 Task: Look for space in Bānswāra, India from 4th June, 2023 to 8th June, 2023 for 2 adults in price range Rs.8000 to Rs.16000. Place can be private room with 1  bedroom having 1 bed and 1 bathroom. Property type can be house, flat, guest house, hotel. Booking option can be shelf check-in. Required host language is English.
Action: Mouse moved to (484, 90)
Screenshot: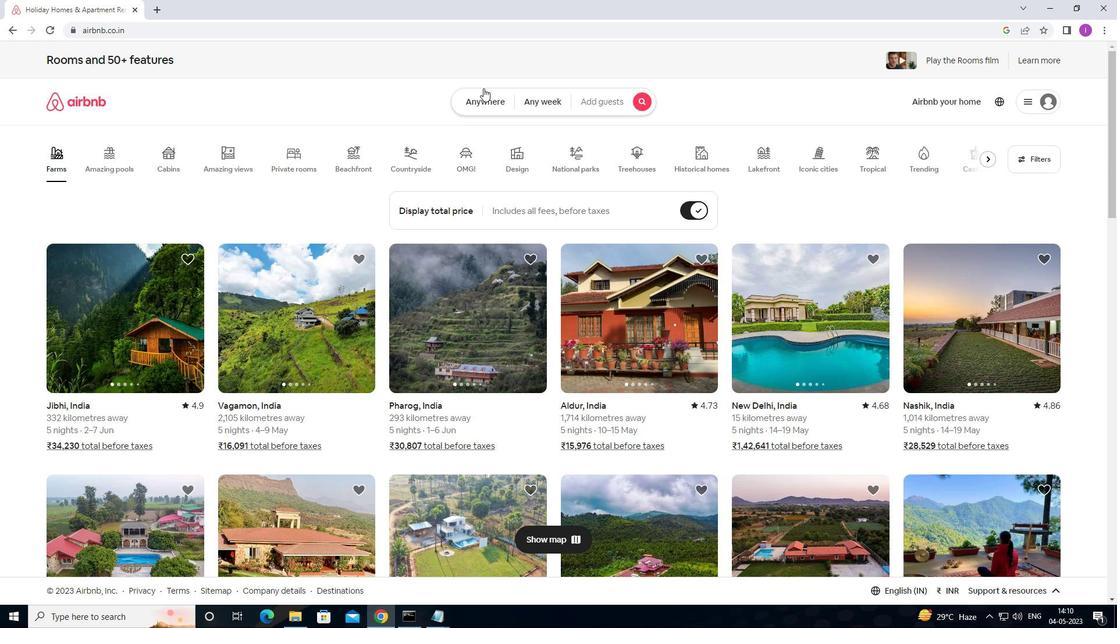 
Action: Mouse pressed left at (484, 90)
Screenshot: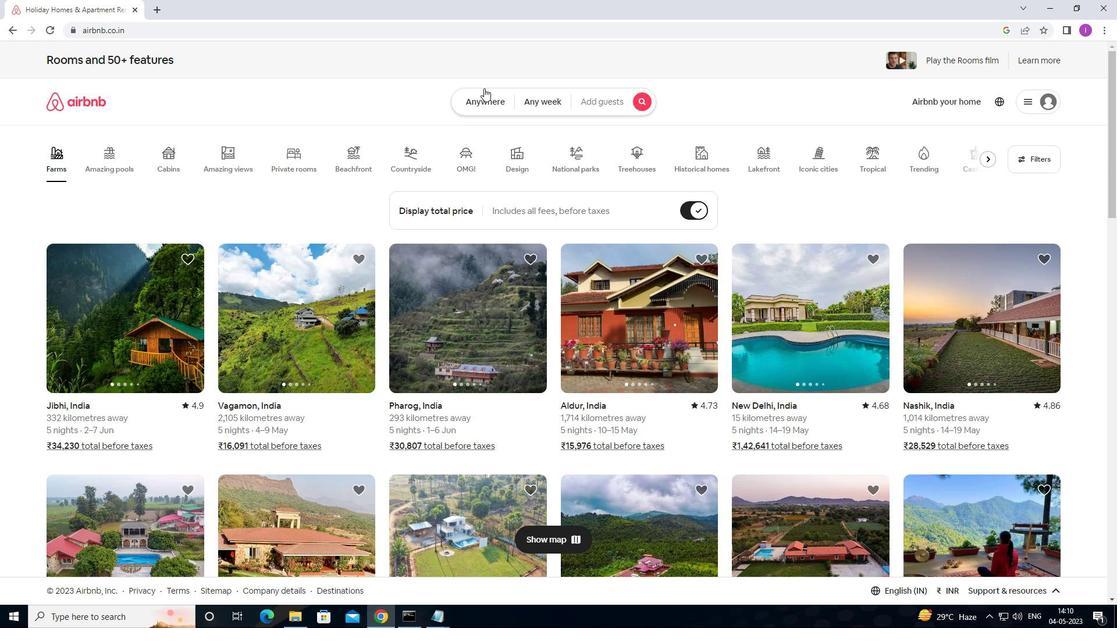 
Action: Mouse moved to (380, 151)
Screenshot: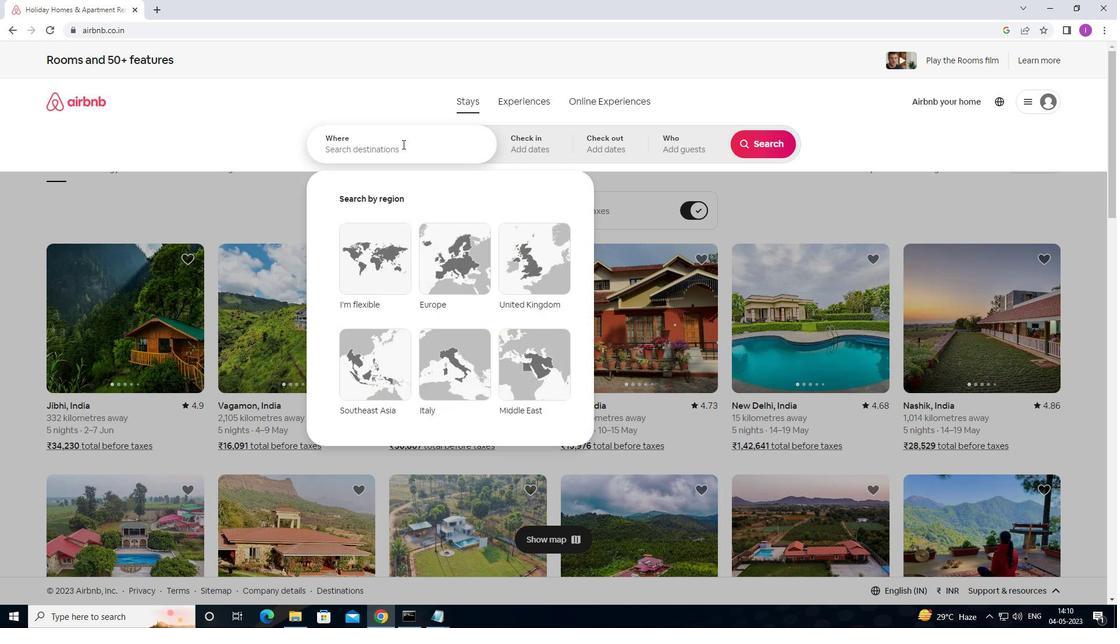 
Action: Mouse pressed left at (380, 151)
Screenshot: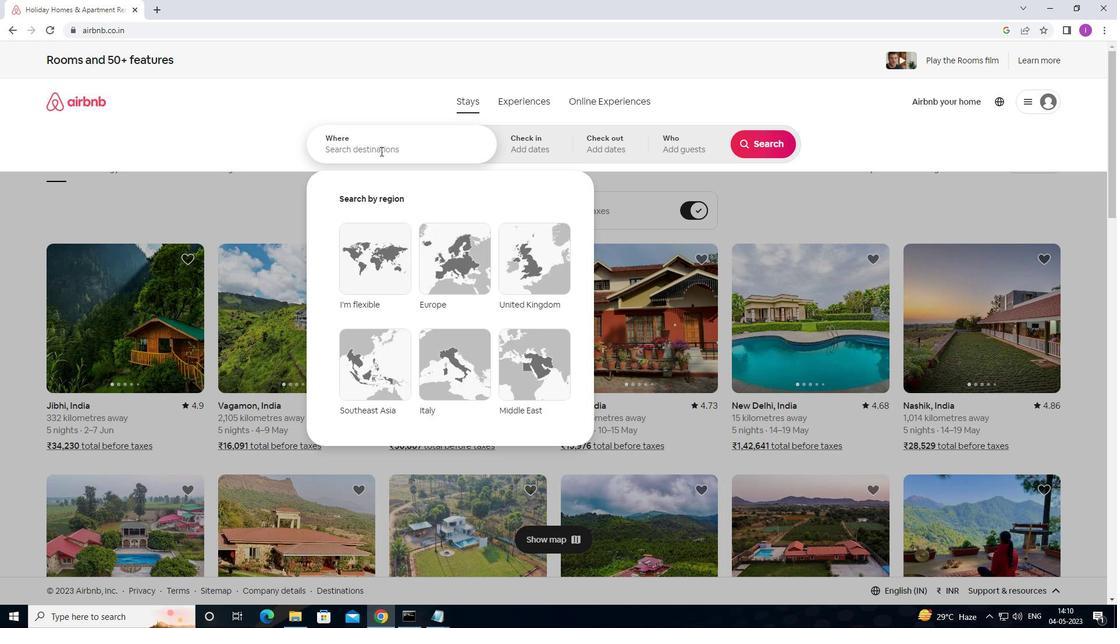 
Action: Mouse moved to (443, 131)
Screenshot: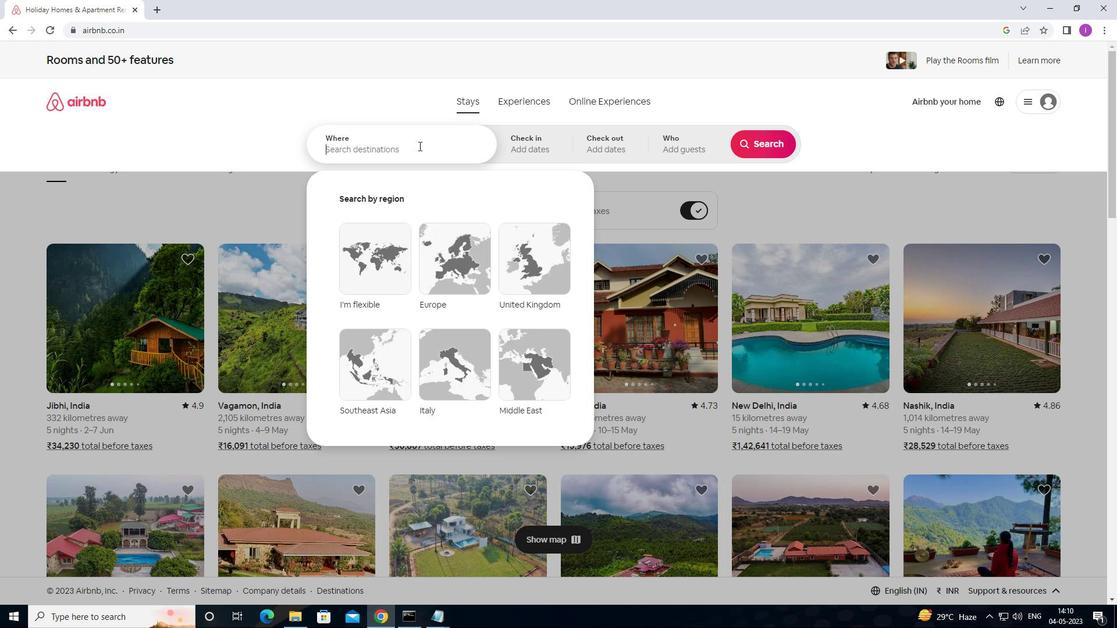 
Action: Key pressed <Key.shift>BANSWARA,<Key.shift>INDIA
Screenshot: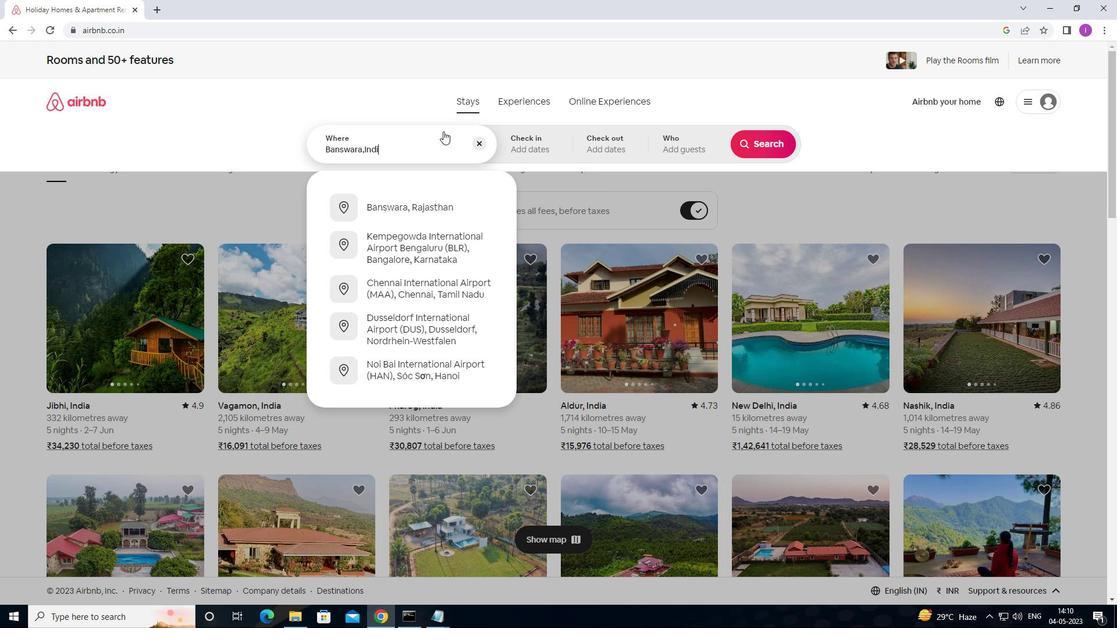 
Action: Mouse moved to (542, 147)
Screenshot: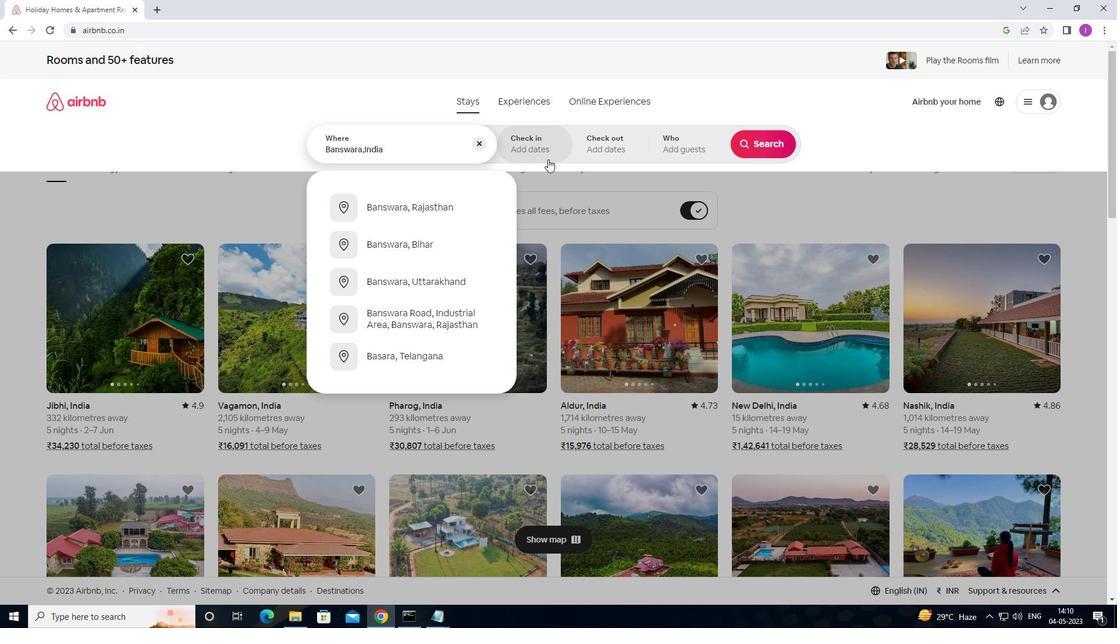 
Action: Mouse pressed left at (542, 147)
Screenshot: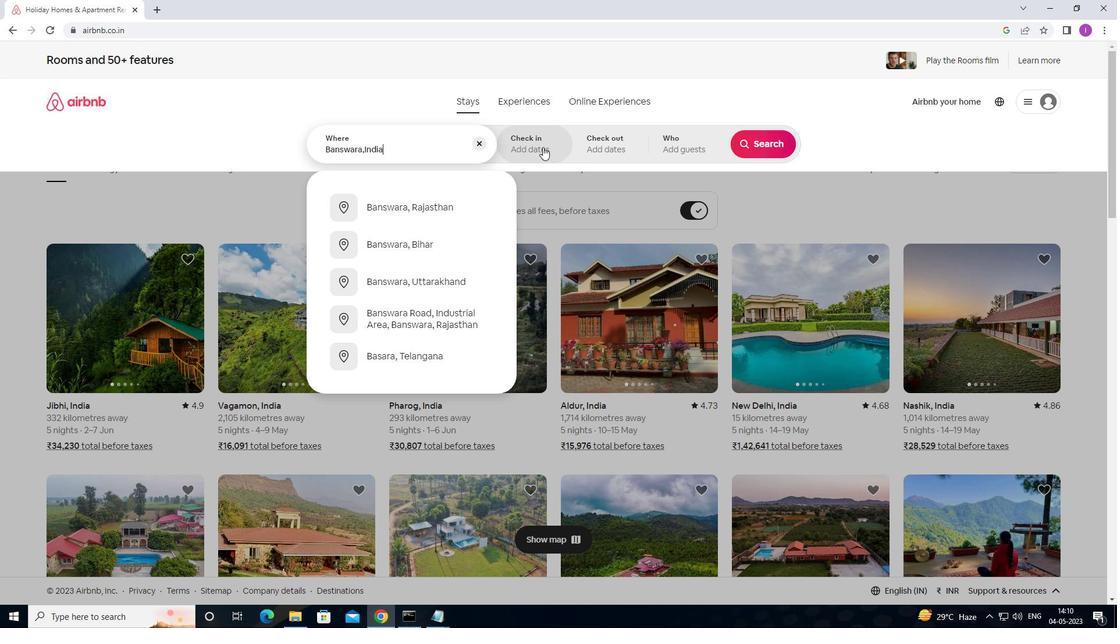 
Action: Mouse moved to (758, 232)
Screenshot: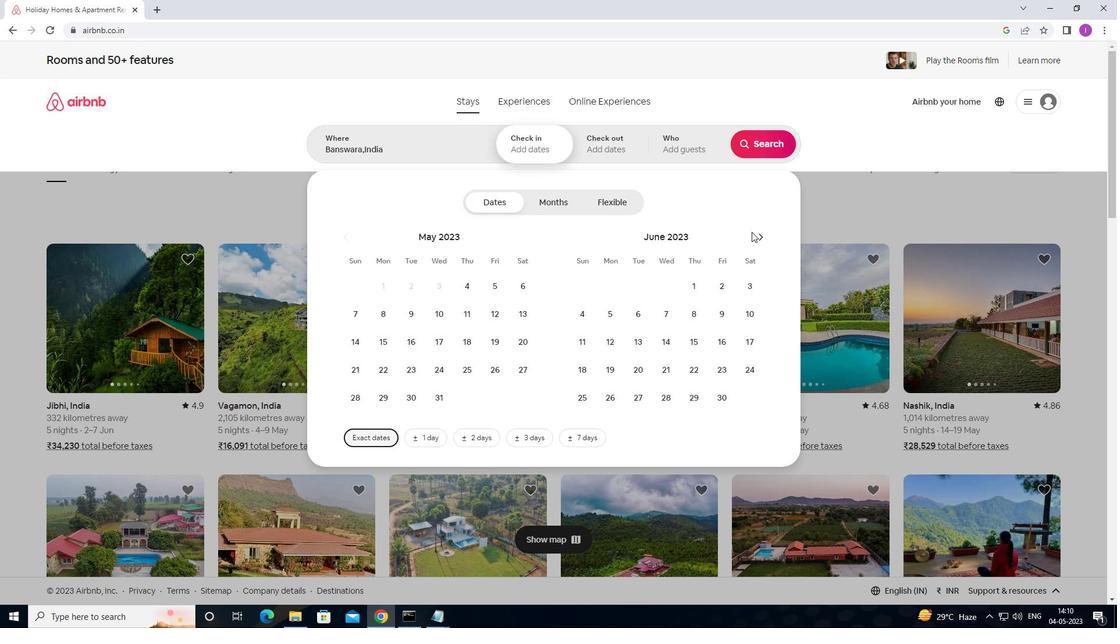 
Action: Mouse pressed left at (758, 232)
Screenshot: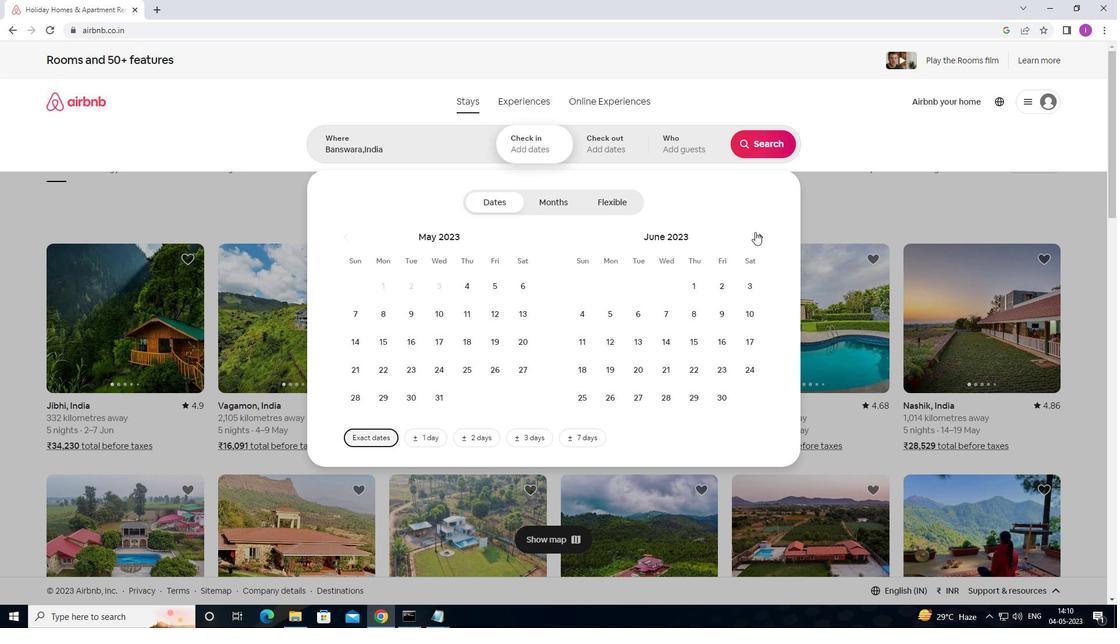
Action: Mouse pressed left at (758, 232)
Screenshot: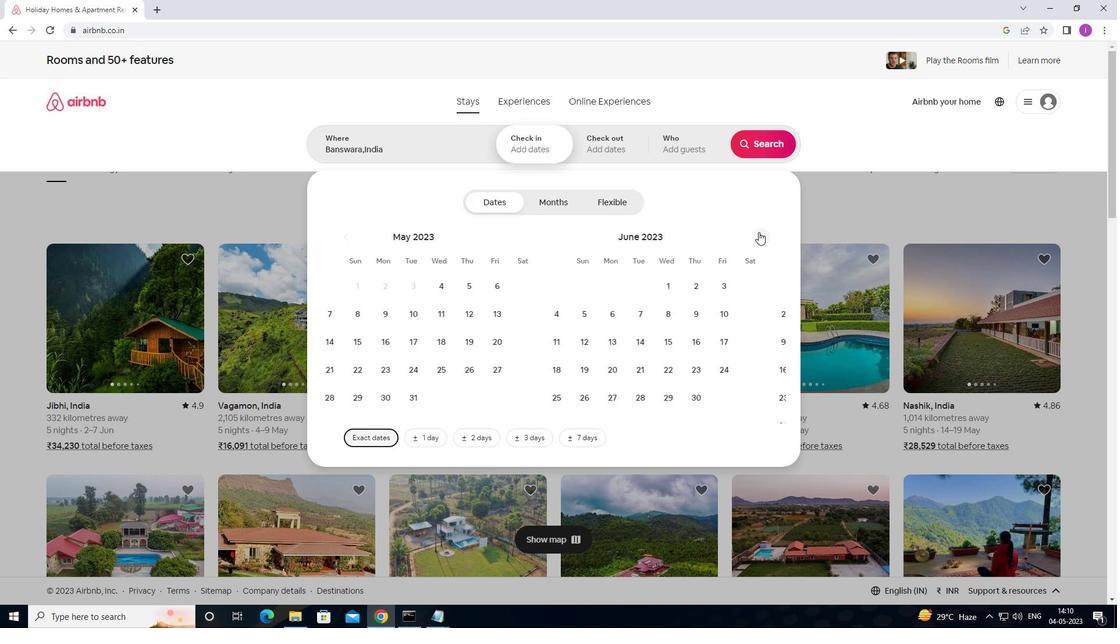 
Action: Mouse moved to (342, 233)
Screenshot: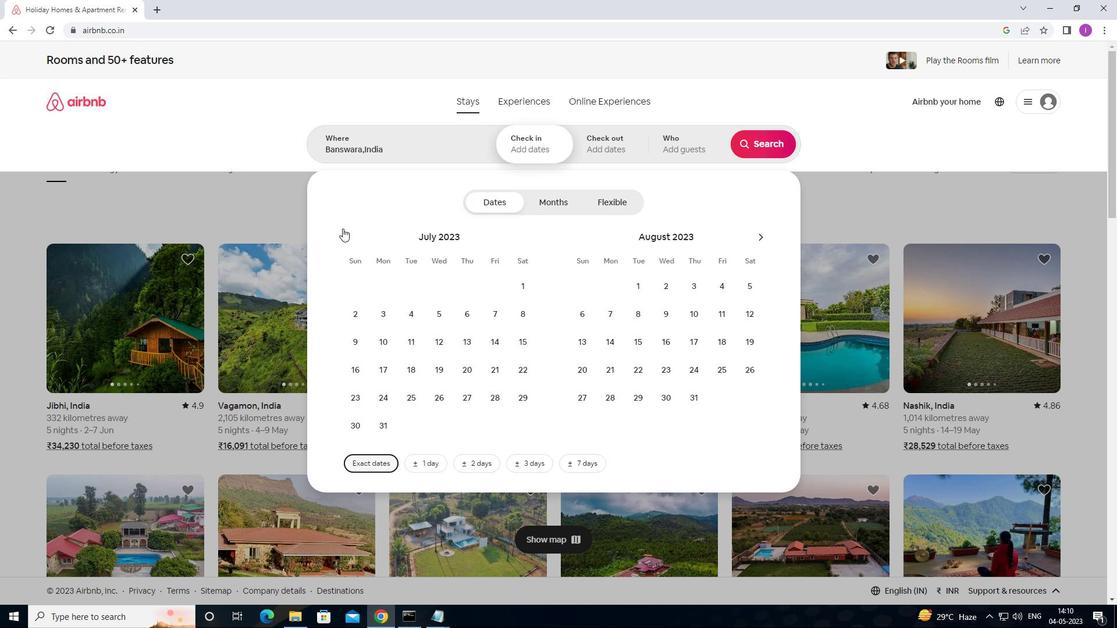 
Action: Mouse pressed left at (342, 233)
Screenshot: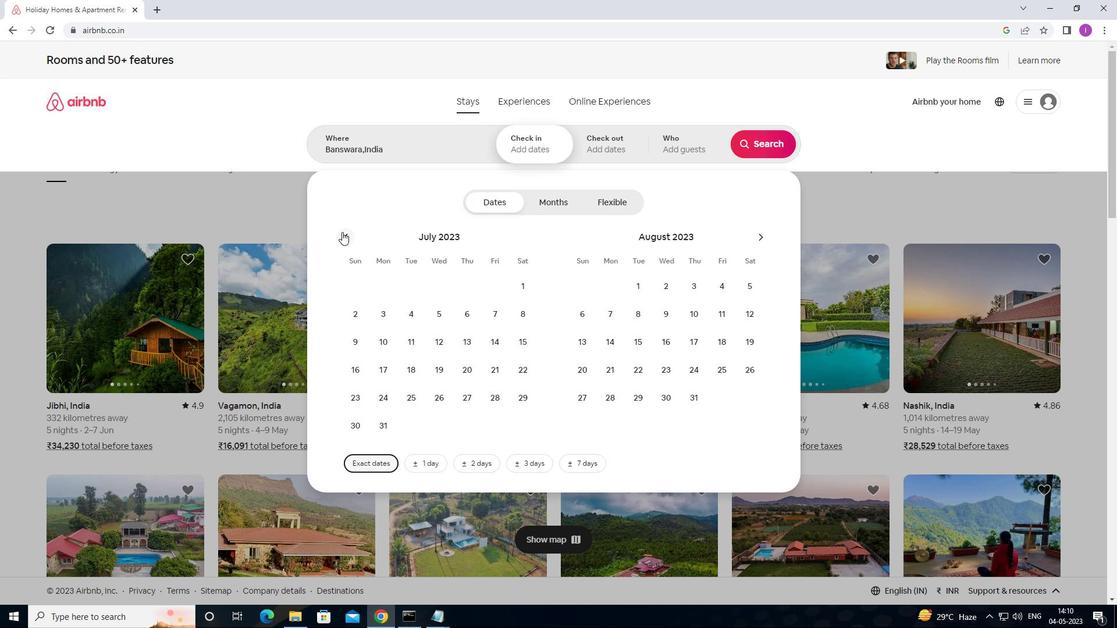 
Action: Mouse moved to (349, 312)
Screenshot: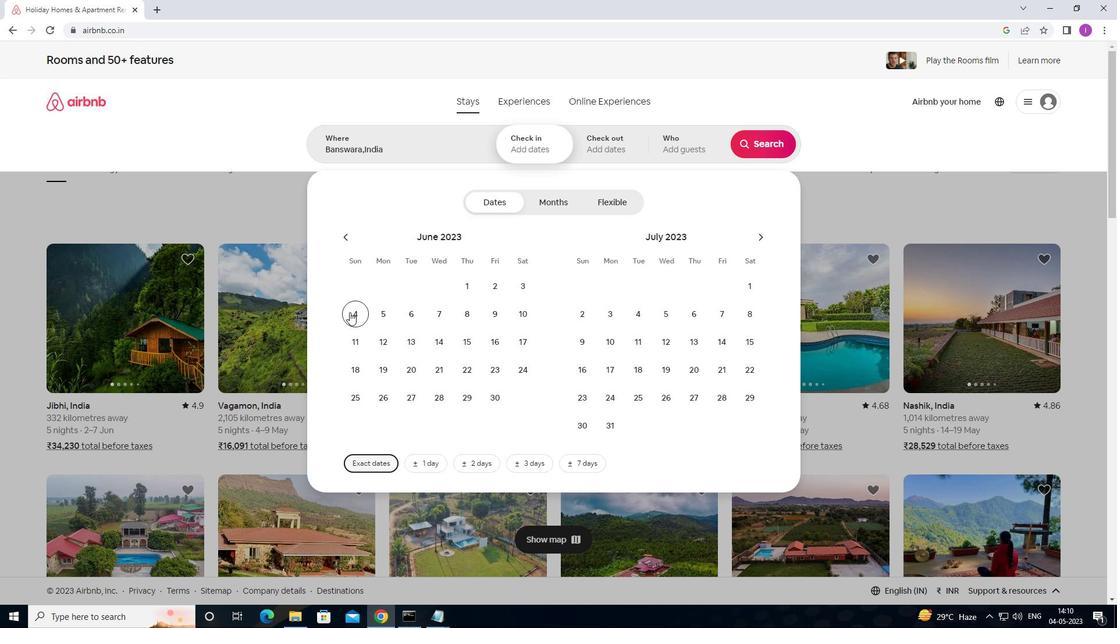 
Action: Mouse pressed left at (349, 312)
Screenshot: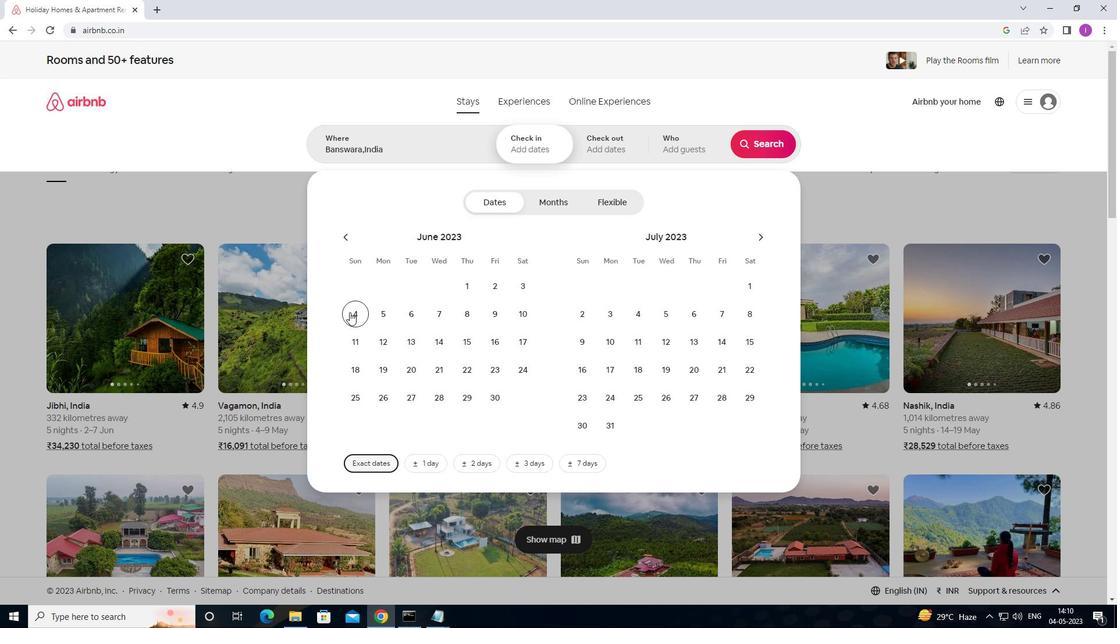 
Action: Mouse moved to (472, 317)
Screenshot: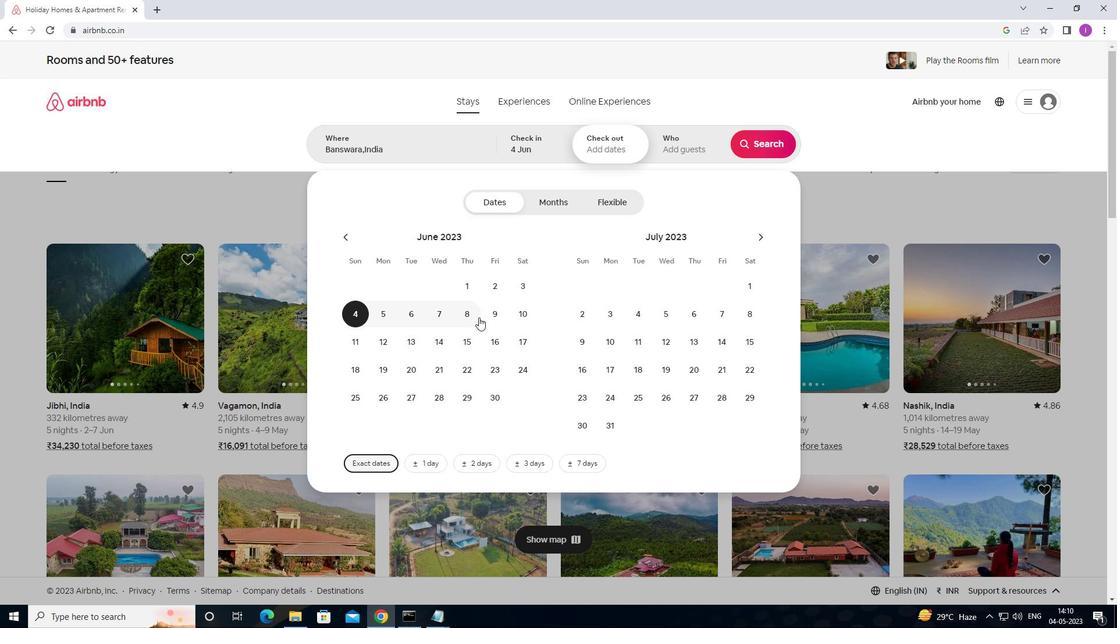 
Action: Mouse pressed left at (472, 317)
Screenshot: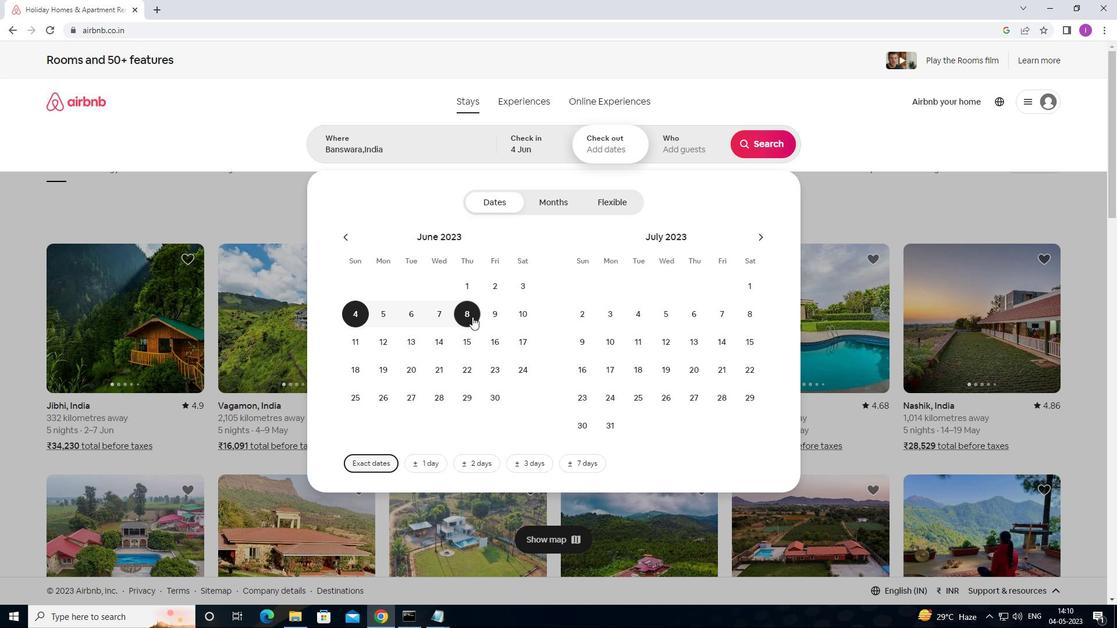 
Action: Mouse moved to (680, 150)
Screenshot: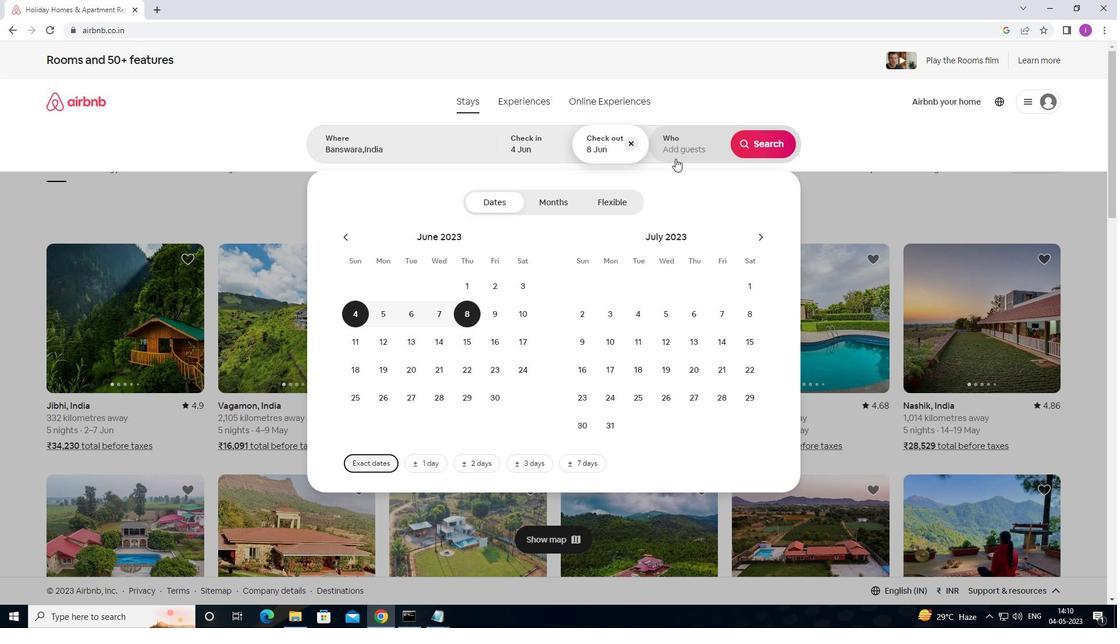 
Action: Mouse pressed left at (680, 150)
Screenshot: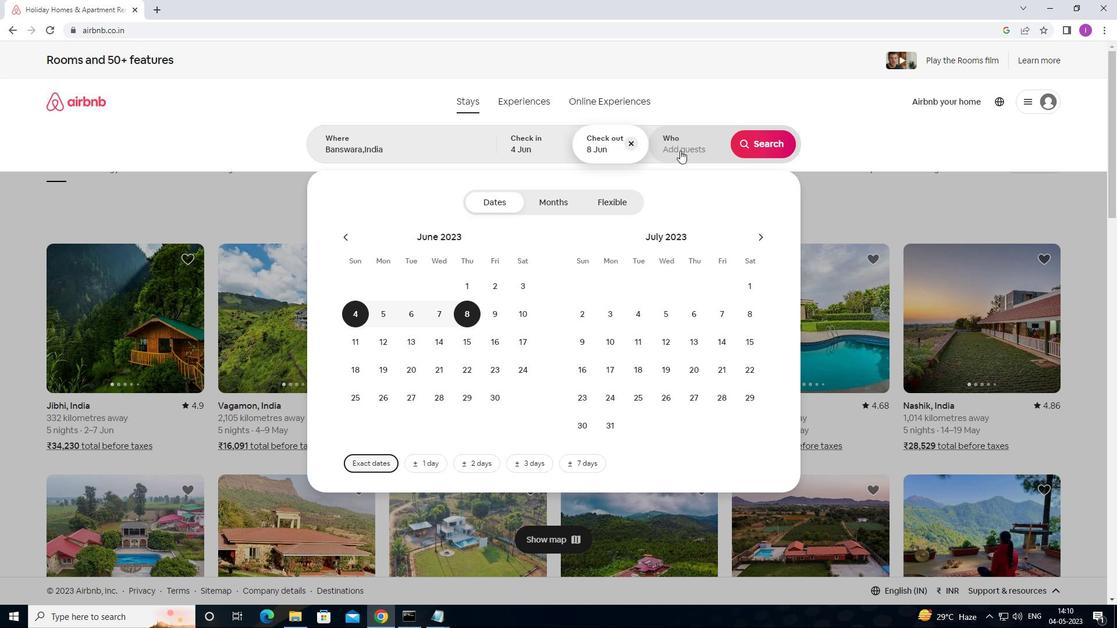 
Action: Mouse moved to (770, 205)
Screenshot: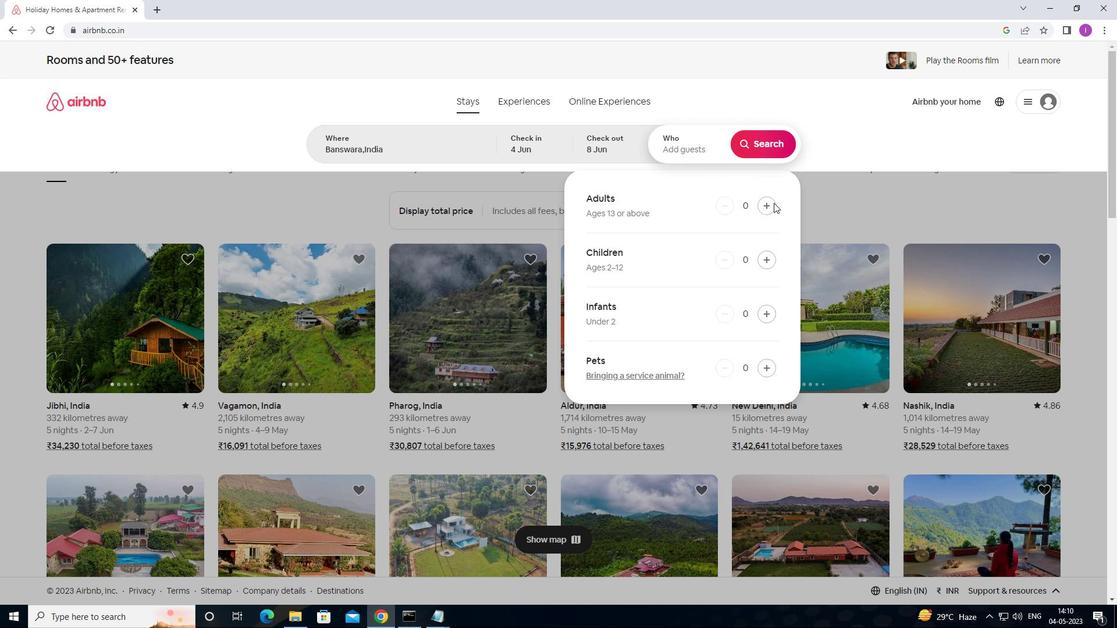 
Action: Mouse pressed left at (770, 205)
Screenshot: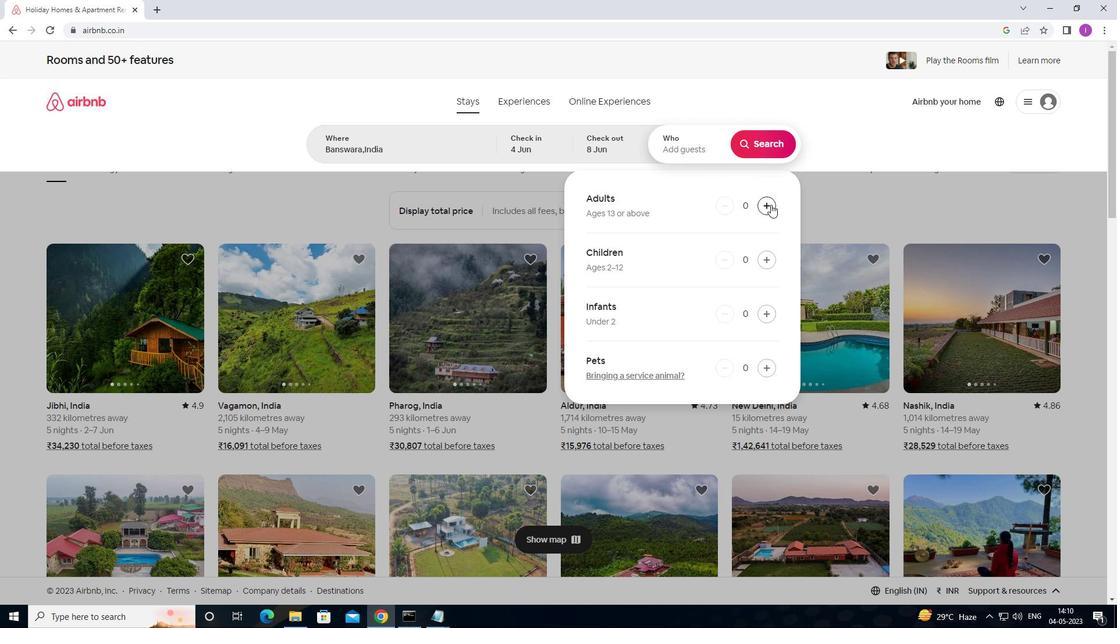 
Action: Mouse pressed left at (770, 205)
Screenshot: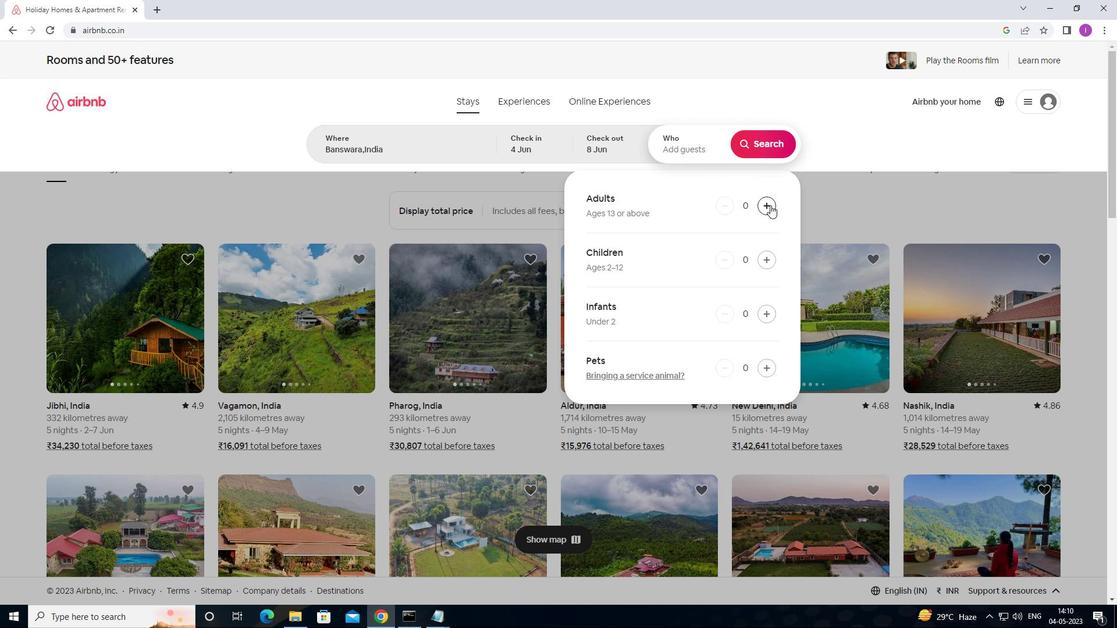 
Action: Mouse moved to (760, 144)
Screenshot: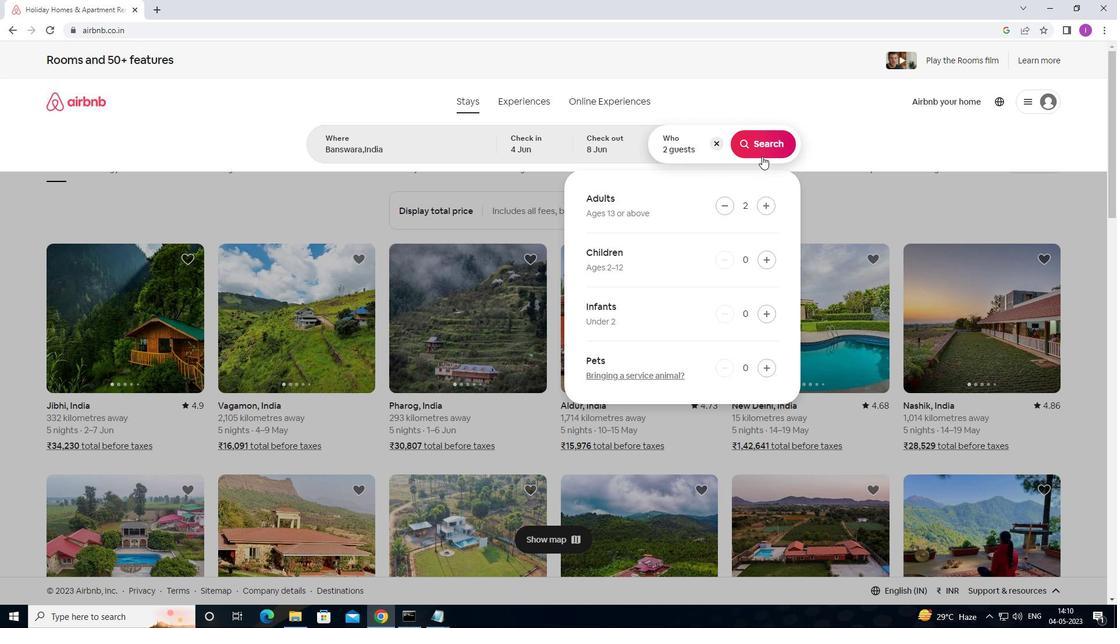 
Action: Mouse pressed left at (760, 144)
Screenshot: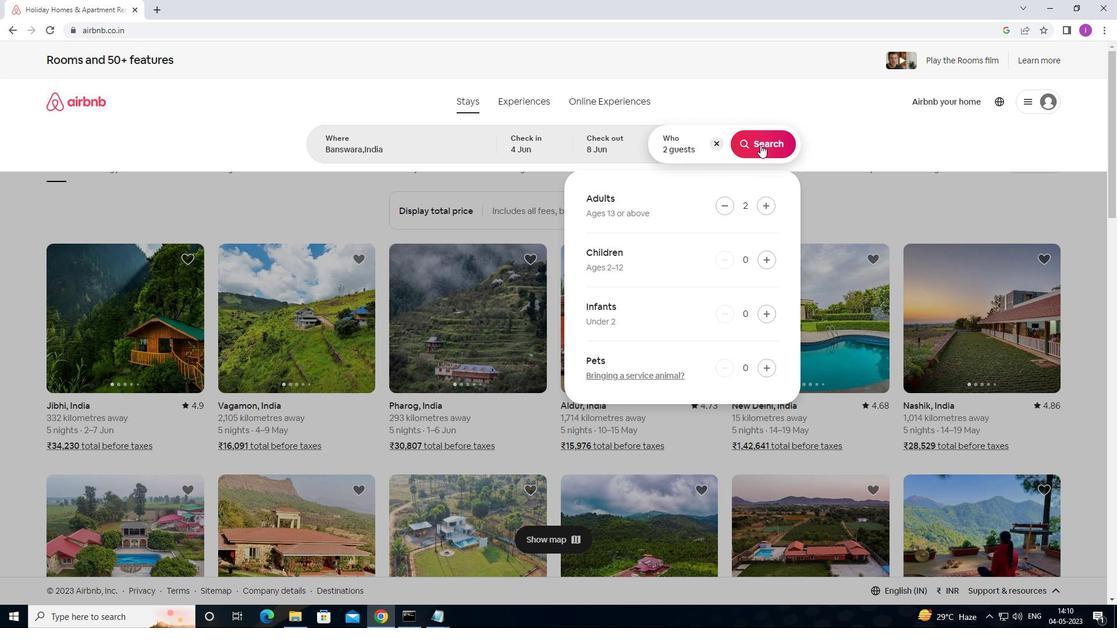 
Action: Mouse moved to (1061, 107)
Screenshot: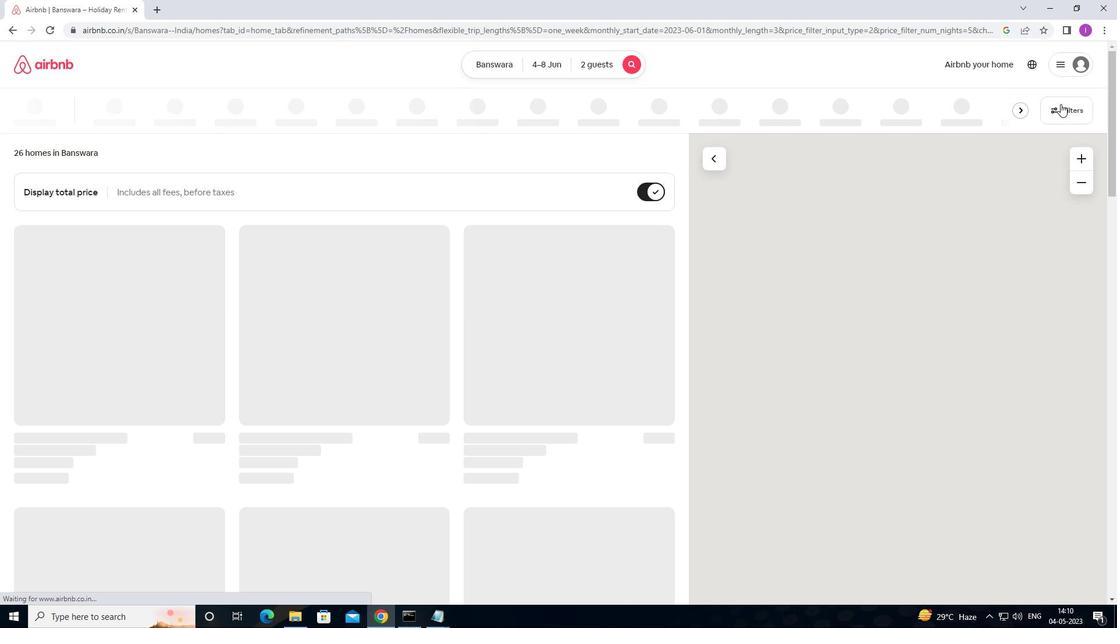 
Action: Mouse pressed left at (1061, 107)
Screenshot: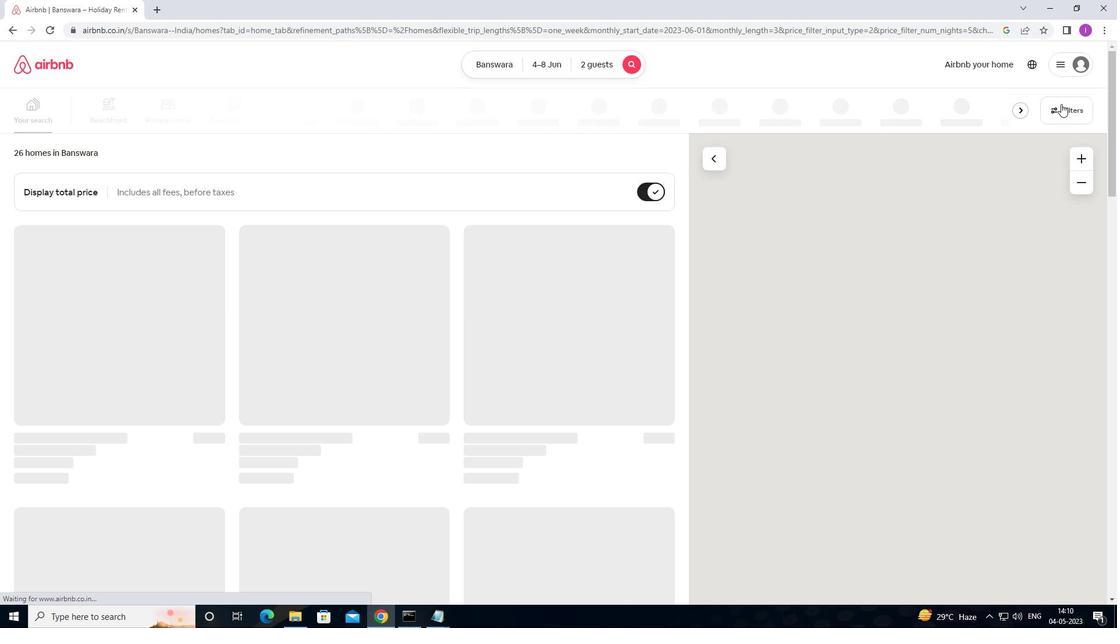 
Action: Mouse moved to (414, 257)
Screenshot: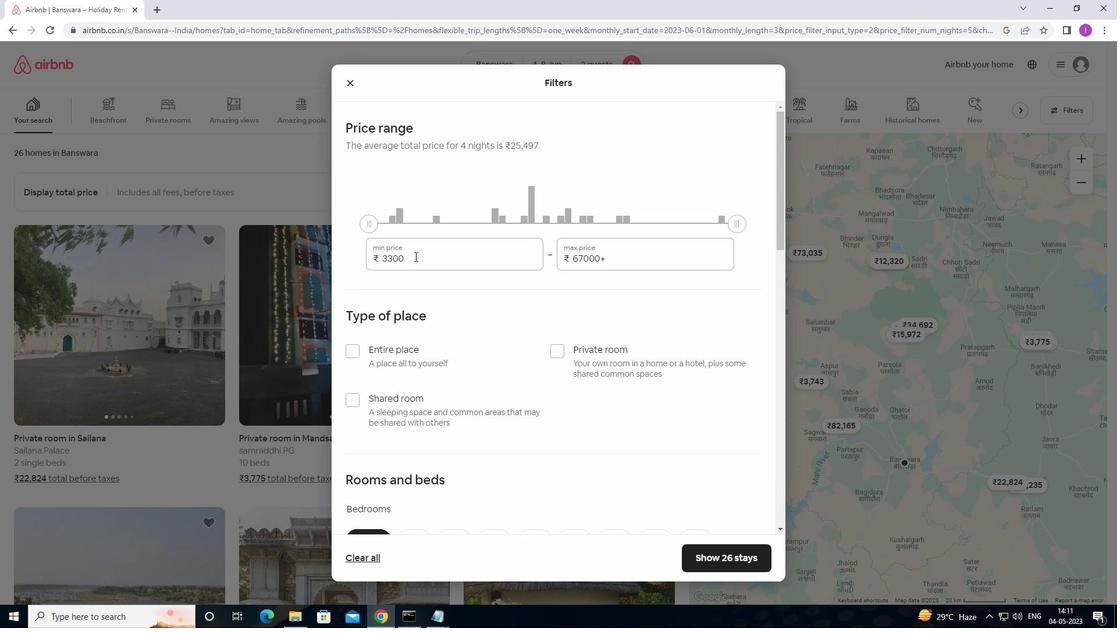 
Action: Mouse pressed left at (414, 257)
Screenshot: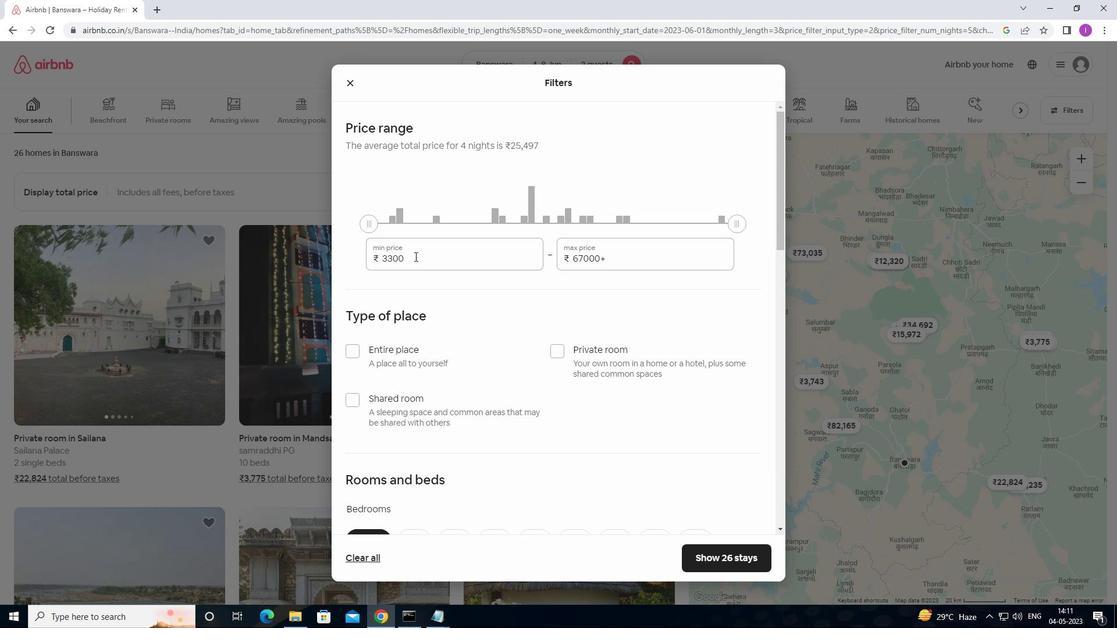 
Action: Mouse moved to (386, 258)
Screenshot: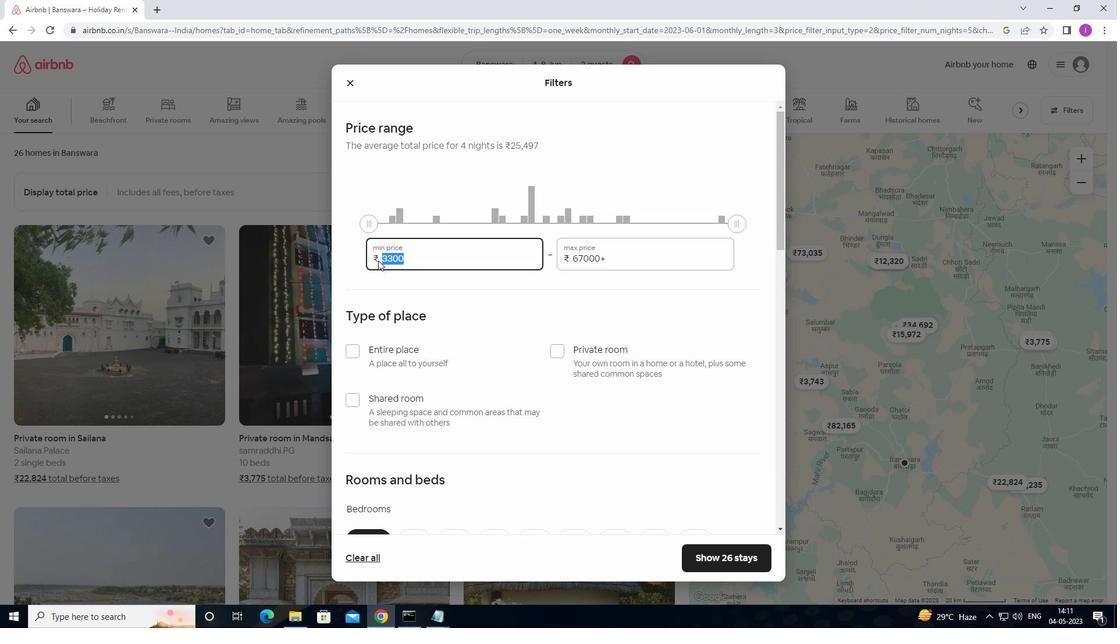 
Action: Key pressed 8
Screenshot: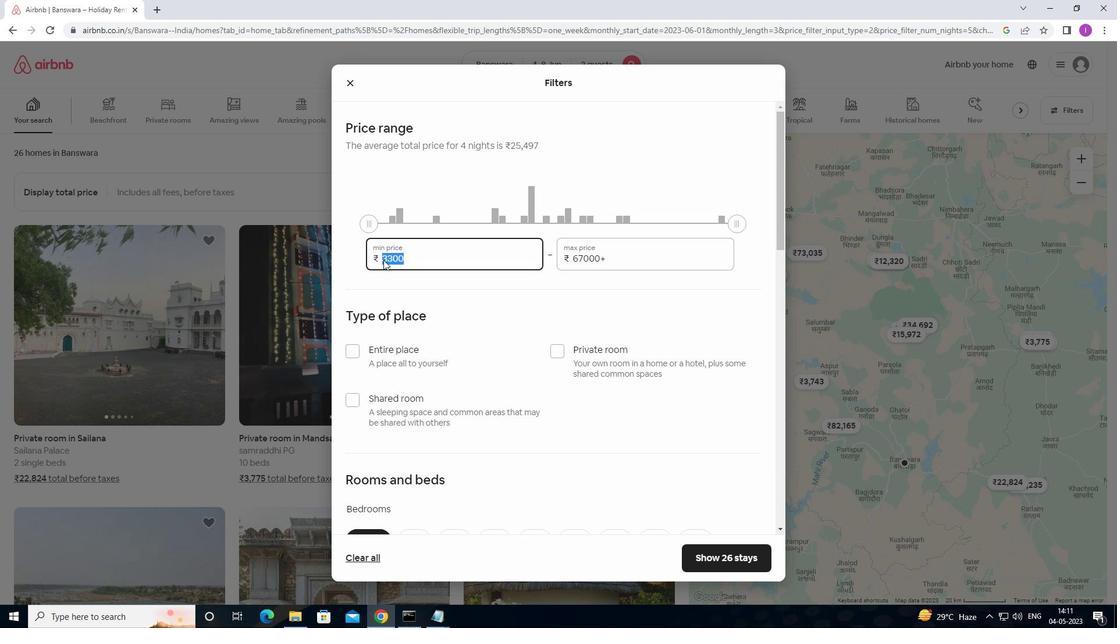 
Action: Mouse moved to (386, 258)
Screenshot: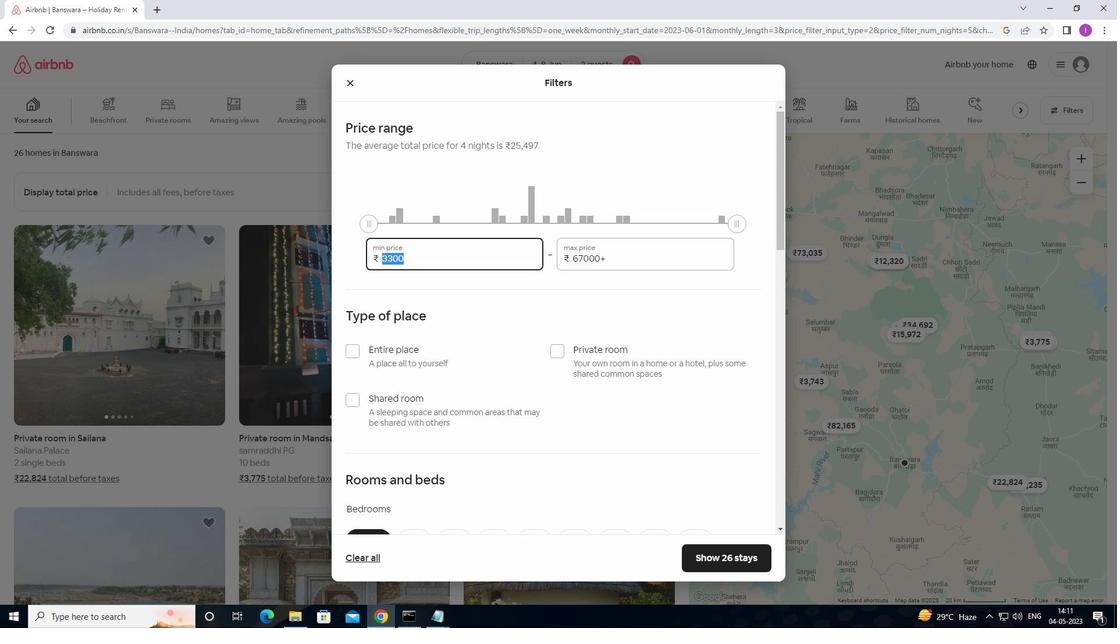 
Action: Key pressed 0
Screenshot: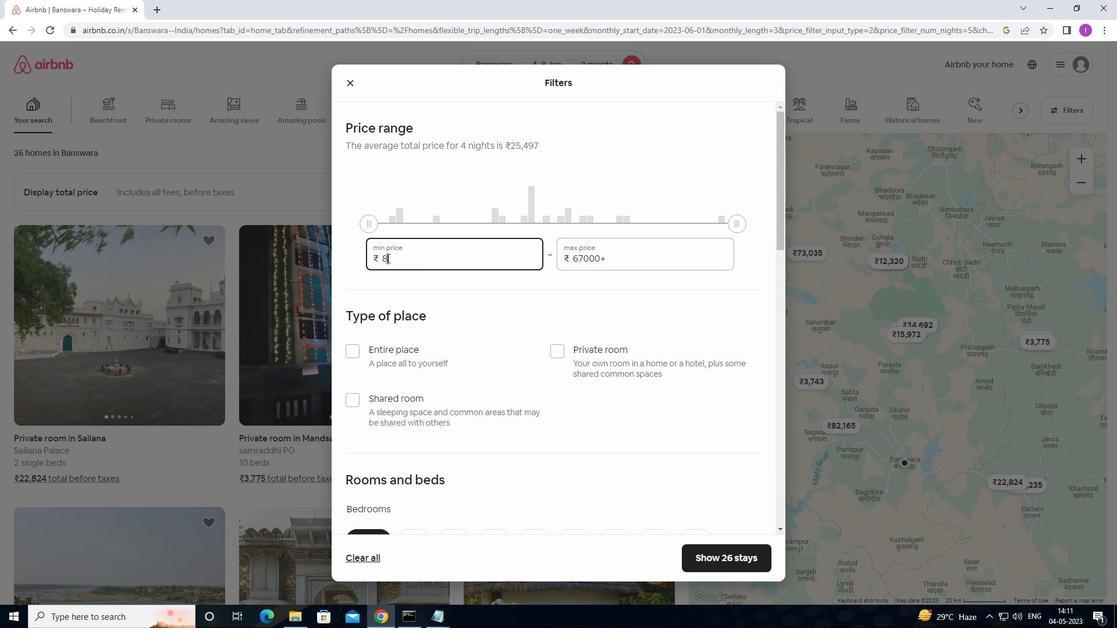 
Action: Mouse moved to (394, 258)
Screenshot: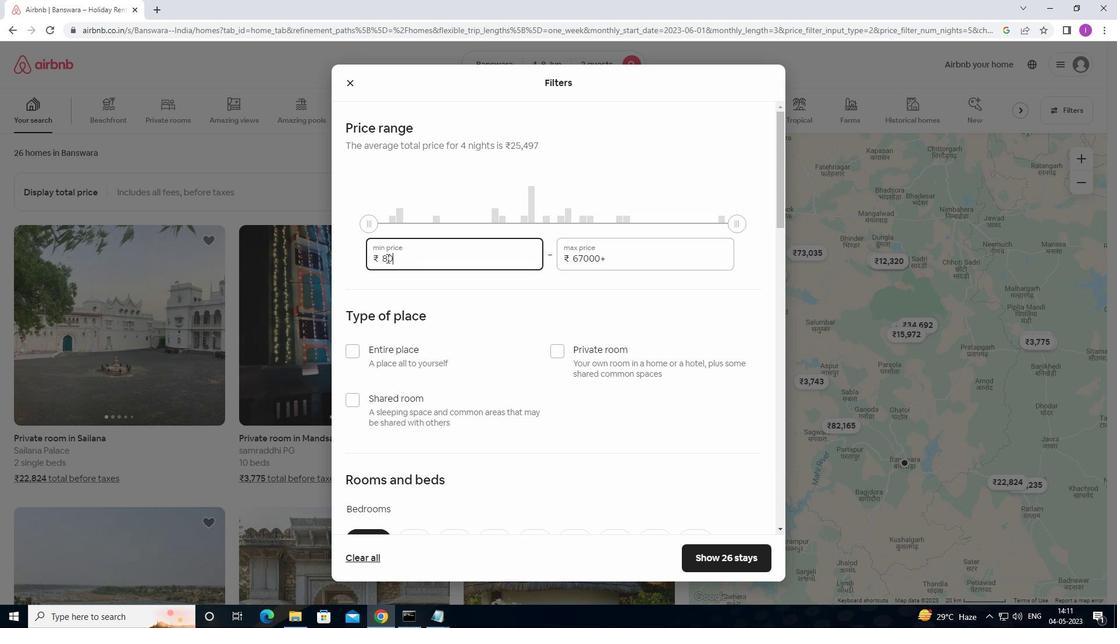 
Action: Key pressed 0
Screenshot: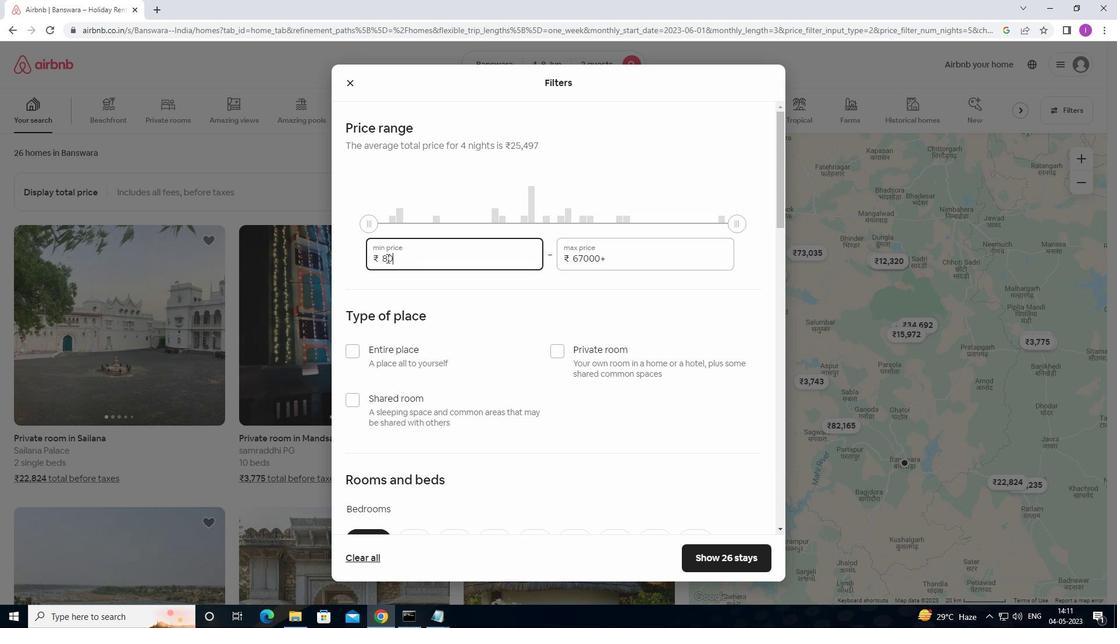 
Action: Mouse moved to (395, 258)
Screenshot: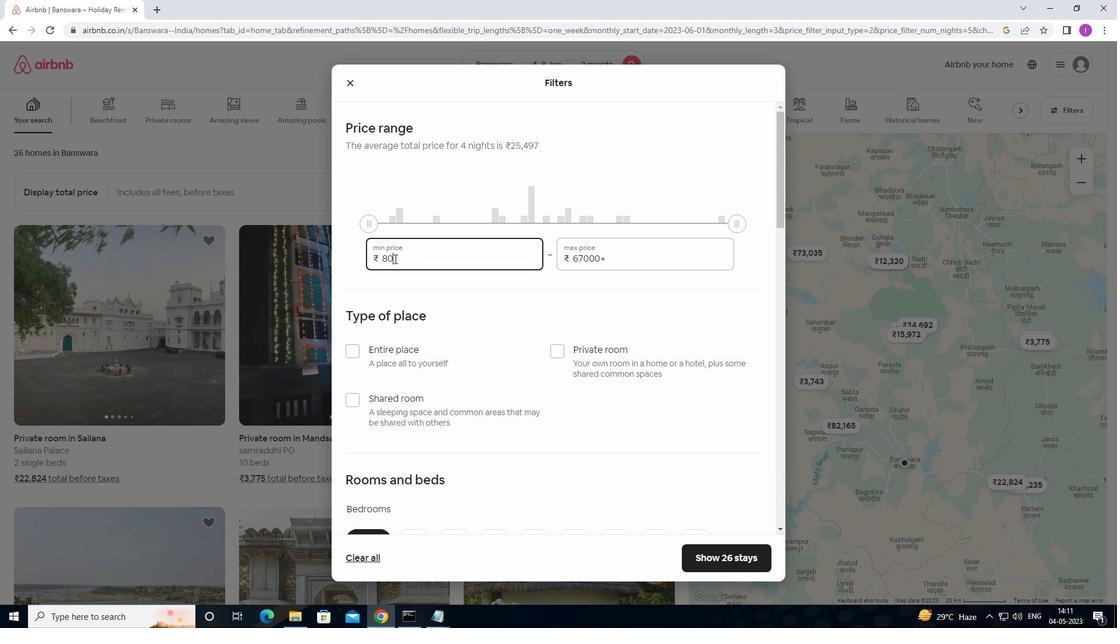 
Action: Key pressed 0
Screenshot: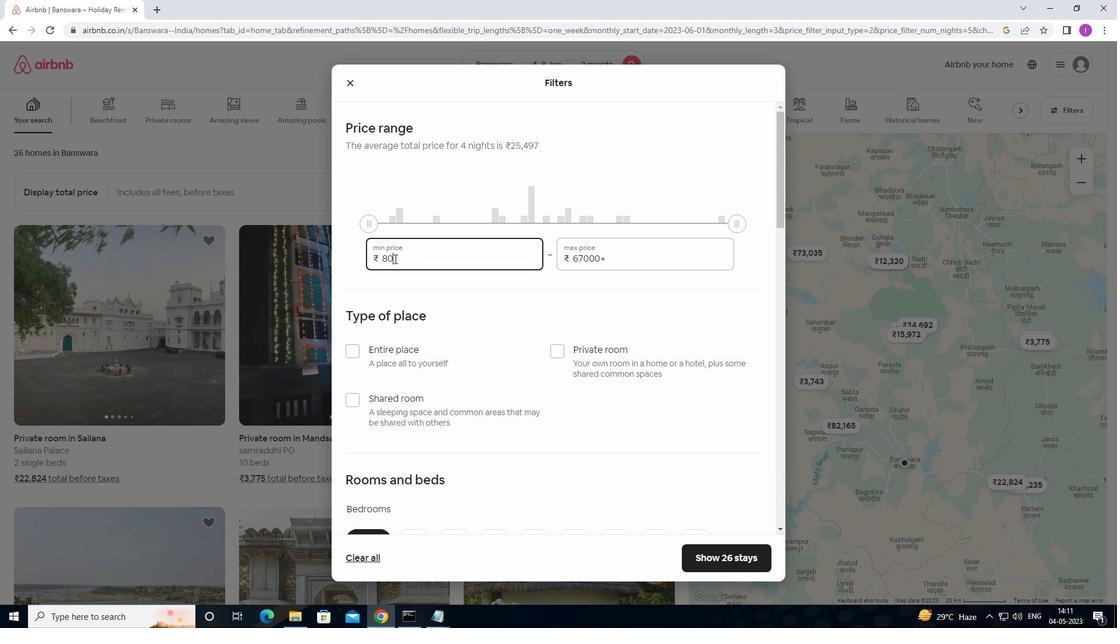 
Action: Mouse moved to (612, 253)
Screenshot: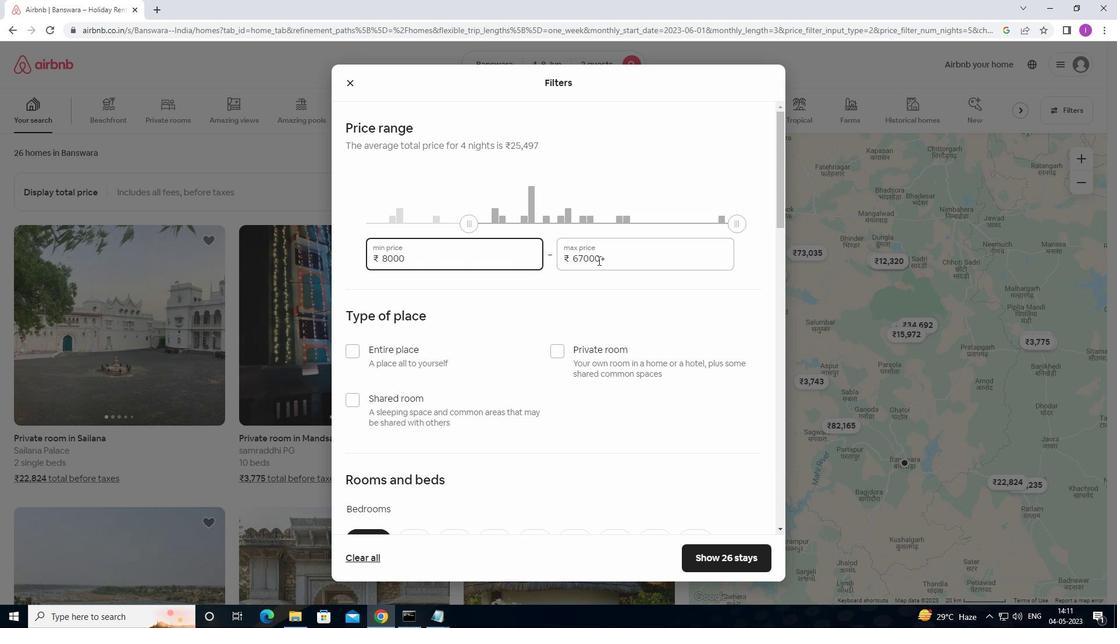 
Action: Mouse pressed left at (612, 253)
Screenshot: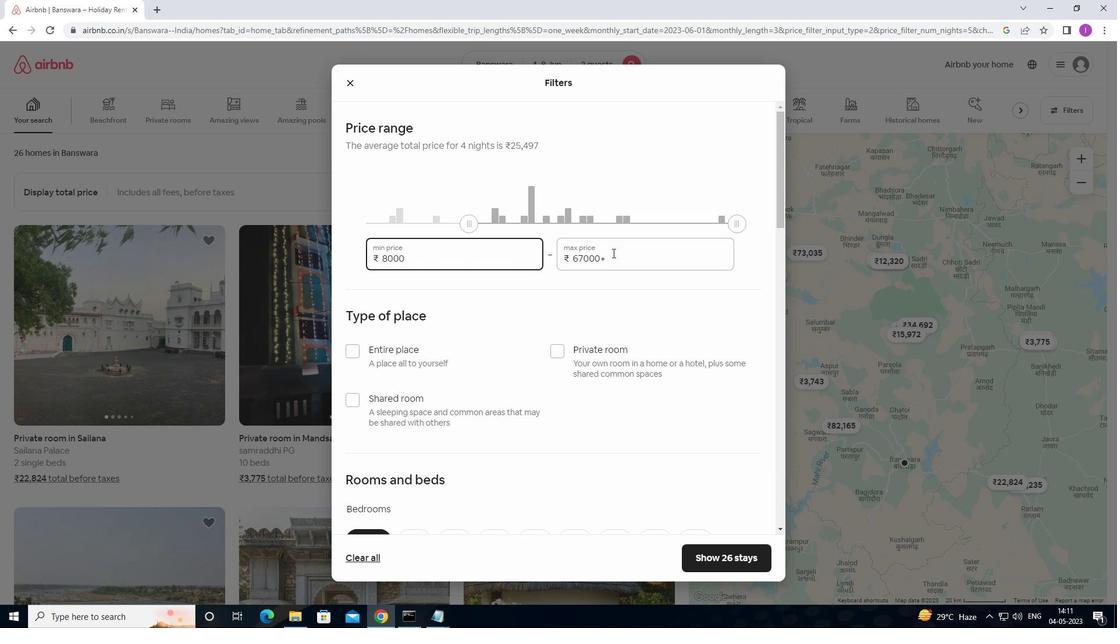 
Action: Mouse moved to (555, 260)
Screenshot: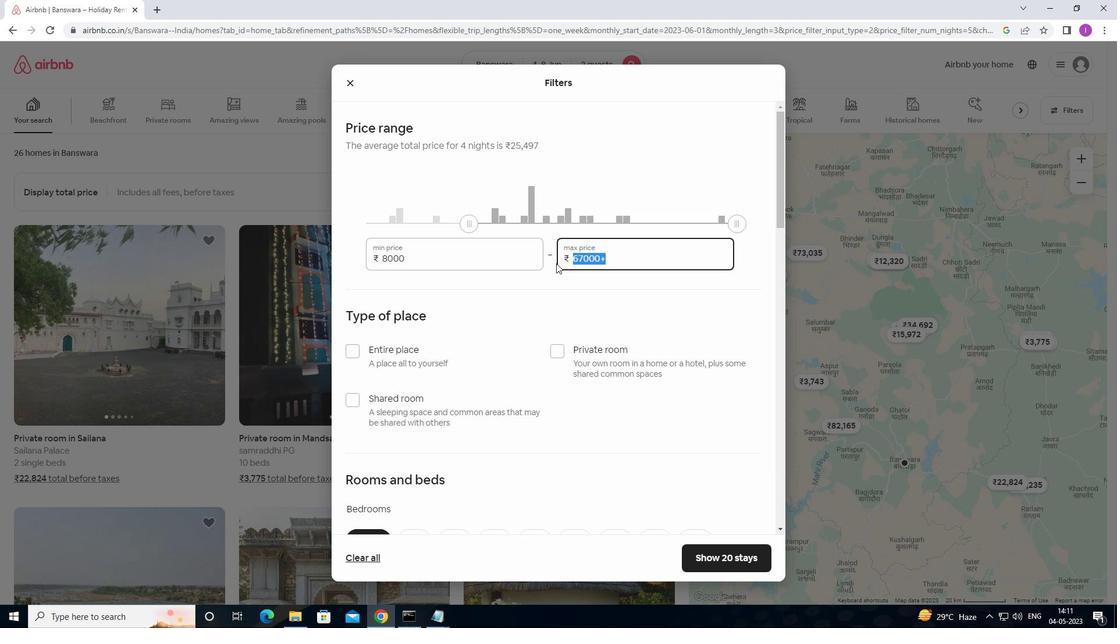 
Action: Key pressed 16000
Screenshot: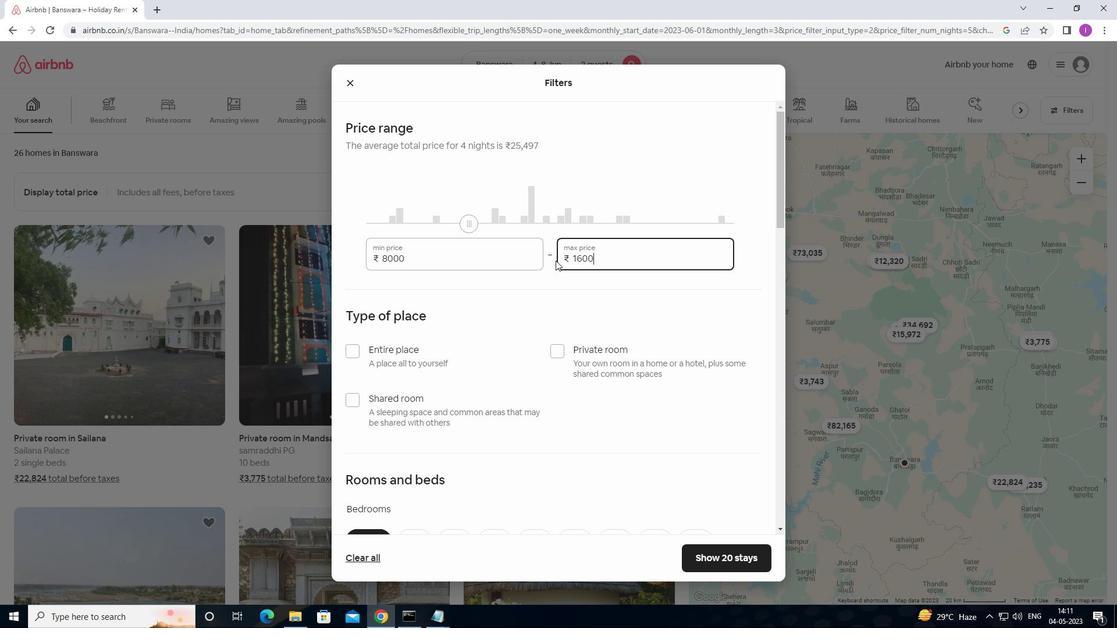 
Action: Mouse moved to (551, 350)
Screenshot: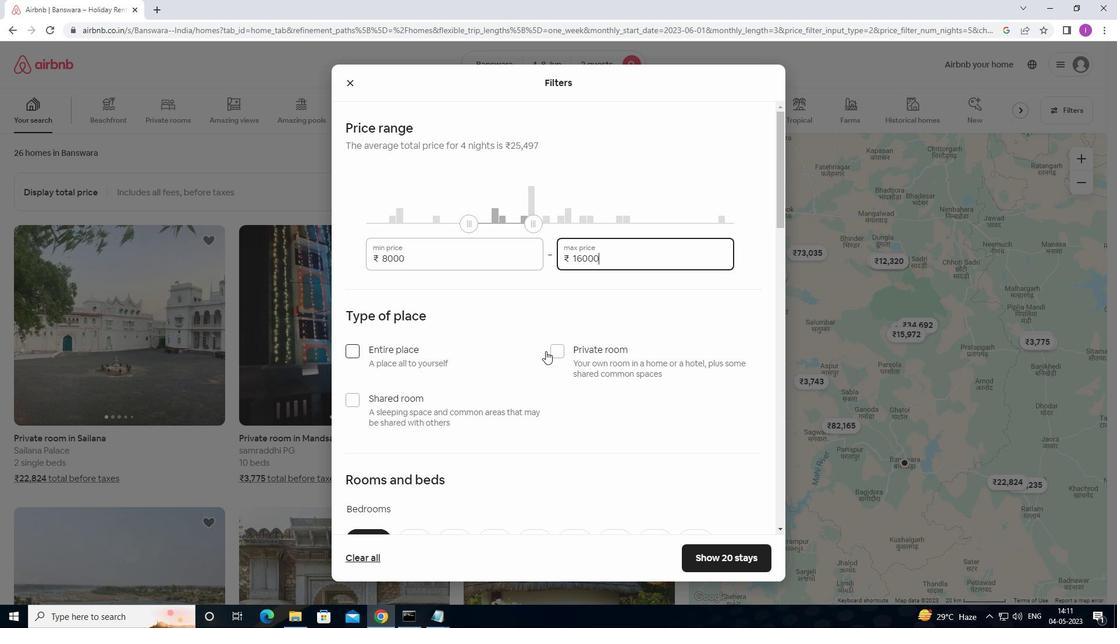 
Action: Mouse pressed left at (551, 350)
Screenshot: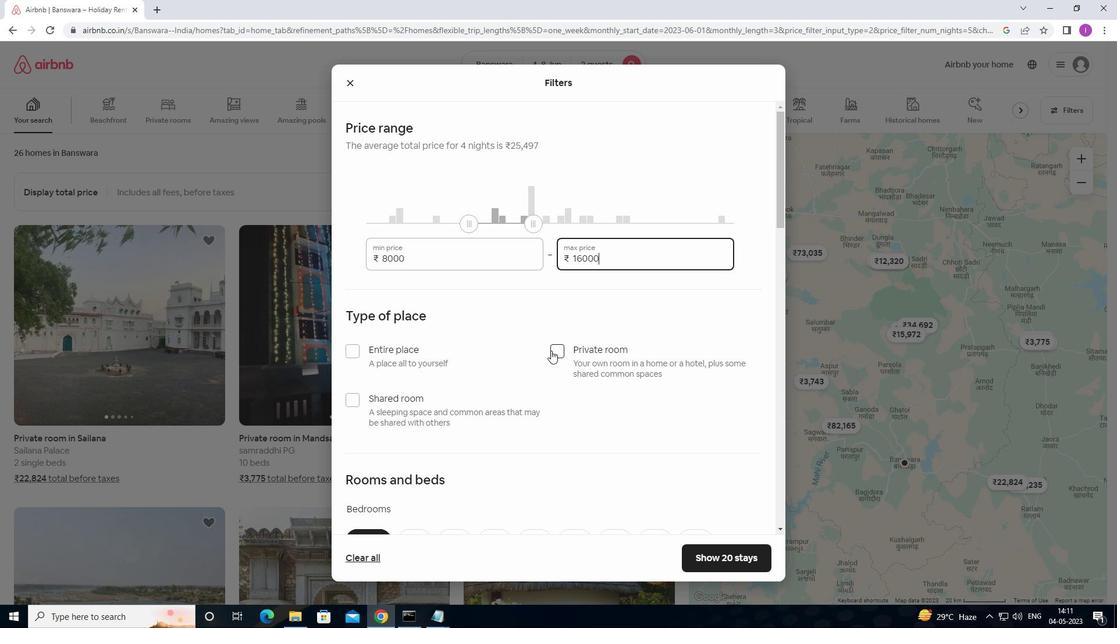 
Action: Mouse moved to (511, 357)
Screenshot: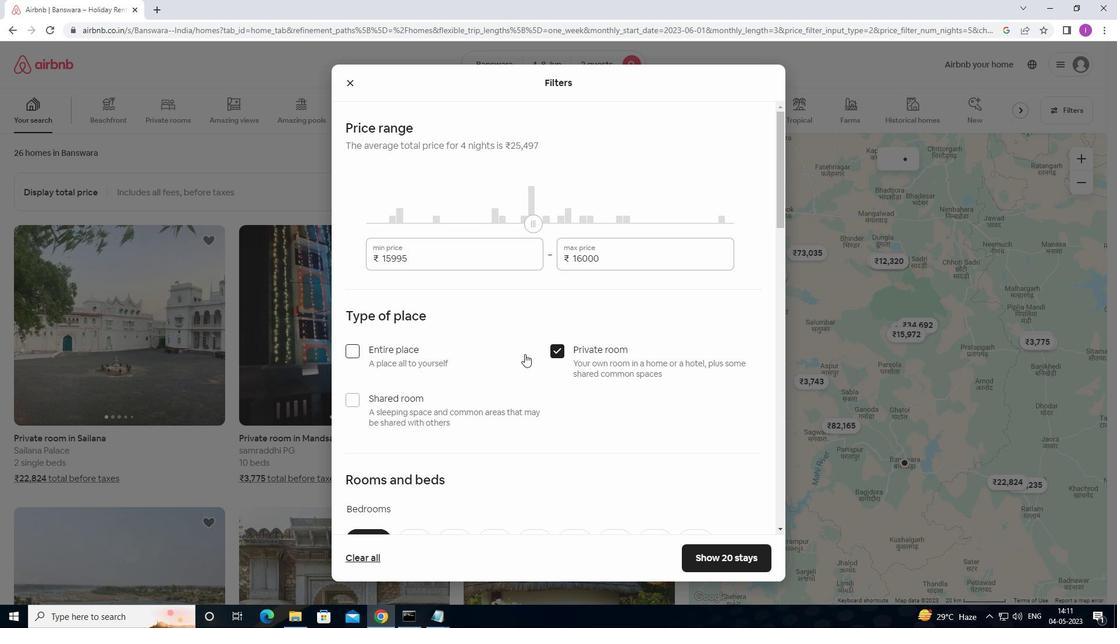 
Action: Mouse scrolled (511, 357) with delta (0, 0)
Screenshot: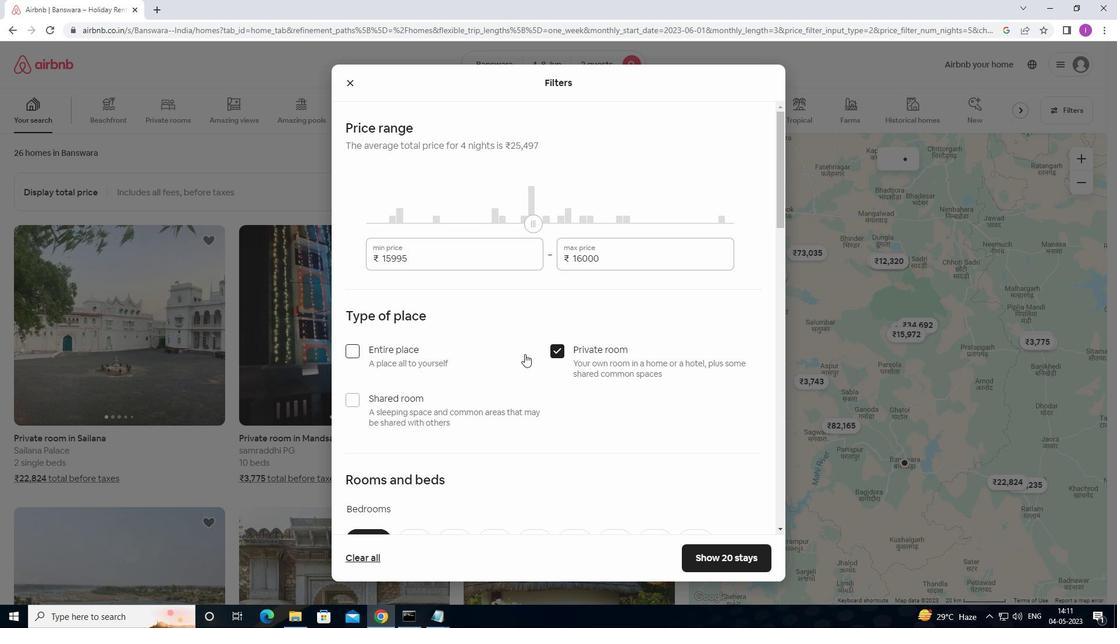
Action: Mouse moved to (510, 360)
Screenshot: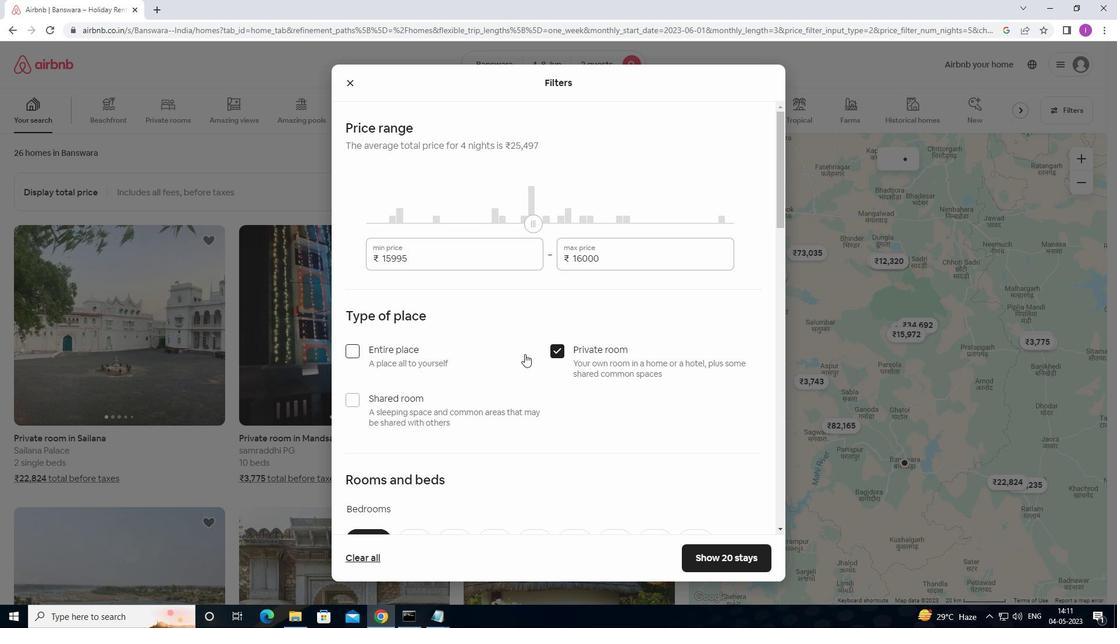 
Action: Mouse scrolled (510, 360) with delta (0, 0)
Screenshot: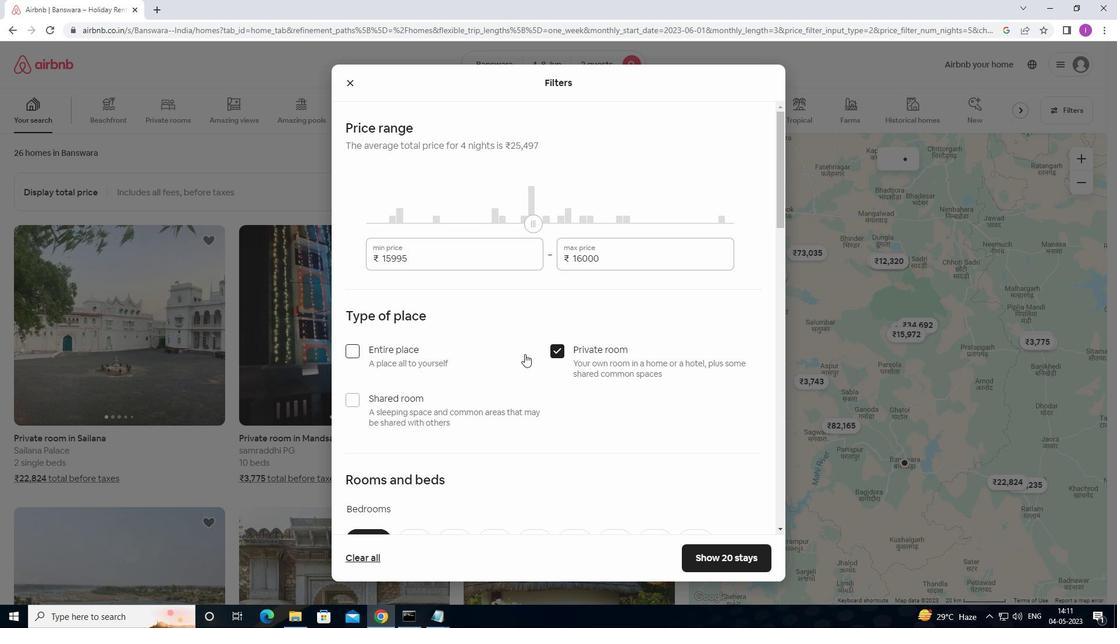 
Action: Mouse scrolled (510, 360) with delta (0, 0)
Screenshot: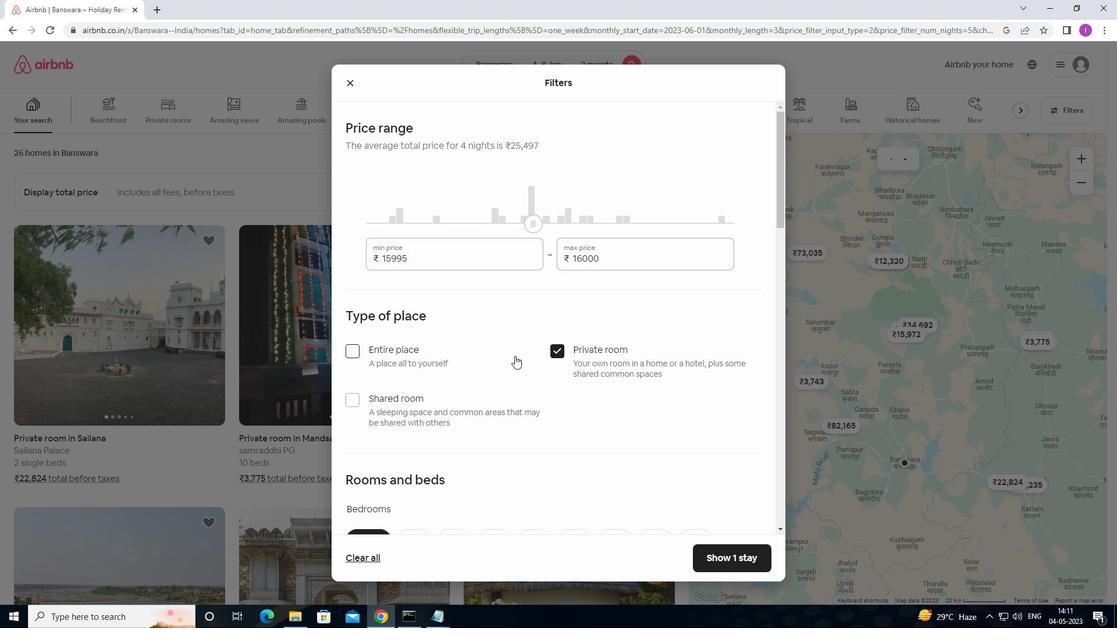 
Action: Mouse scrolled (510, 360) with delta (0, 0)
Screenshot: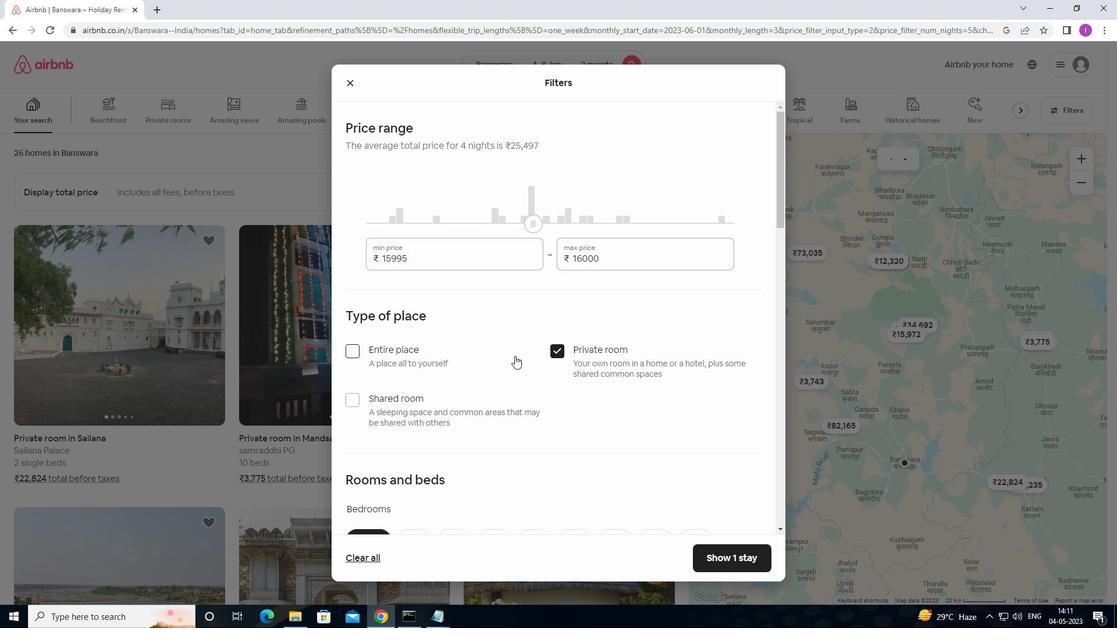 
Action: Mouse moved to (416, 317)
Screenshot: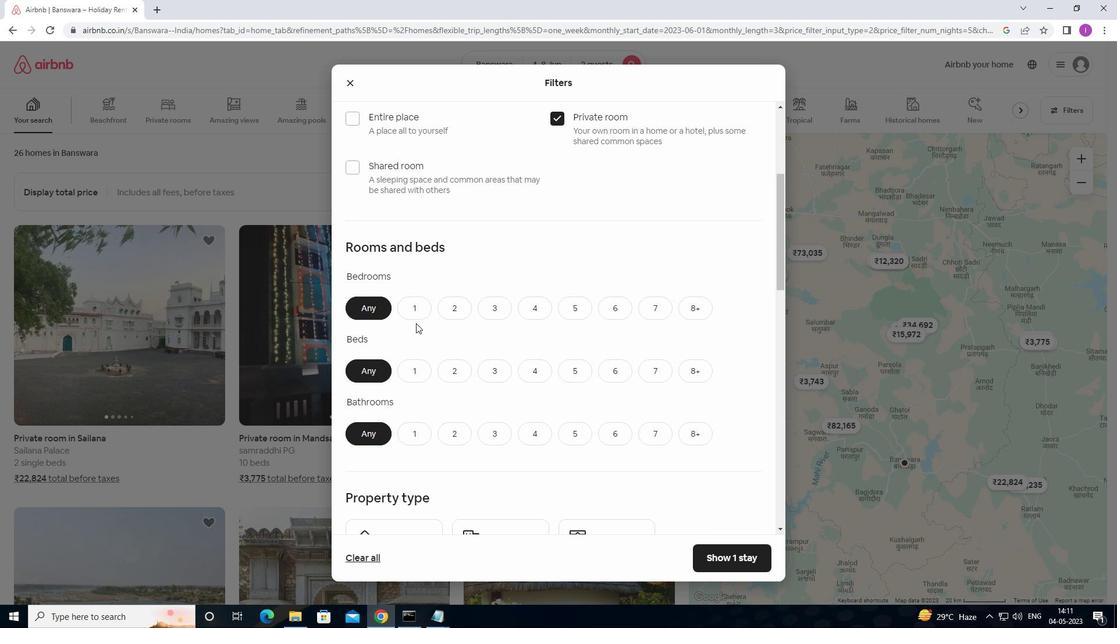 
Action: Mouse pressed left at (416, 317)
Screenshot: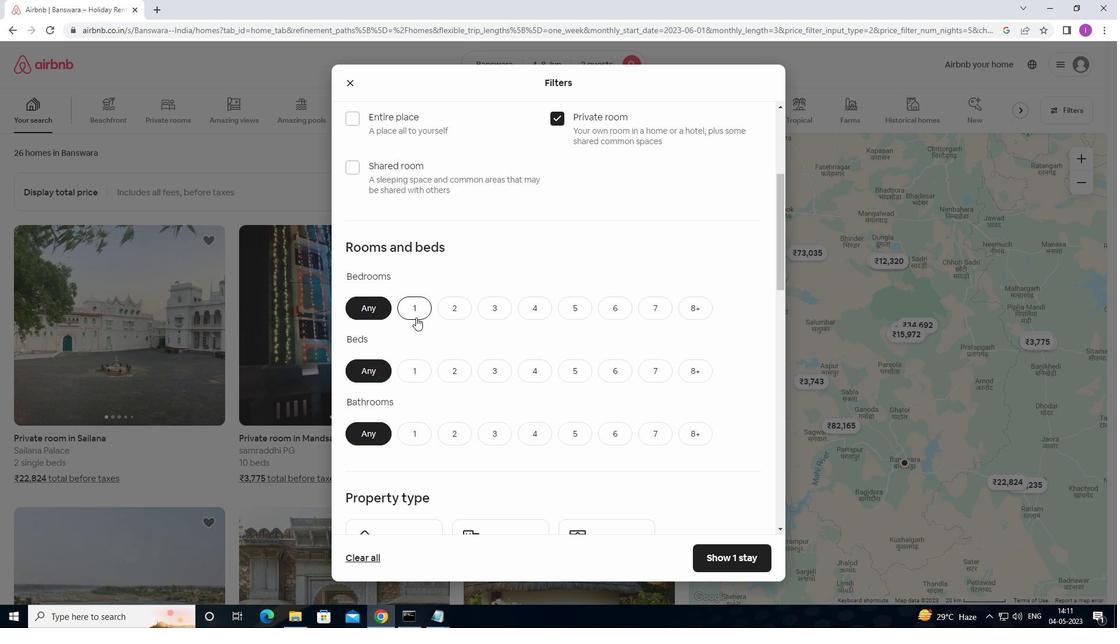 
Action: Mouse moved to (414, 370)
Screenshot: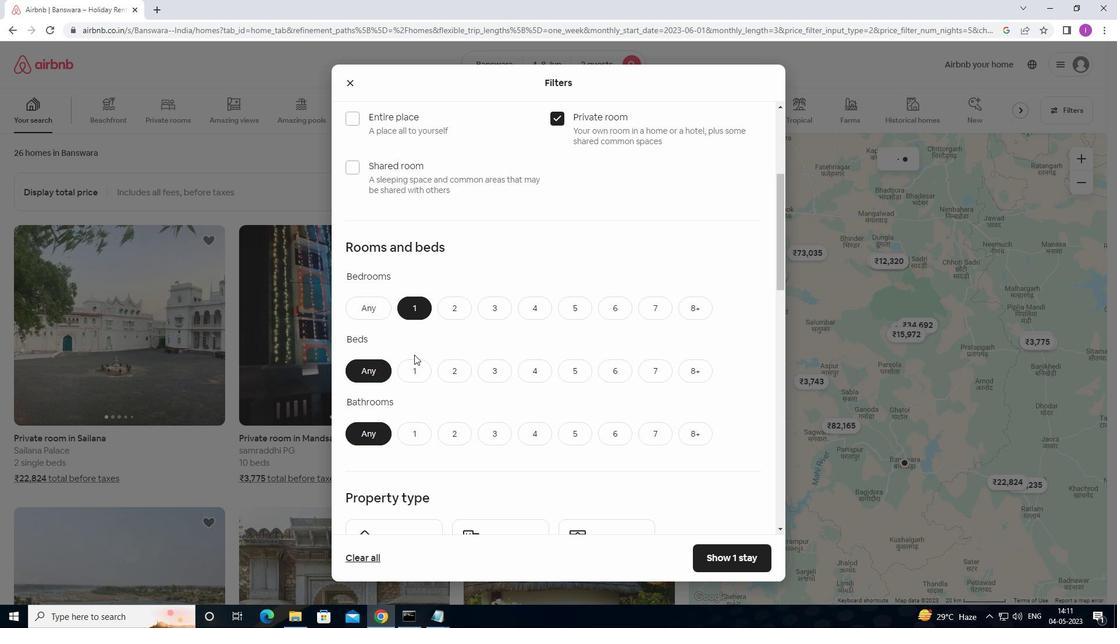 
Action: Mouse pressed left at (414, 370)
Screenshot: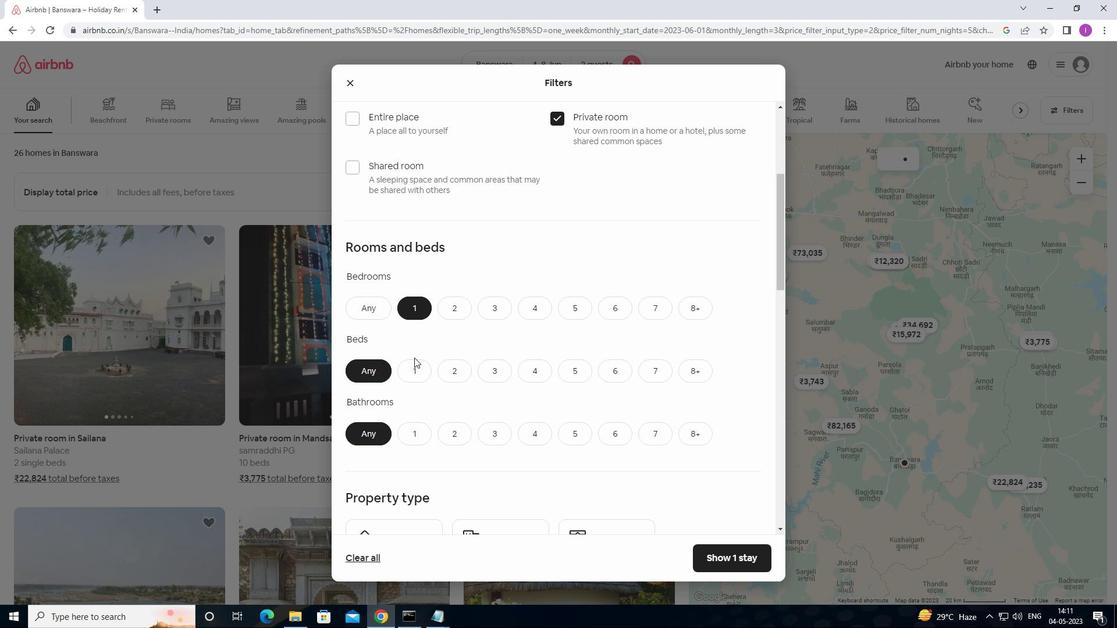 
Action: Mouse moved to (410, 429)
Screenshot: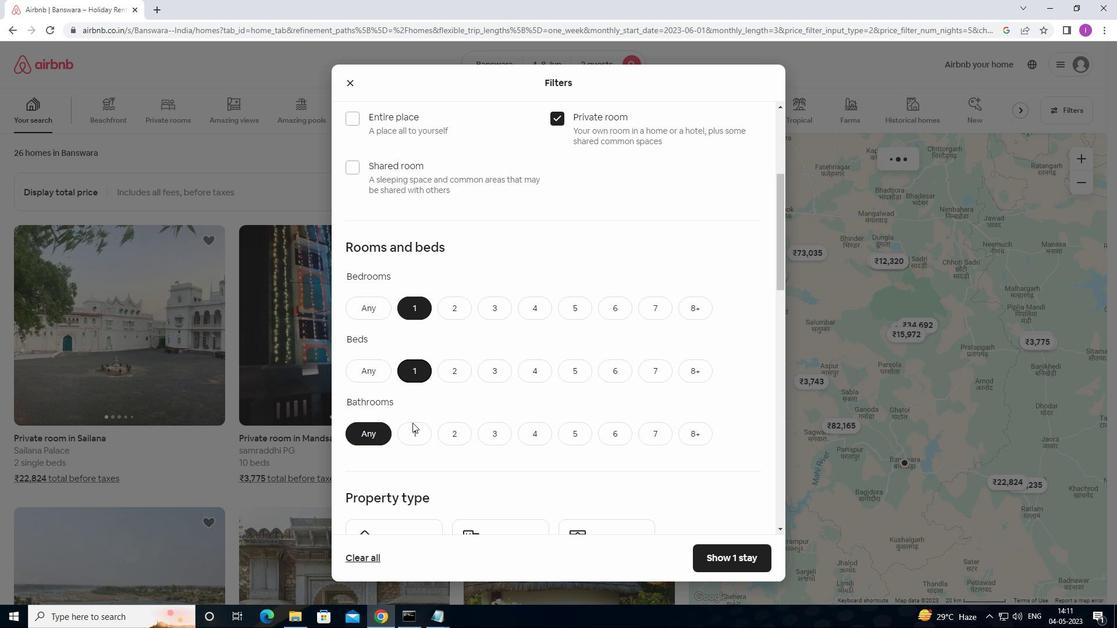 
Action: Mouse pressed left at (410, 429)
Screenshot: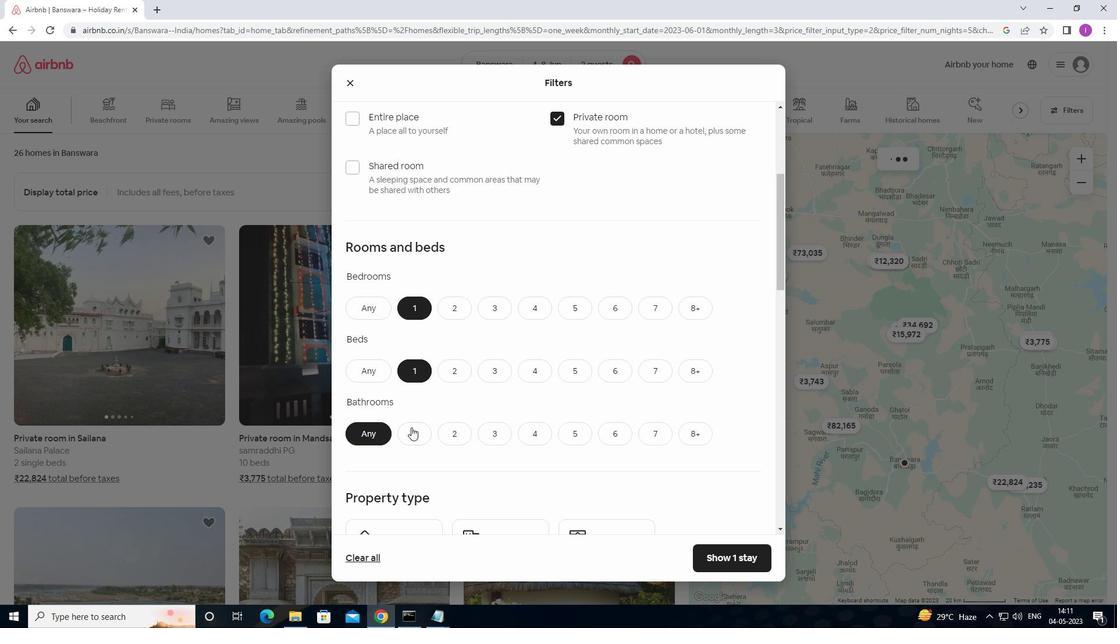 
Action: Mouse moved to (434, 396)
Screenshot: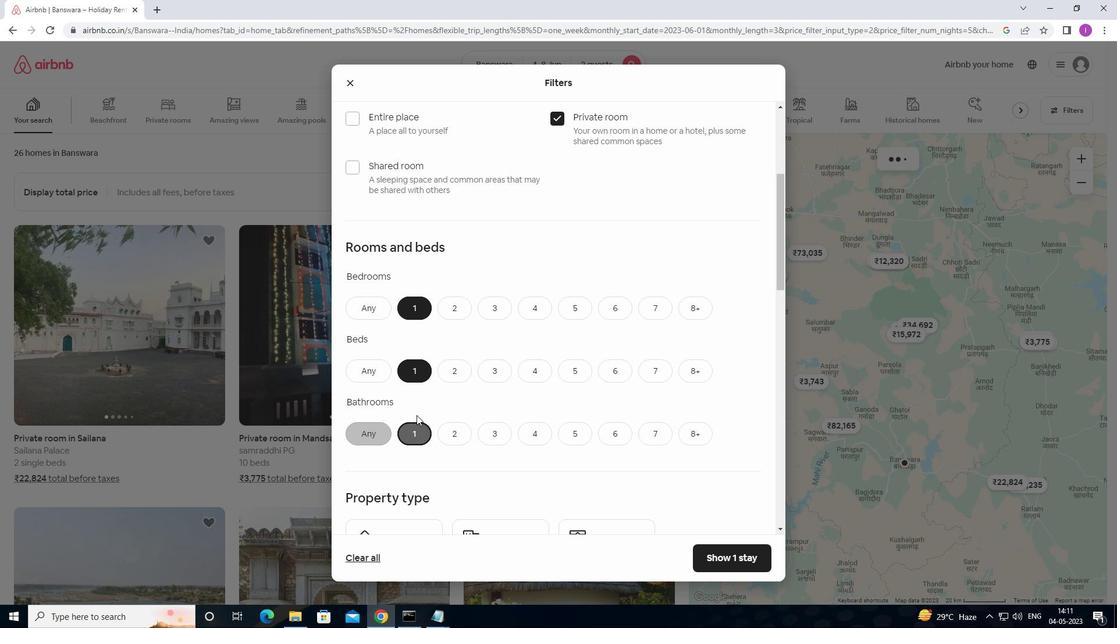 
Action: Mouse scrolled (434, 396) with delta (0, 0)
Screenshot: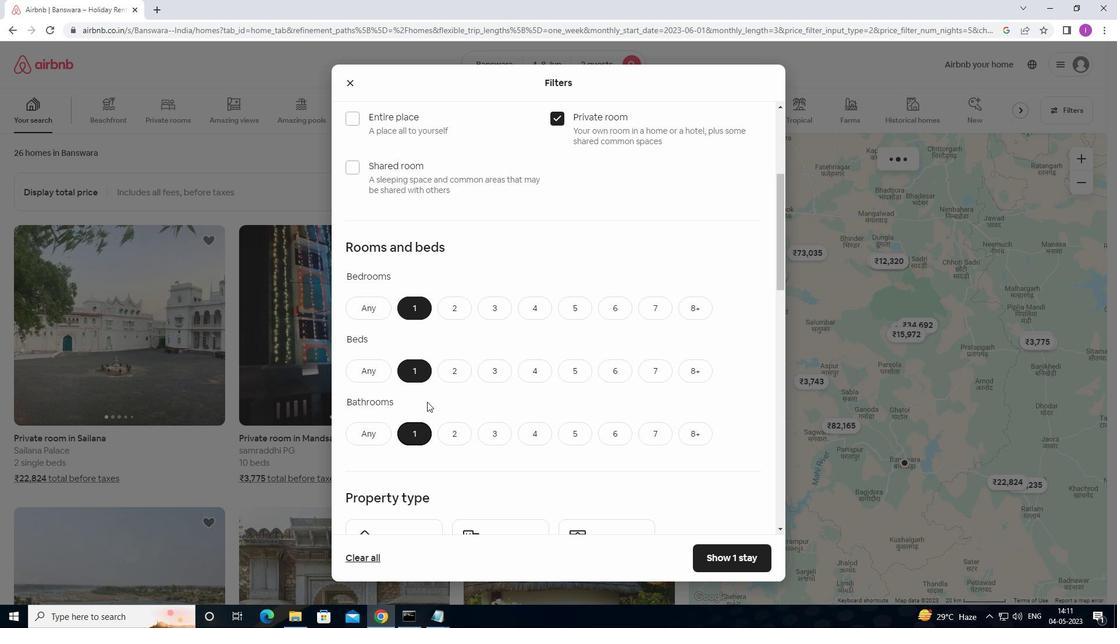 
Action: Mouse scrolled (434, 396) with delta (0, 0)
Screenshot: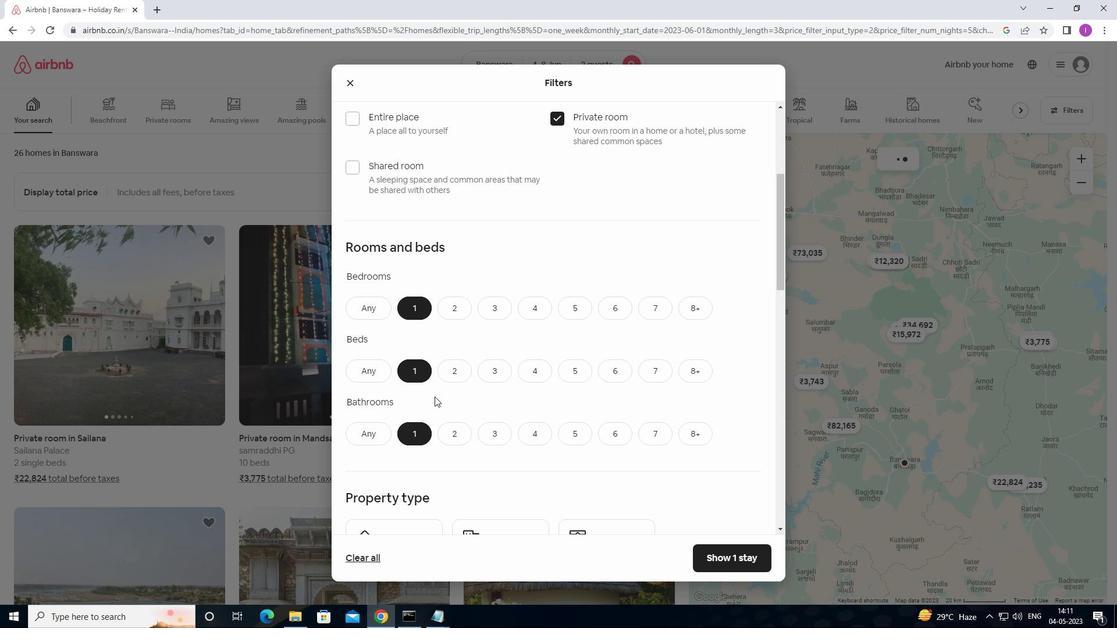 
Action: Mouse moved to (409, 386)
Screenshot: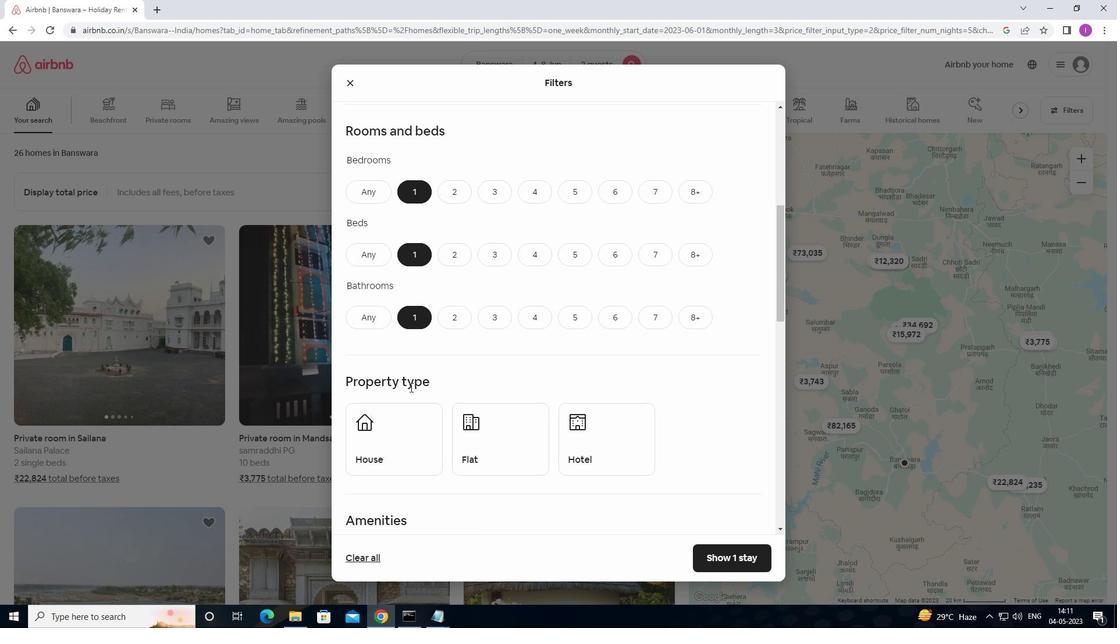 
Action: Mouse scrolled (409, 386) with delta (0, 0)
Screenshot: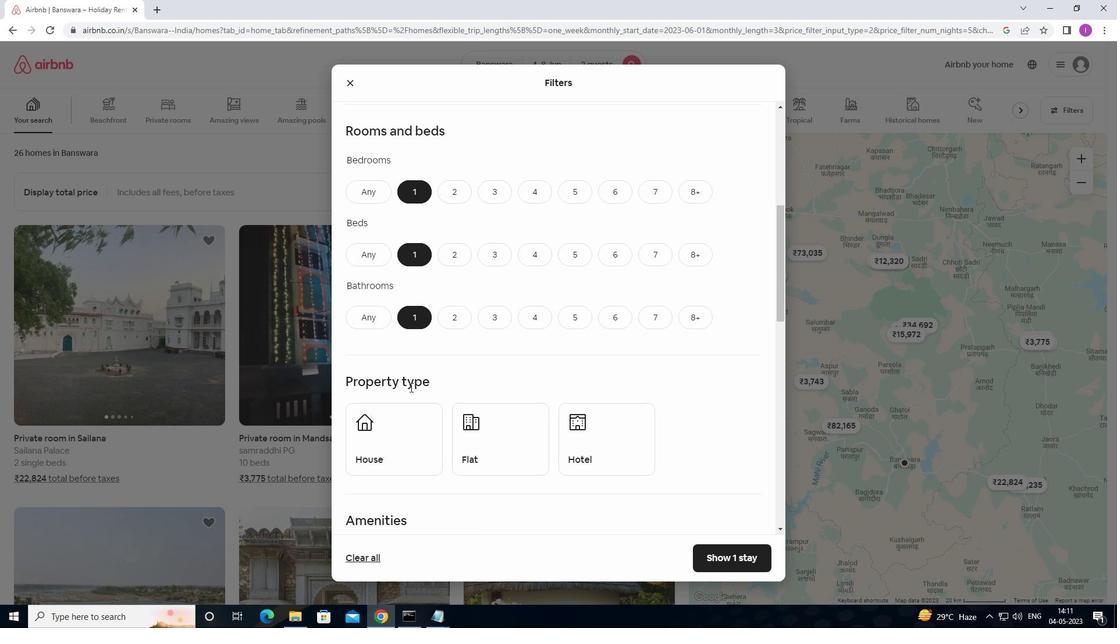 
Action: Mouse moved to (354, 392)
Screenshot: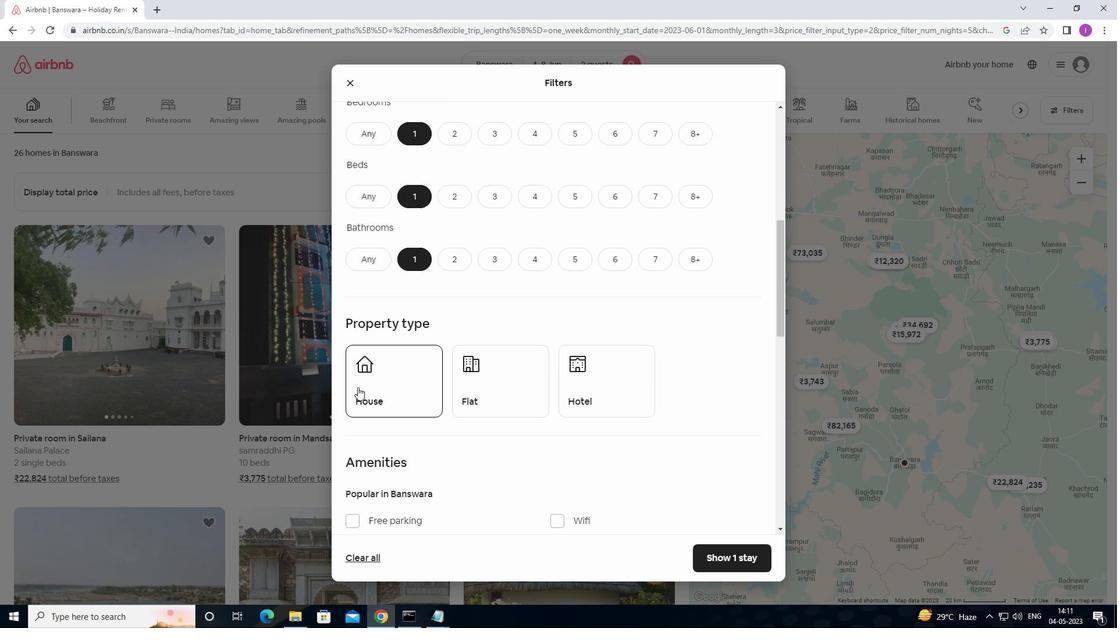 
Action: Mouse pressed left at (354, 392)
Screenshot: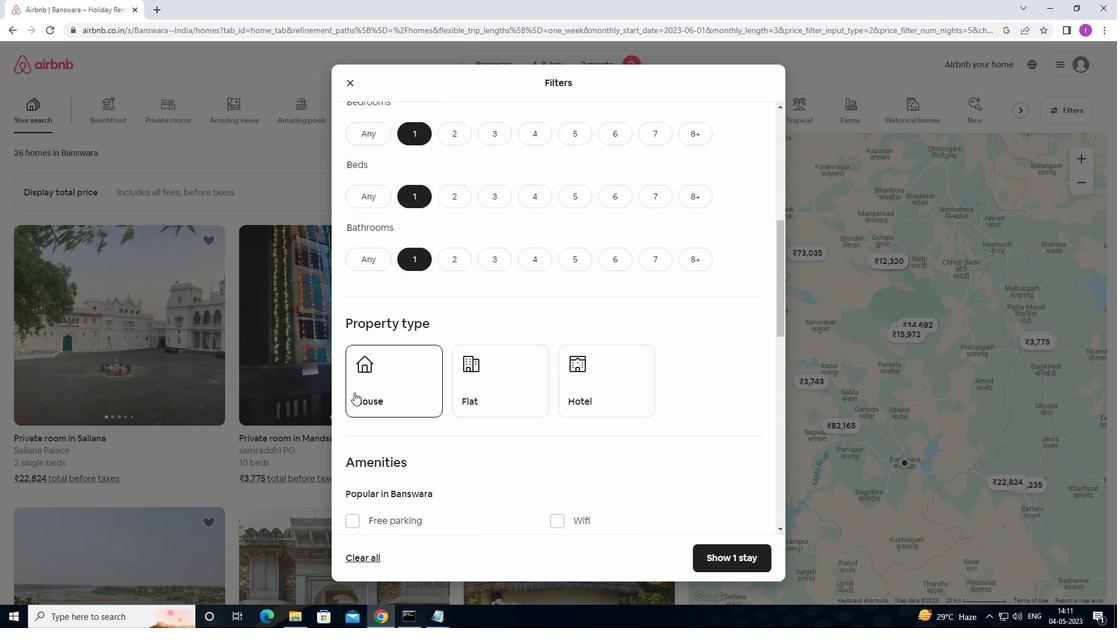 
Action: Mouse moved to (506, 389)
Screenshot: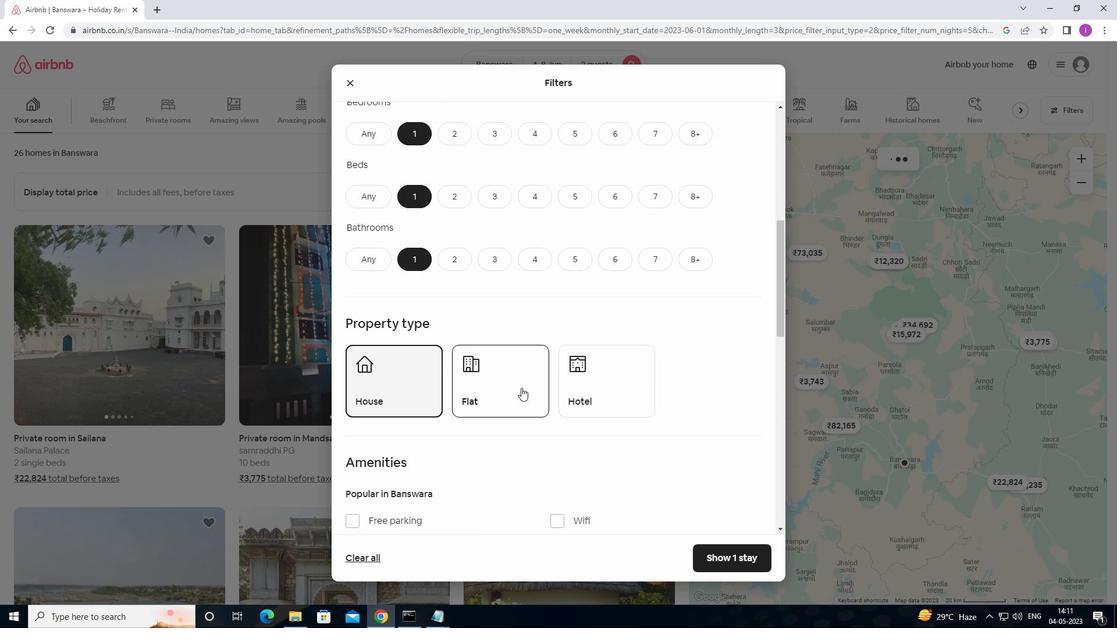 
Action: Mouse pressed left at (506, 389)
Screenshot: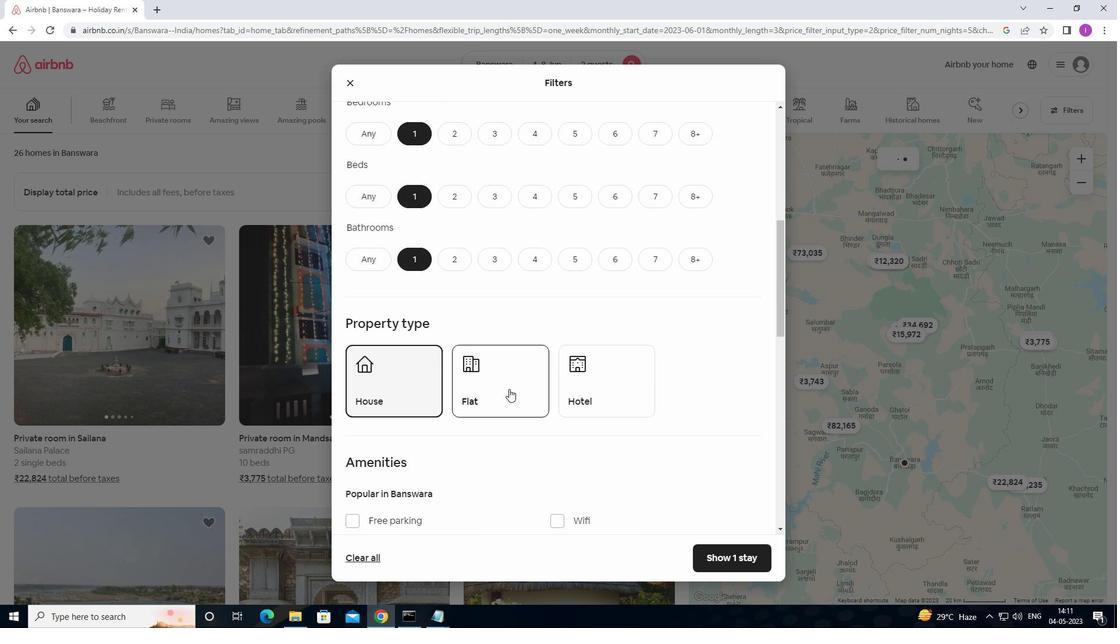 
Action: Mouse moved to (603, 382)
Screenshot: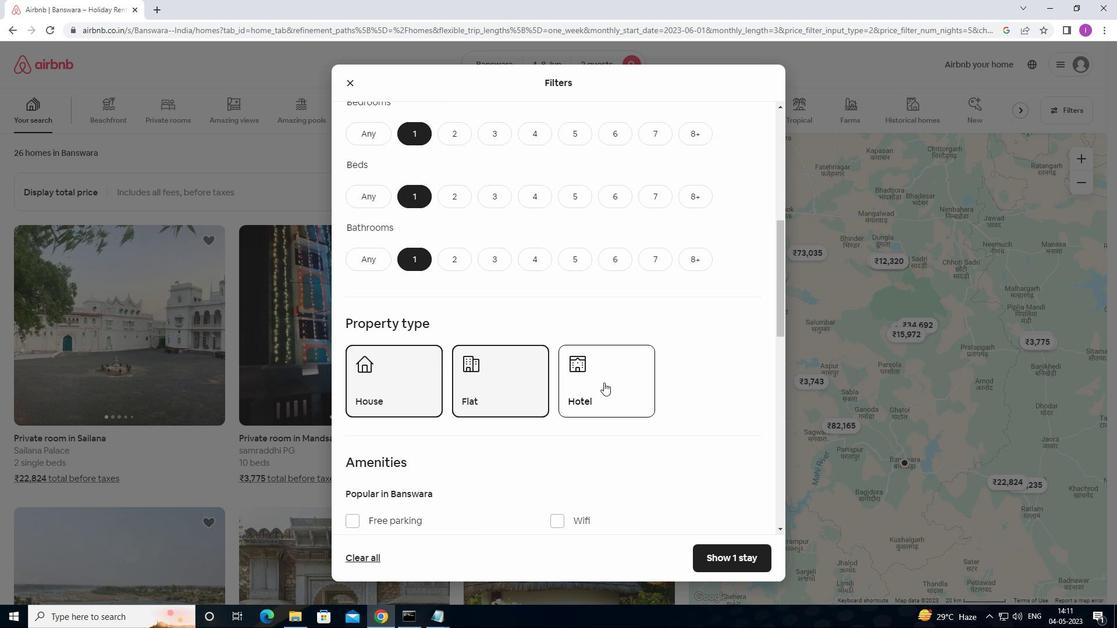 
Action: Mouse pressed left at (603, 382)
Screenshot: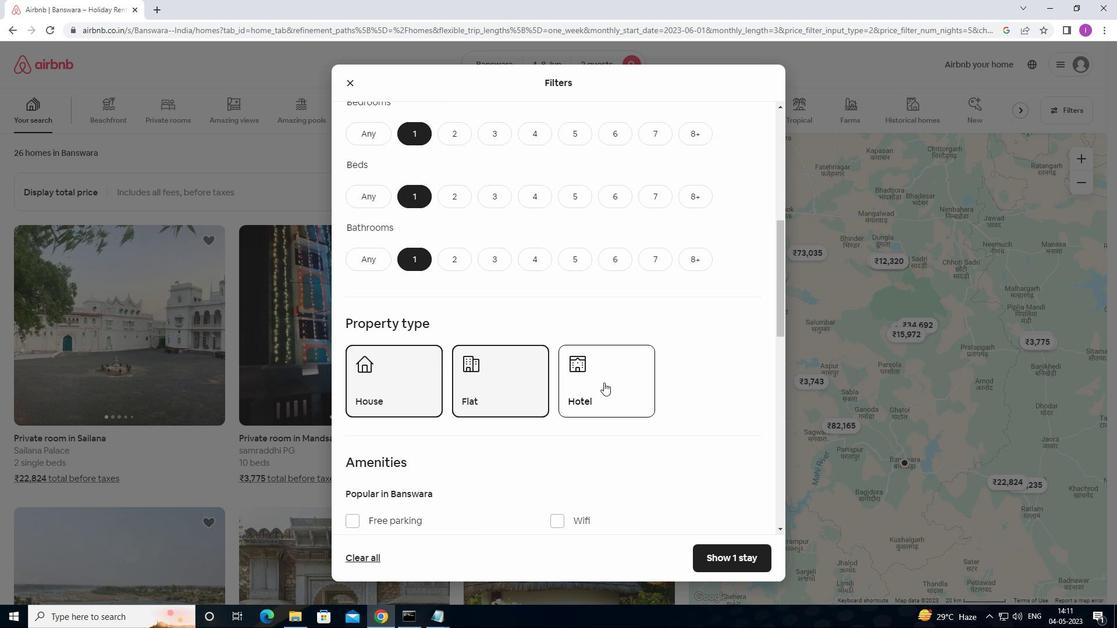 
Action: Mouse moved to (531, 380)
Screenshot: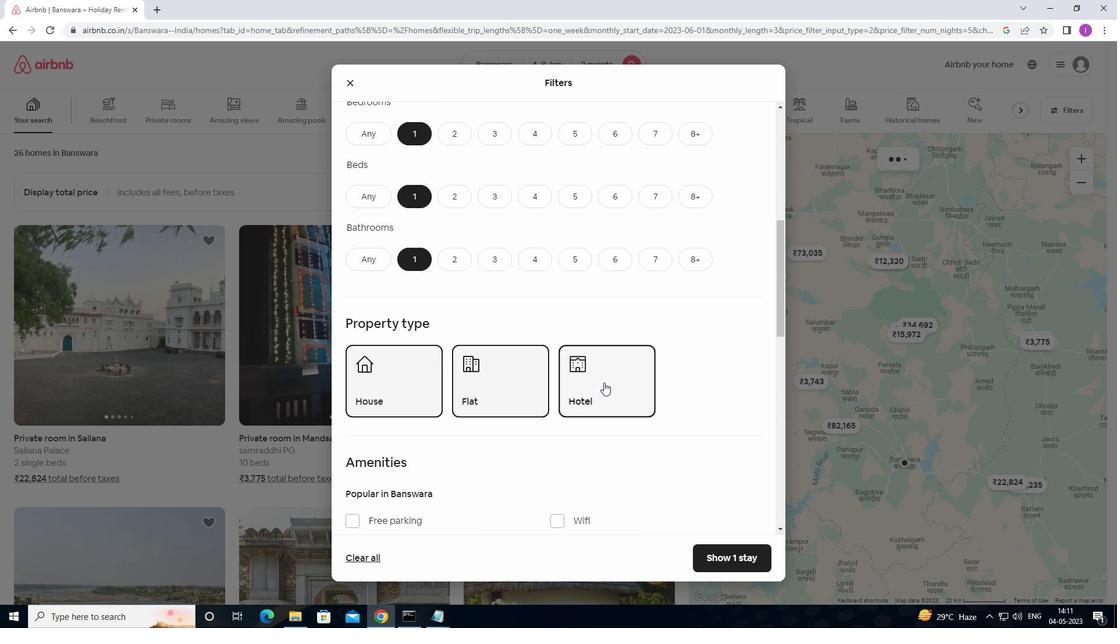 
Action: Mouse scrolled (531, 379) with delta (0, 0)
Screenshot: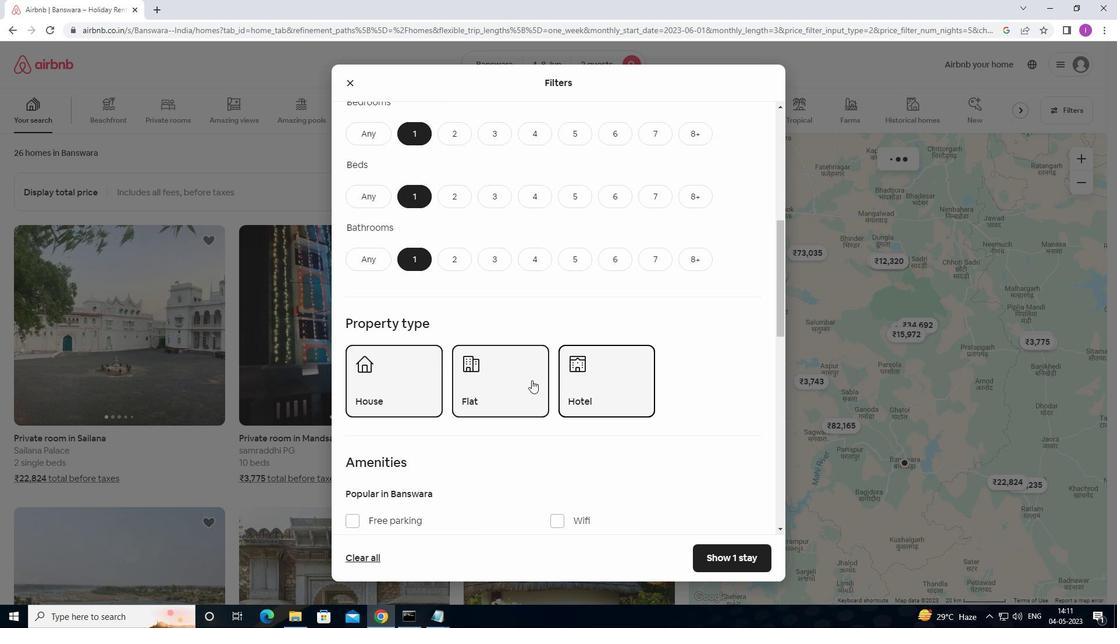 
Action: Mouse scrolled (531, 379) with delta (0, 0)
Screenshot: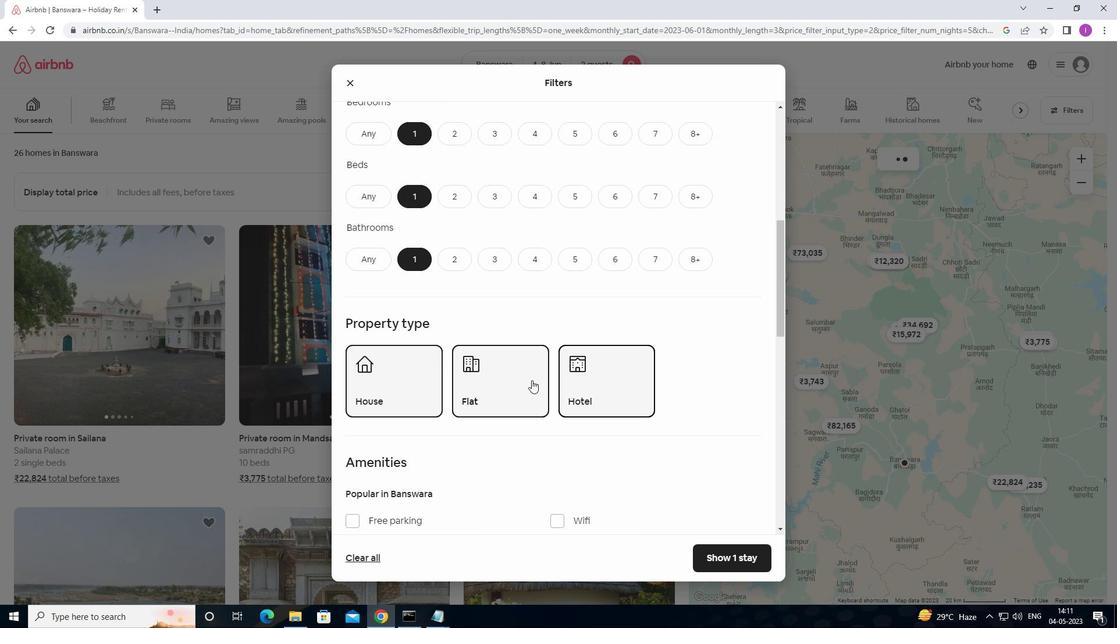 
Action: Mouse scrolled (531, 379) with delta (0, 0)
Screenshot: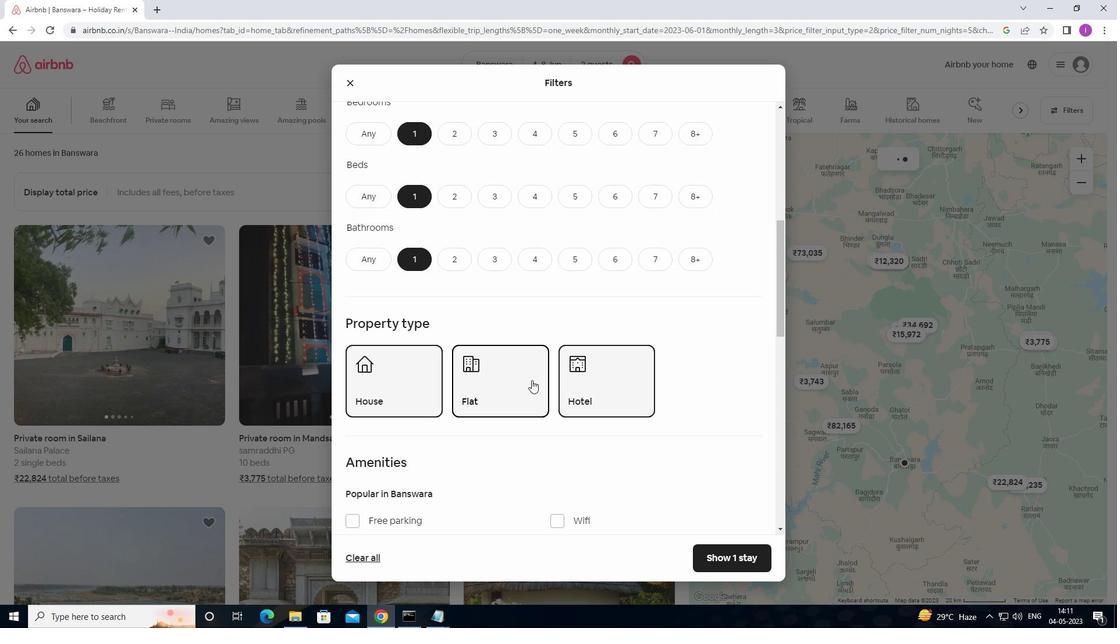 
Action: Mouse moved to (660, 391)
Screenshot: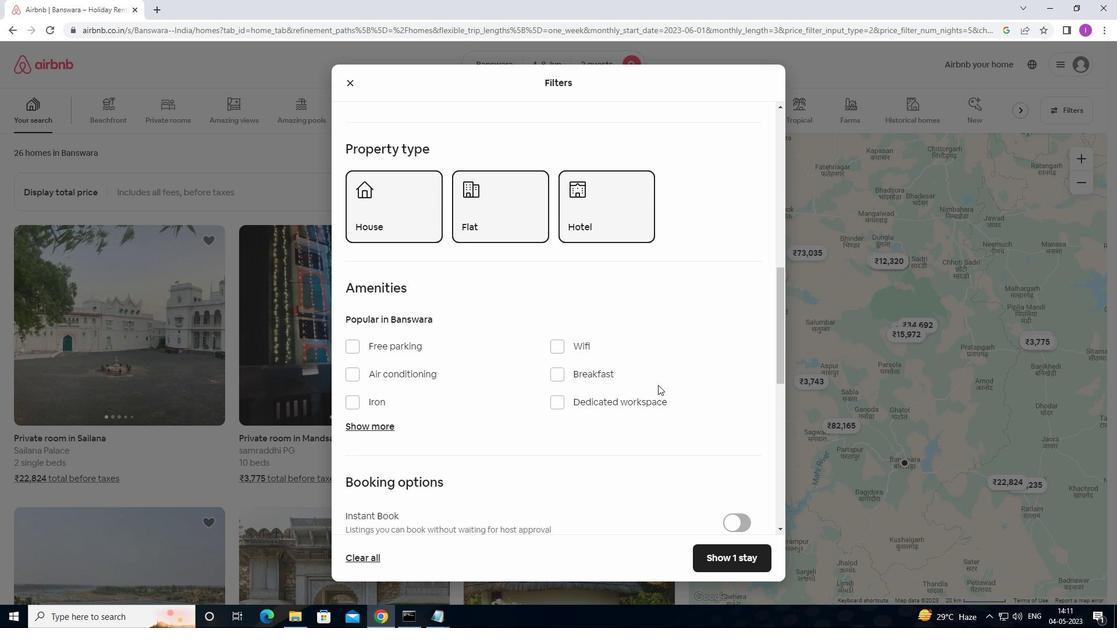 
Action: Mouse scrolled (660, 390) with delta (0, 0)
Screenshot: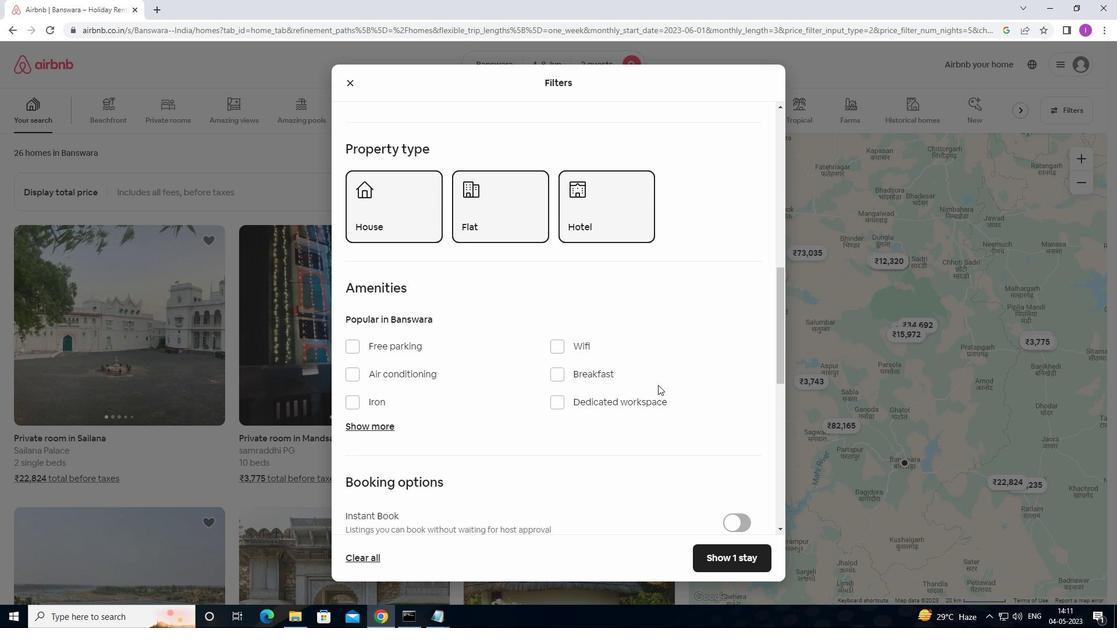 
Action: Mouse moved to (660, 391)
Screenshot: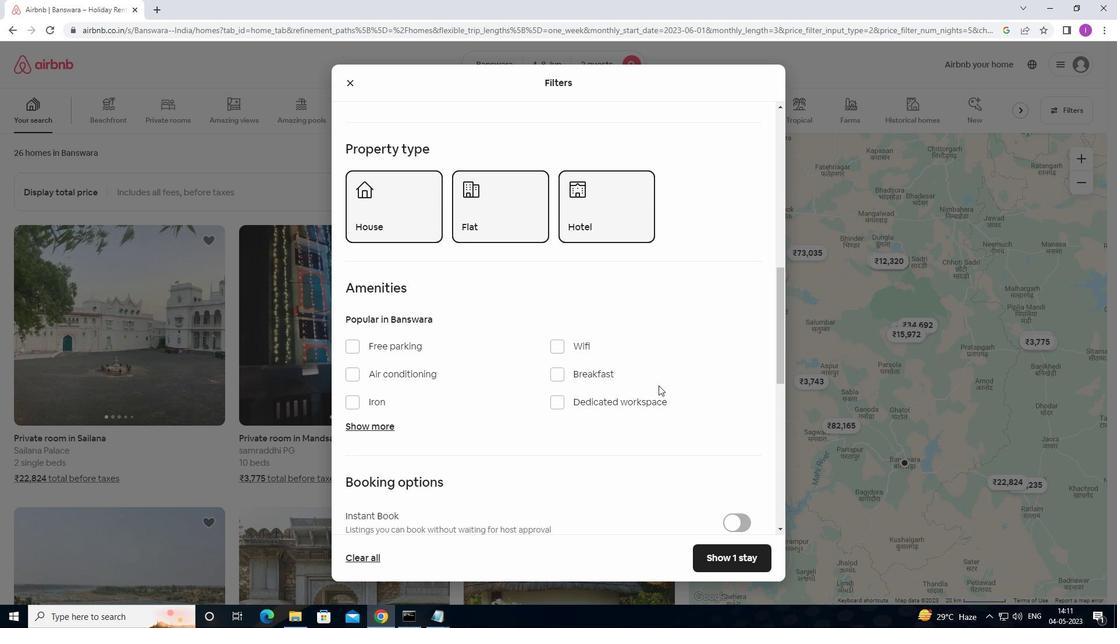 
Action: Mouse scrolled (660, 391) with delta (0, 0)
Screenshot: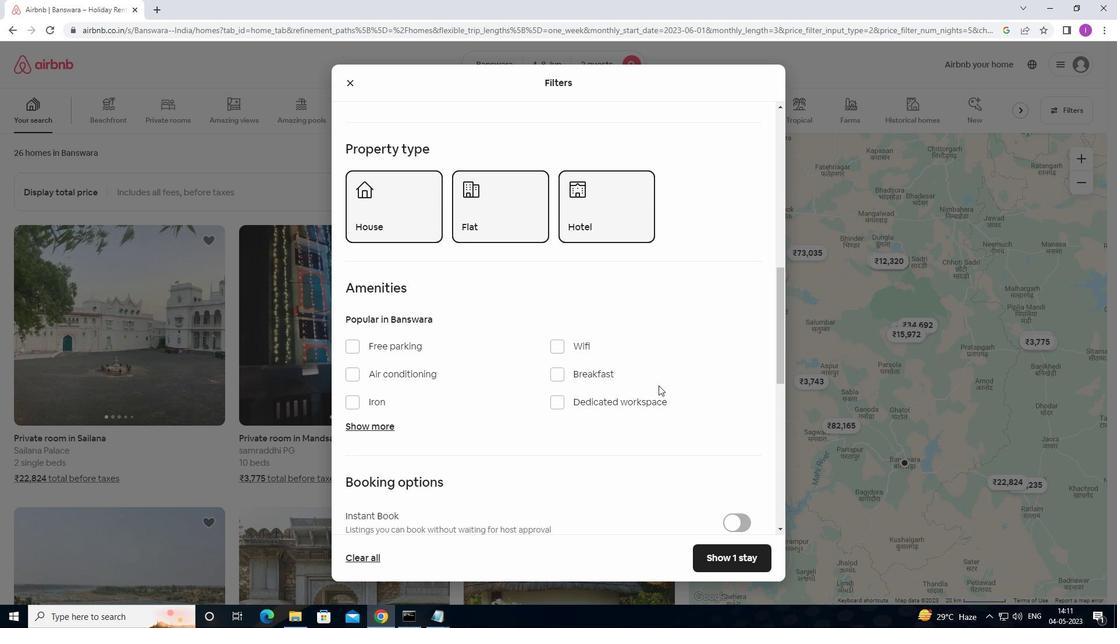 
Action: Mouse moved to (661, 392)
Screenshot: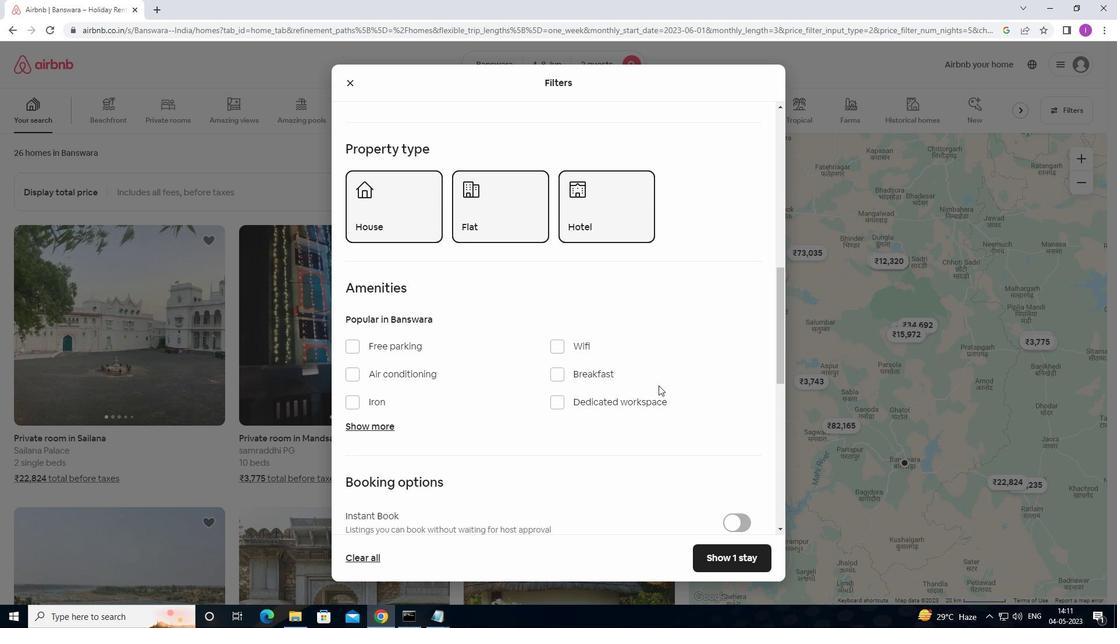 
Action: Mouse scrolled (661, 391) with delta (0, 0)
Screenshot: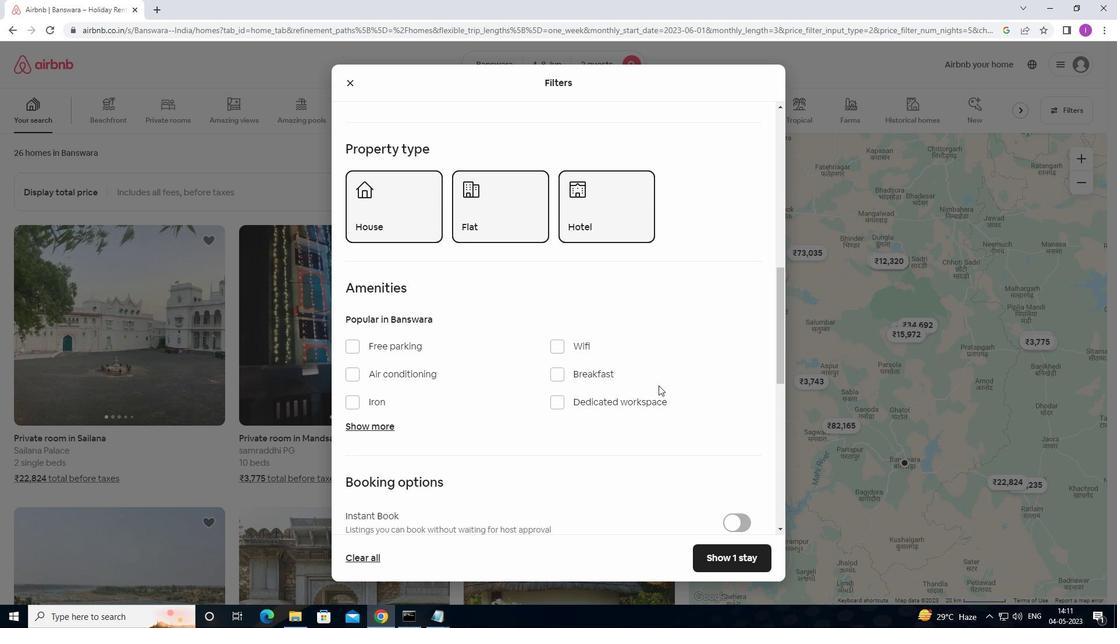 
Action: Mouse scrolled (661, 391) with delta (0, 0)
Screenshot: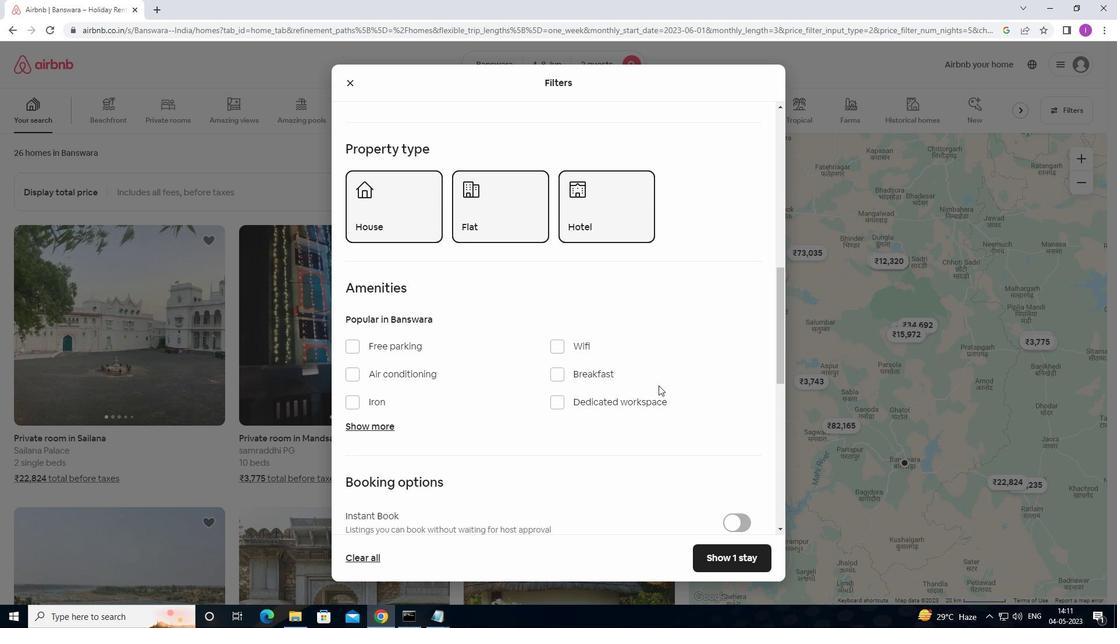 
Action: Mouse moved to (738, 332)
Screenshot: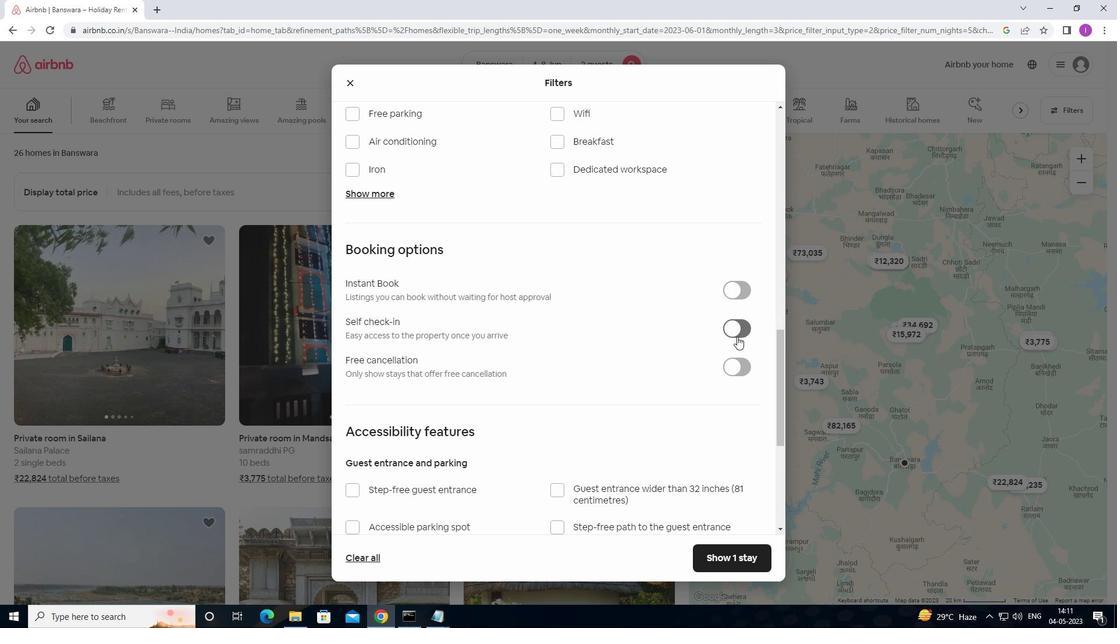 
Action: Mouse pressed left at (738, 332)
Screenshot: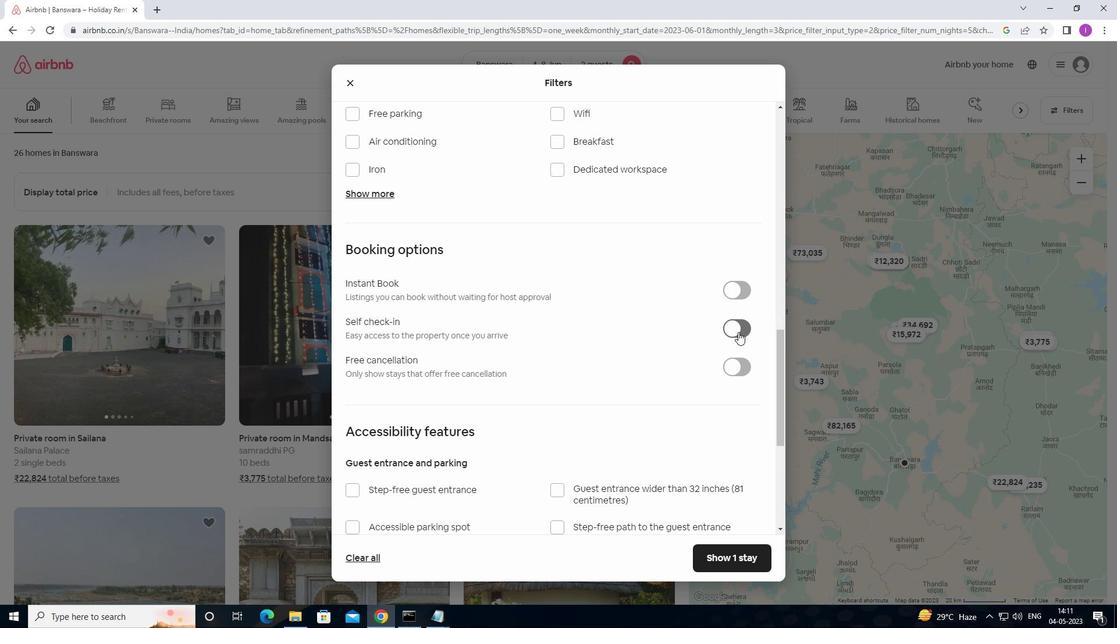 
Action: Mouse moved to (523, 448)
Screenshot: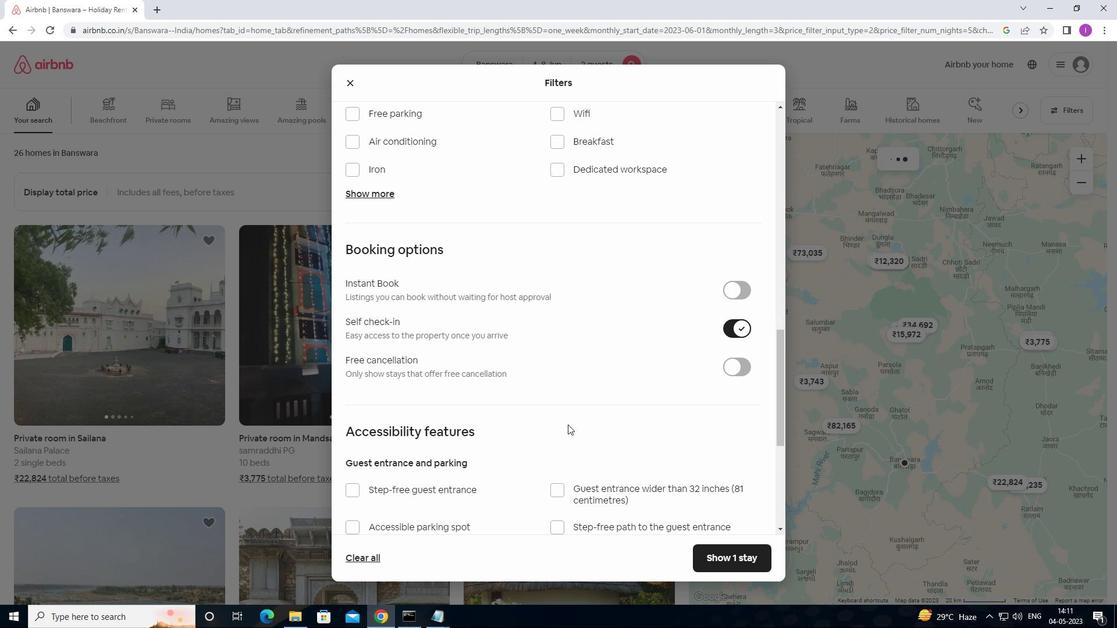 
Action: Mouse scrolled (523, 447) with delta (0, 0)
Screenshot: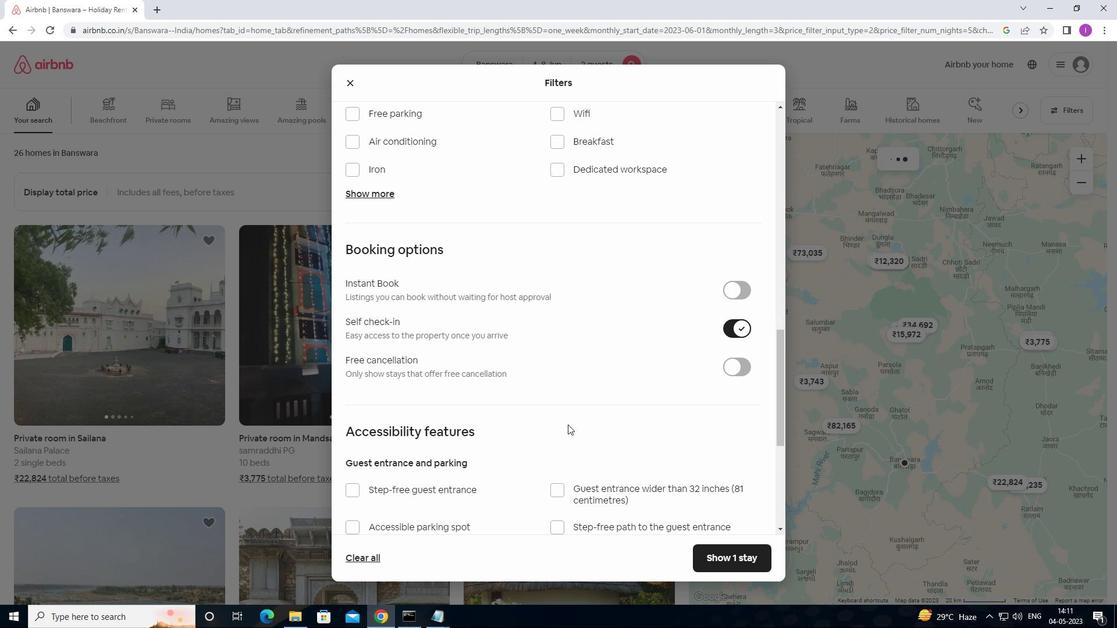 
Action: Mouse moved to (521, 450)
Screenshot: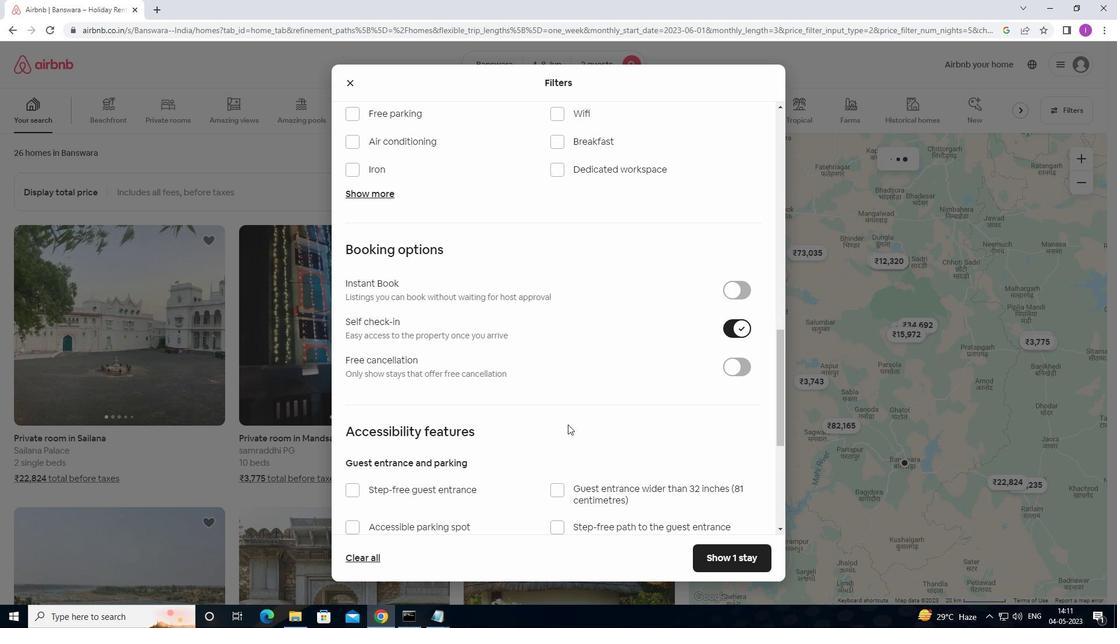 
Action: Mouse scrolled (521, 450) with delta (0, 0)
Screenshot: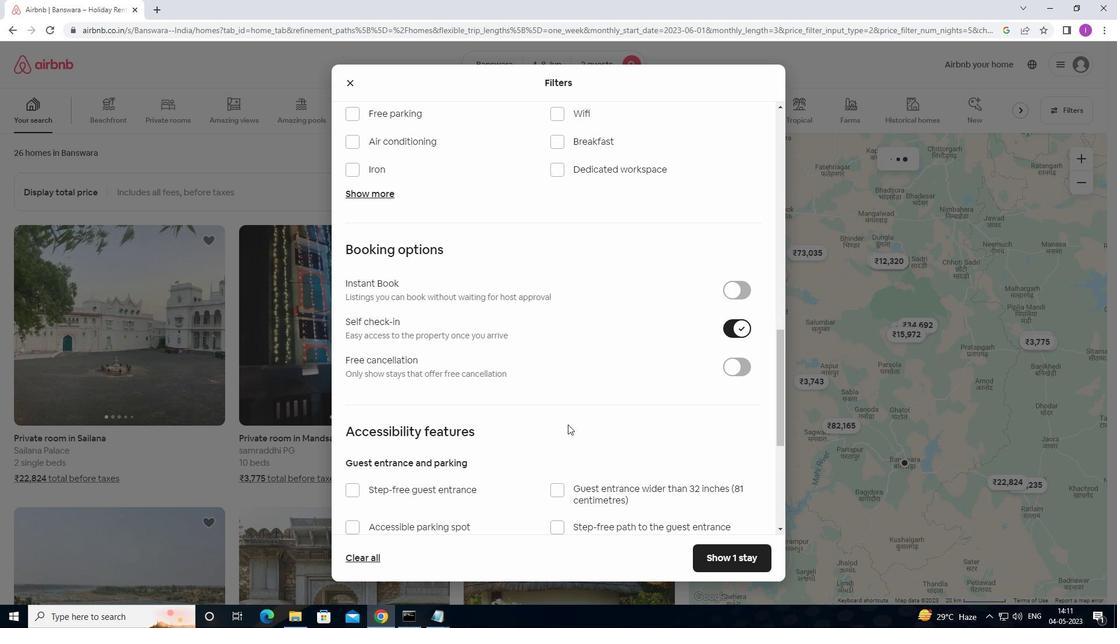 
Action: Mouse moved to (520, 453)
Screenshot: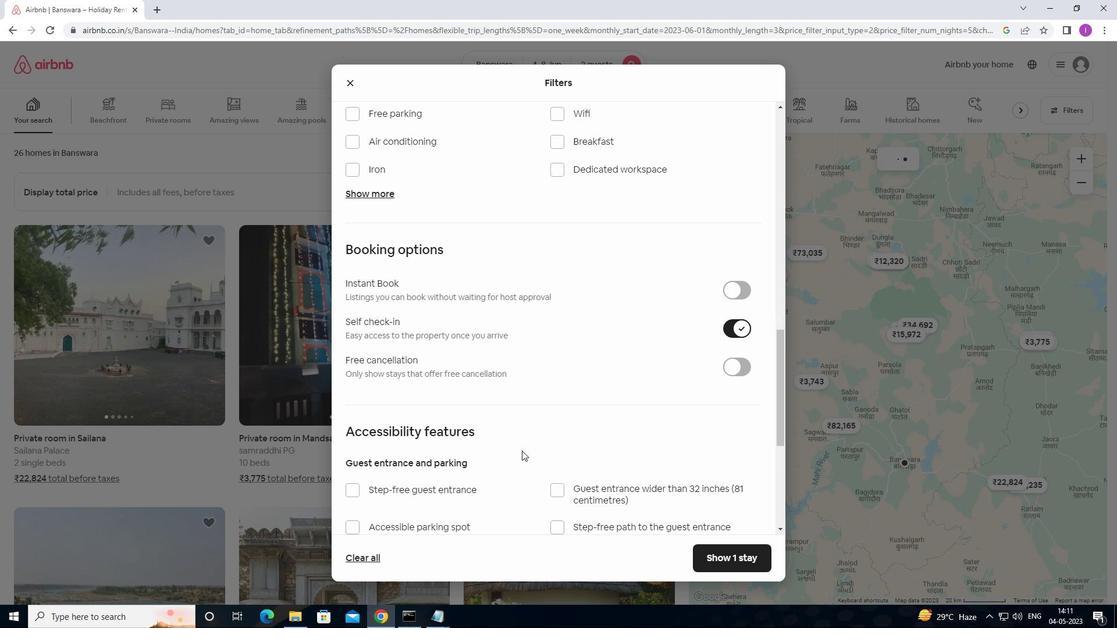
Action: Mouse scrolled (520, 452) with delta (0, 0)
Screenshot: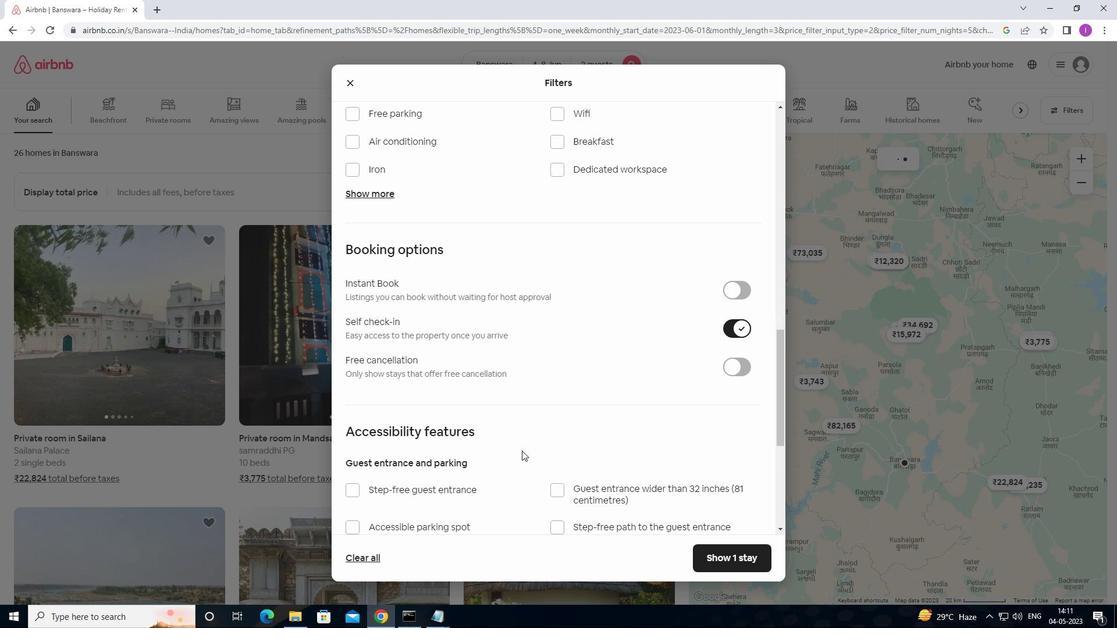 
Action: Mouse moved to (517, 457)
Screenshot: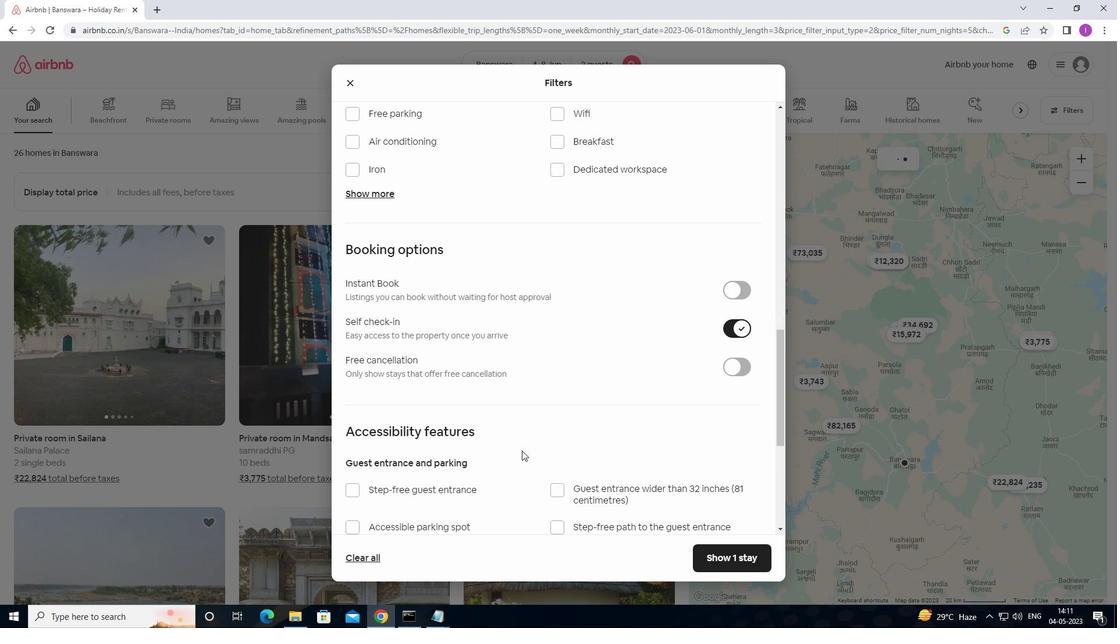 
Action: Mouse scrolled (517, 457) with delta (0, 0)
Screenshot: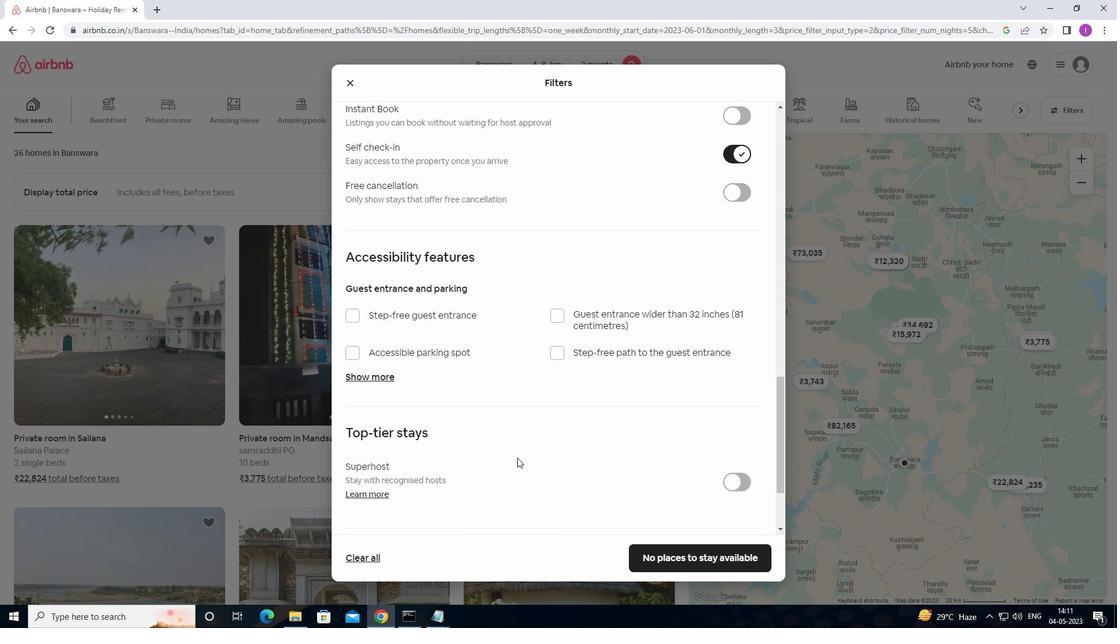 
Action: Mouse scrolled (517, 457) with delta (0, 0)
Screenshot: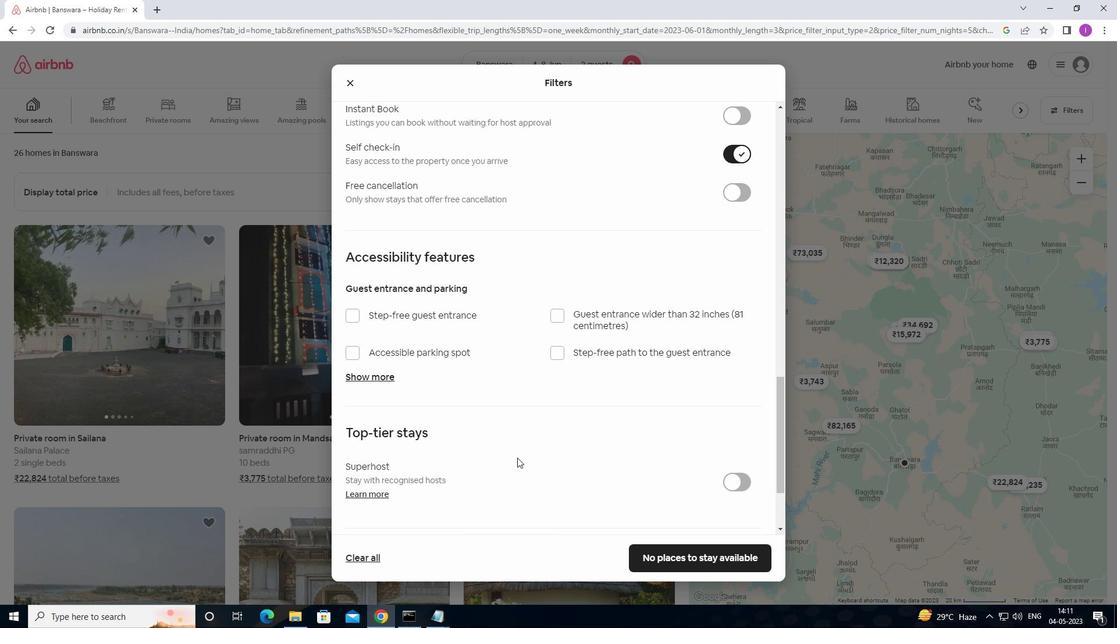 
Action: Mouse scrolled (517, 457) with delta (0, 0)
Screenshot: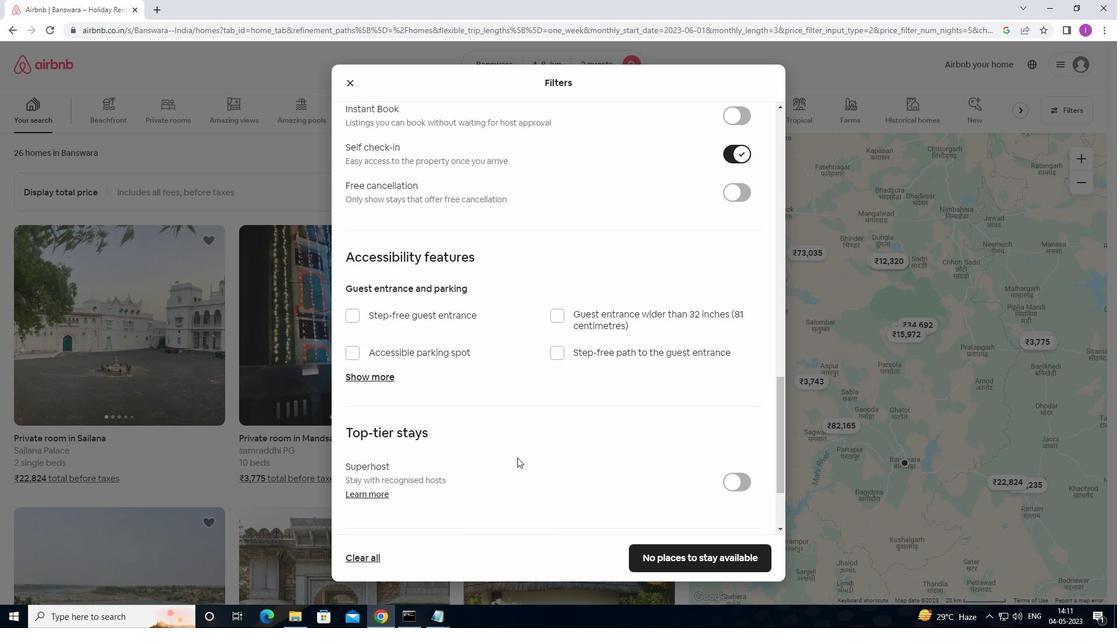 
Action: Mouse moved to (516, 459)
Screenshot: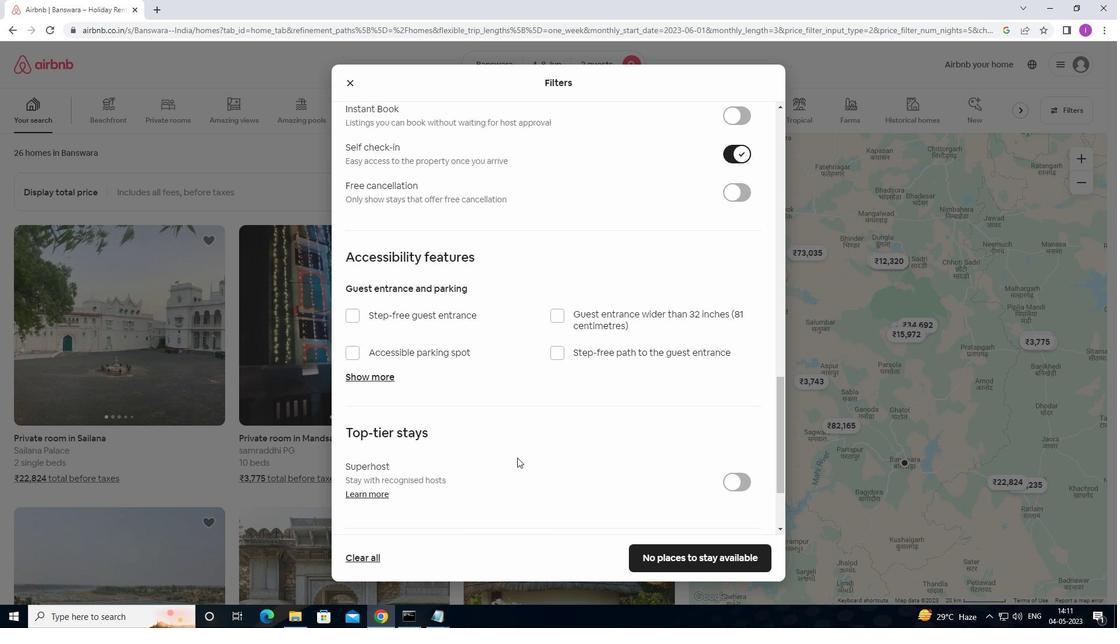 
Action: Mouse scrolled (516, 459) with delta (0, 0)
Screenshot: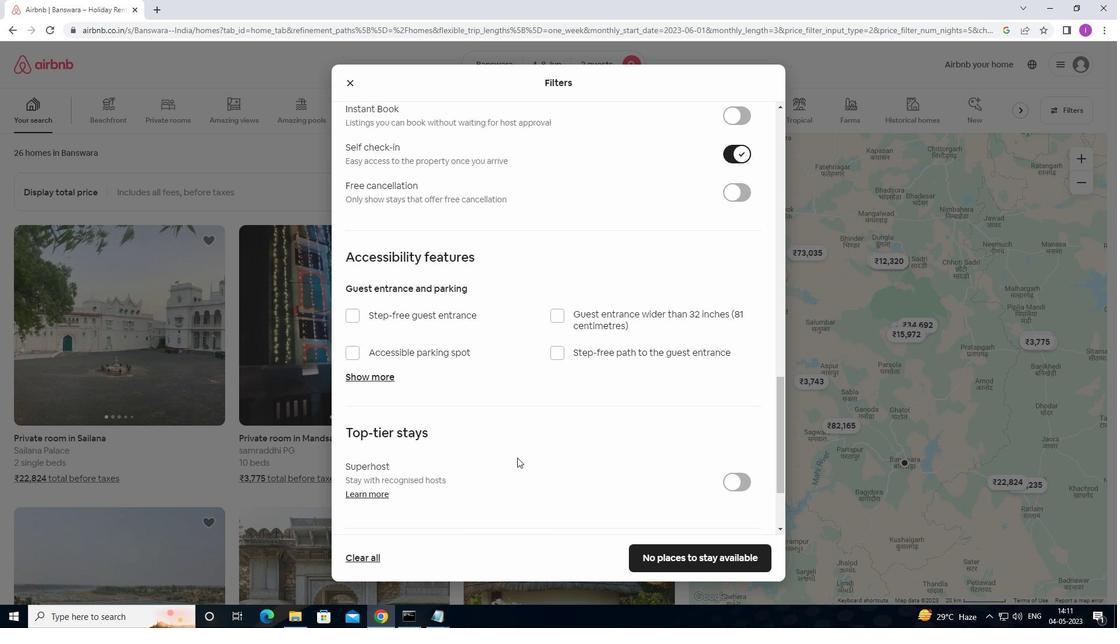 
Action: Mouse moved to (633, 440)
Screenshot: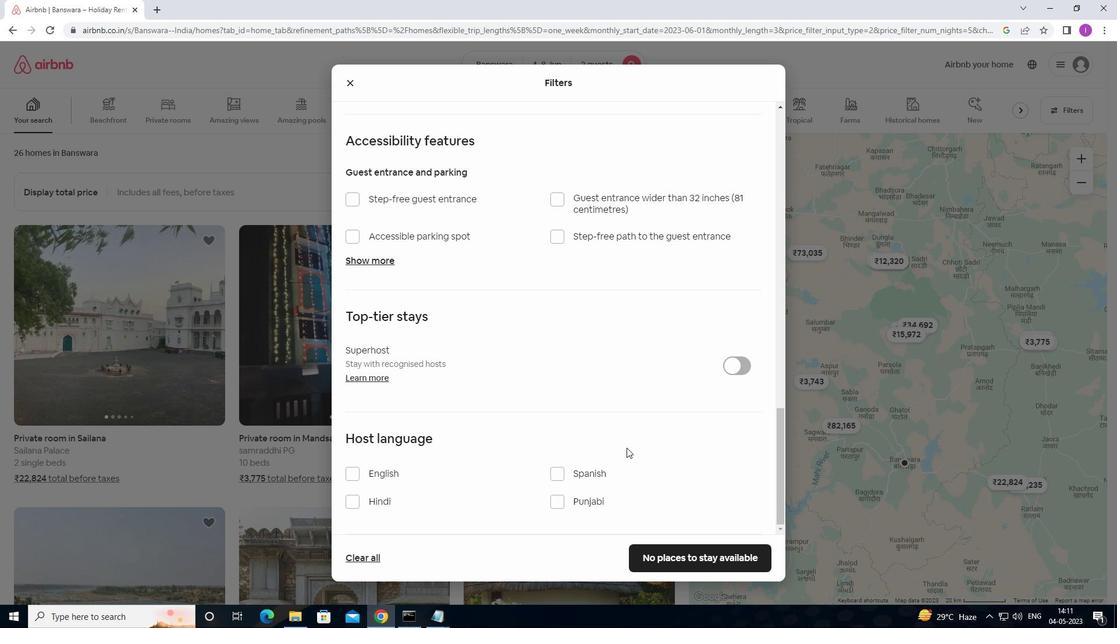 
Action: Mouse scrolled (633, 439) with delta (0, 0)
Screenshot: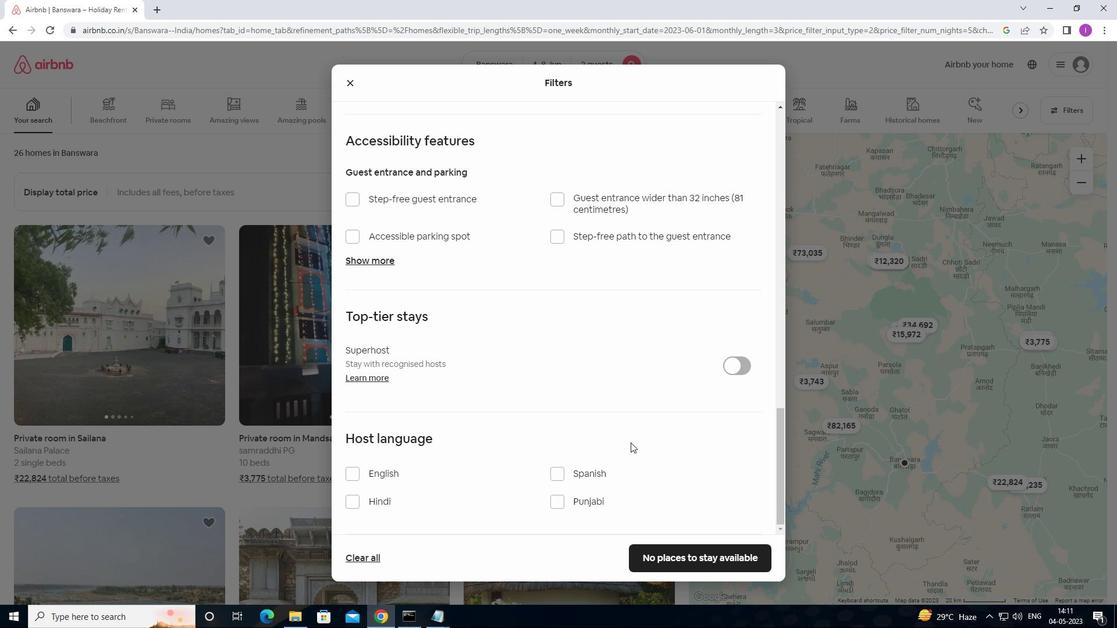 
Action: Mouse scrolled (633, 439) with delta (0, 0)
Screenshot: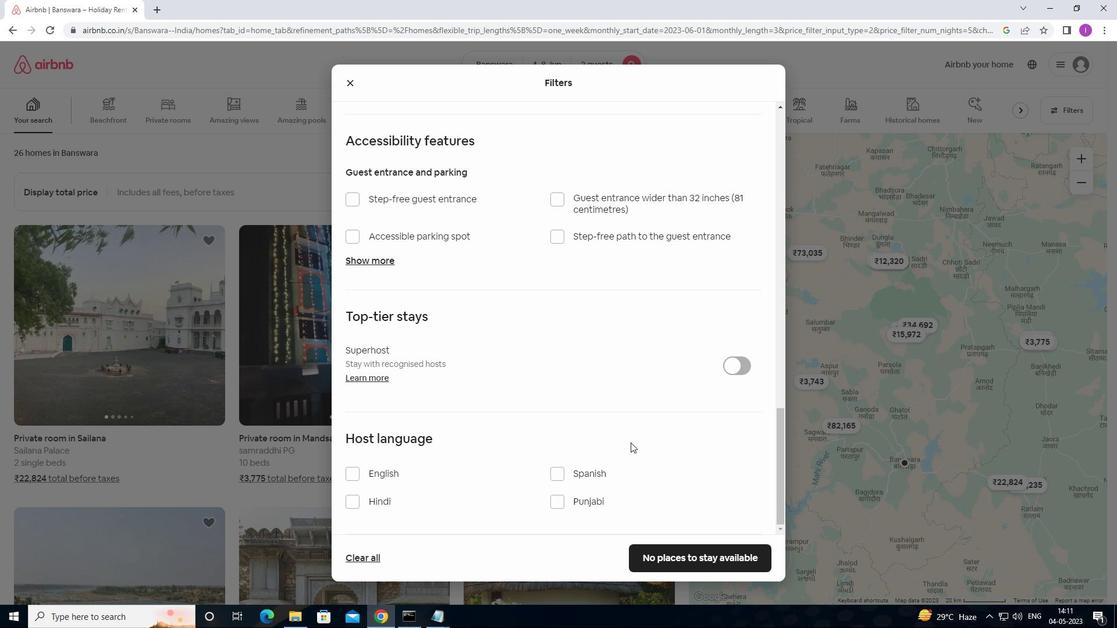 
Action: Mouse scrolled (633, 439) with delta (0, 0)
Screenshot: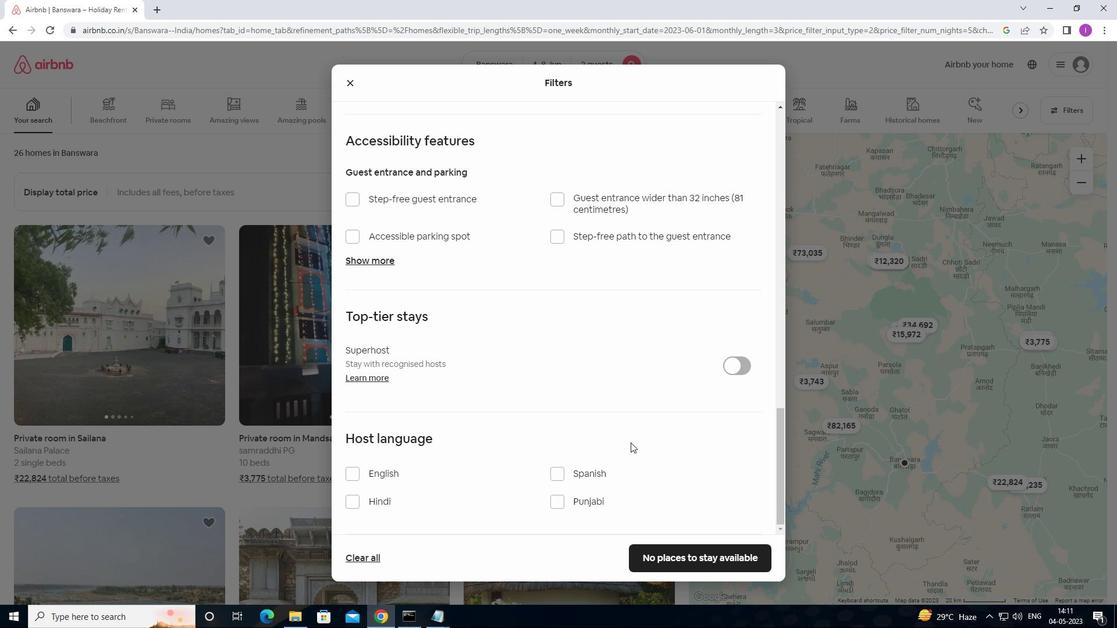 
Action: Mouse moved to (633, 441)
Screenshot: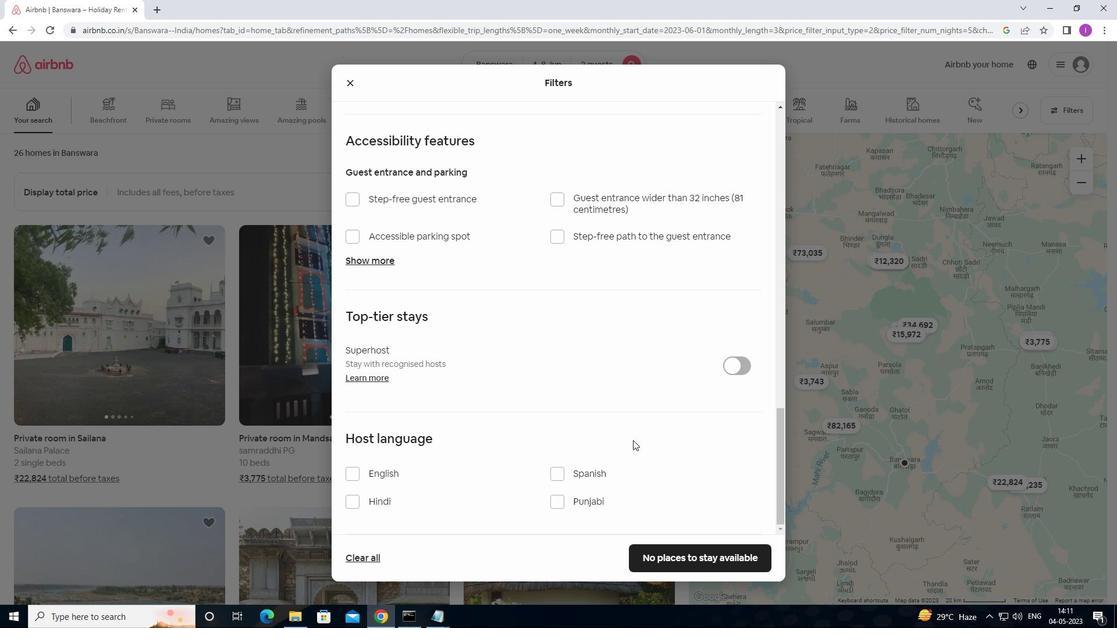
Action: Mouse scrolled (633, 440) with delta (0, 0)
Screenshot: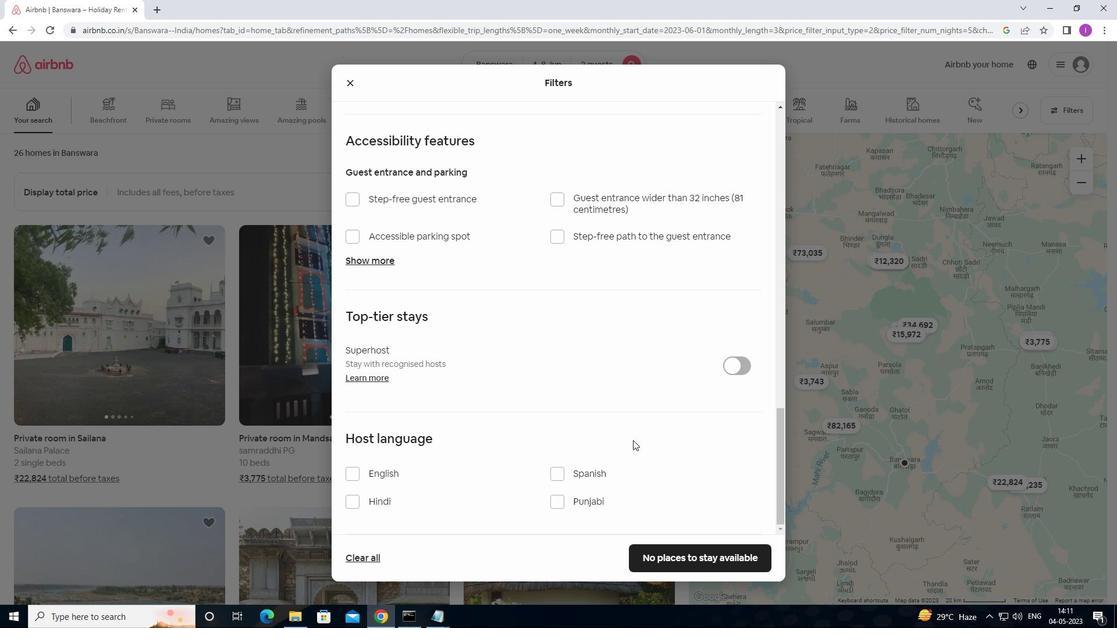 
Action: Mouse moved to (352, 475)
Screenshot: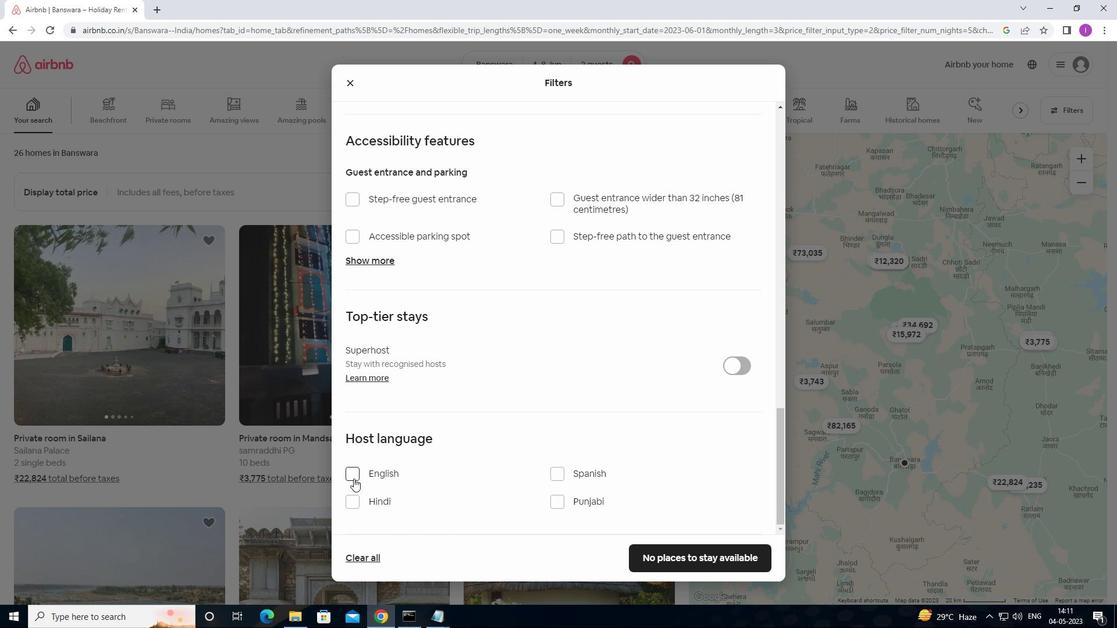 
Action: Mouse pressed left at (352, 475)
Screenshot: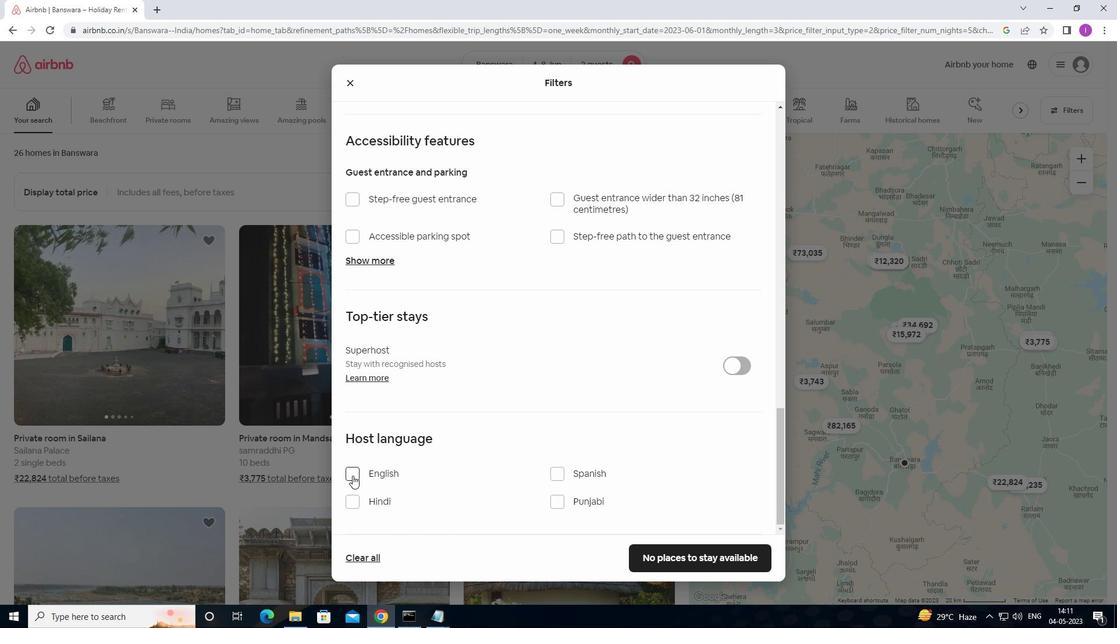 
Action: Mouse moved to (697, 566)
Screenshot: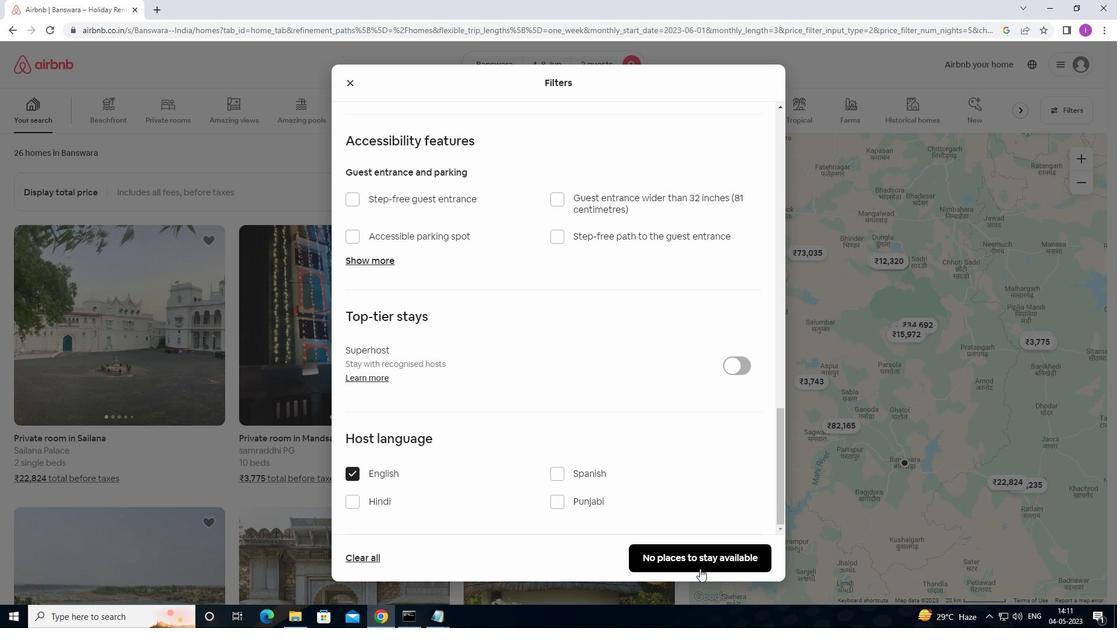 
Action: Mouse pressed left at (697, 566)
Screenshot: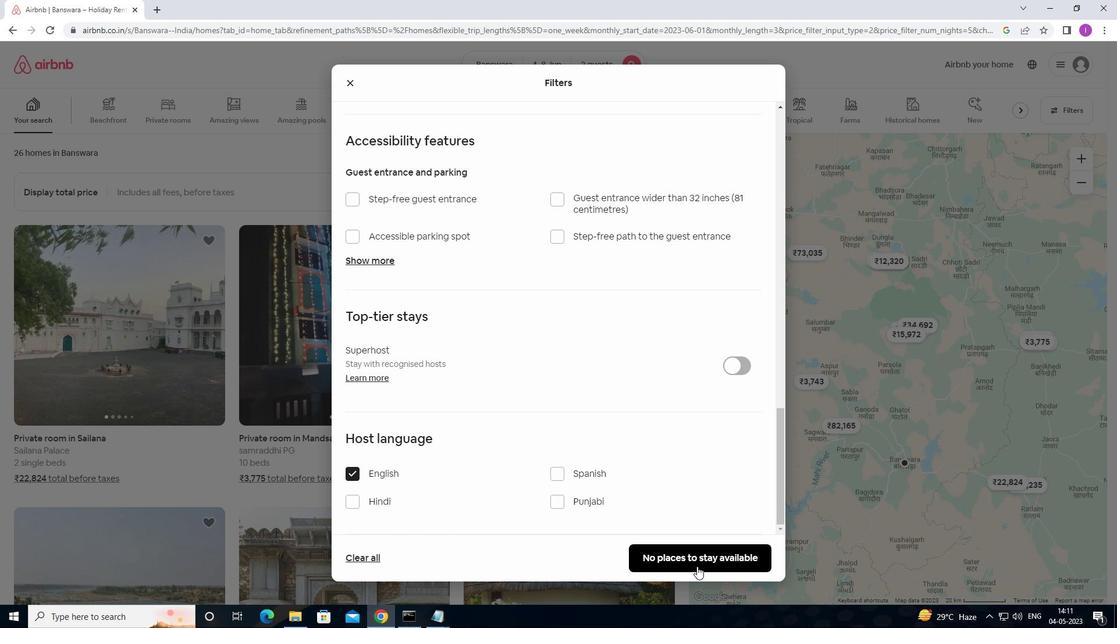 
Action: Mouse moved to (435, 429)
Screenshot: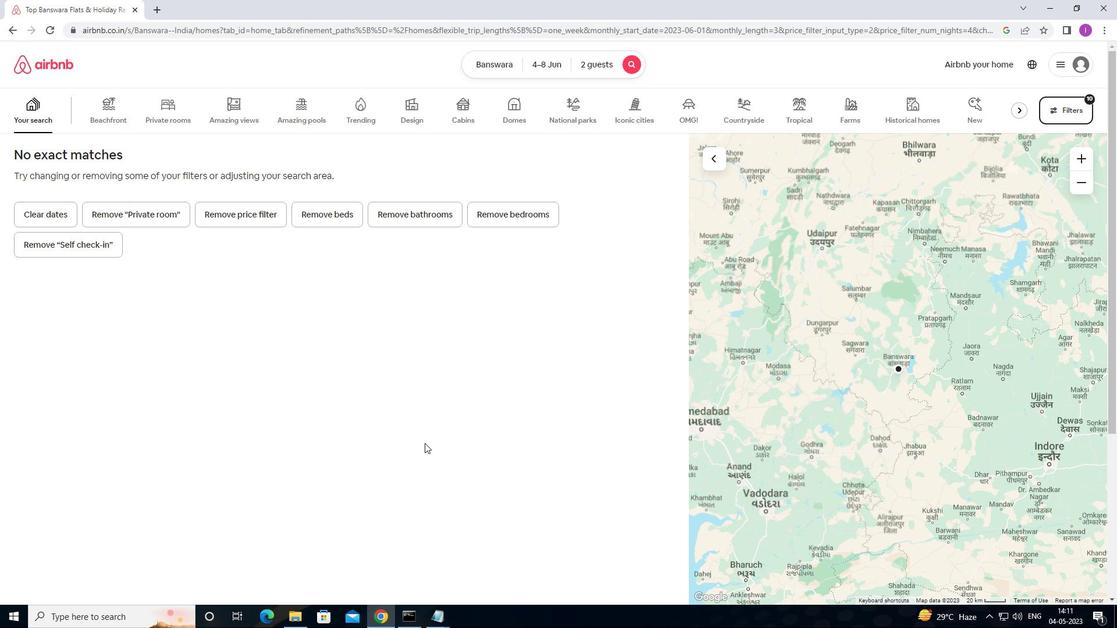 
